 Task: Search one way flight ticket for 4 adults, 1 infant in seat and 1 infant on lap in premium economy from Greensboro: Piedmont Triad International Airport to Evansville: Evansville Regional Airport on 8-3-2023. Choice of flights is JetBlue. Number of bags: 3 checked bags. Price is upto 73000. Outbound departure time preference is 23:00.
Action: Mouse moved to (251, 391)
Screenshot: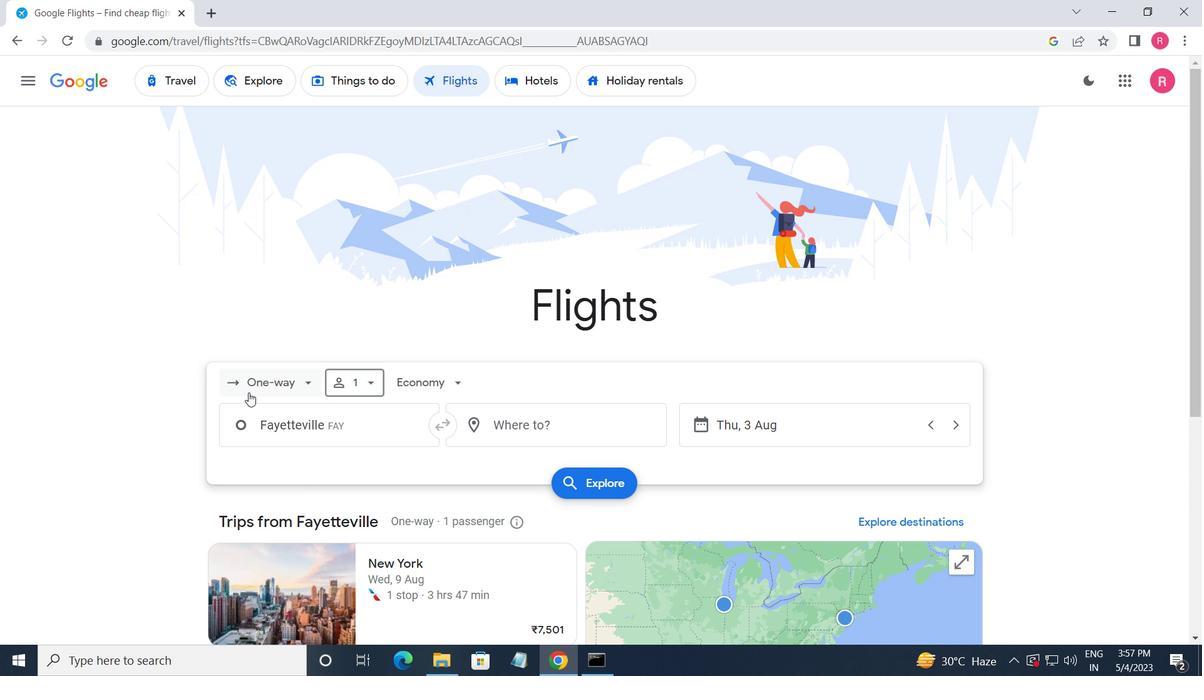 
Action: Mouse pressed left at (251, 391)
Screenshot: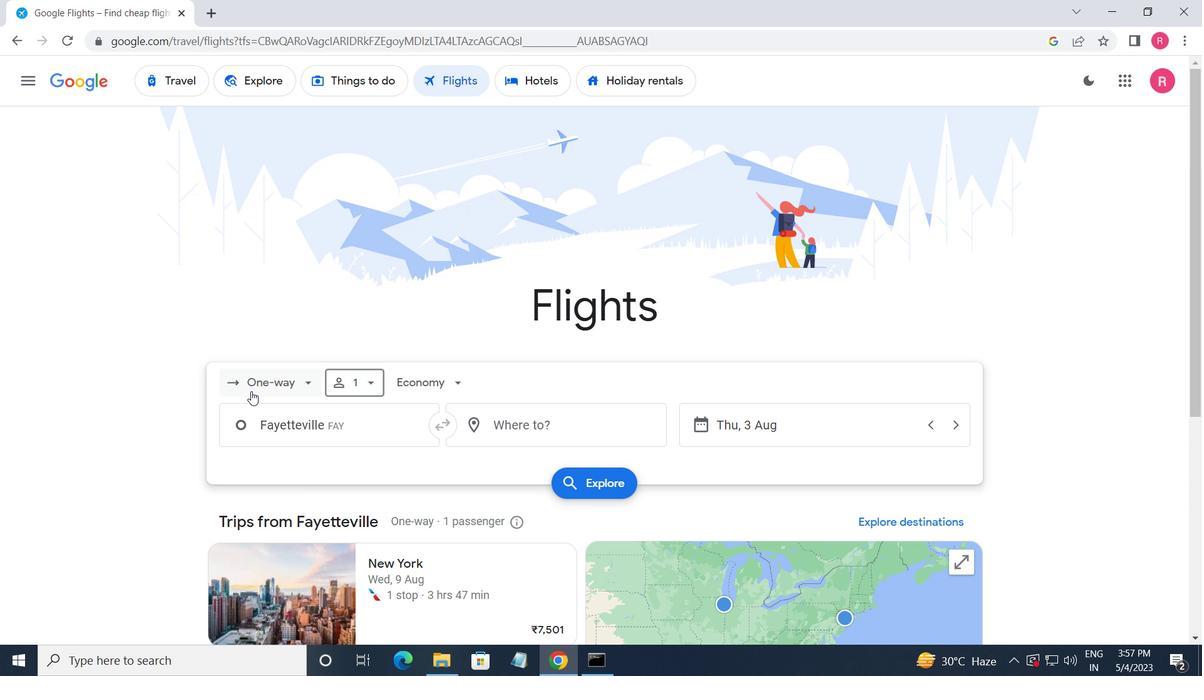 
Action: Mouse moved to (318, 453)
Screenshot: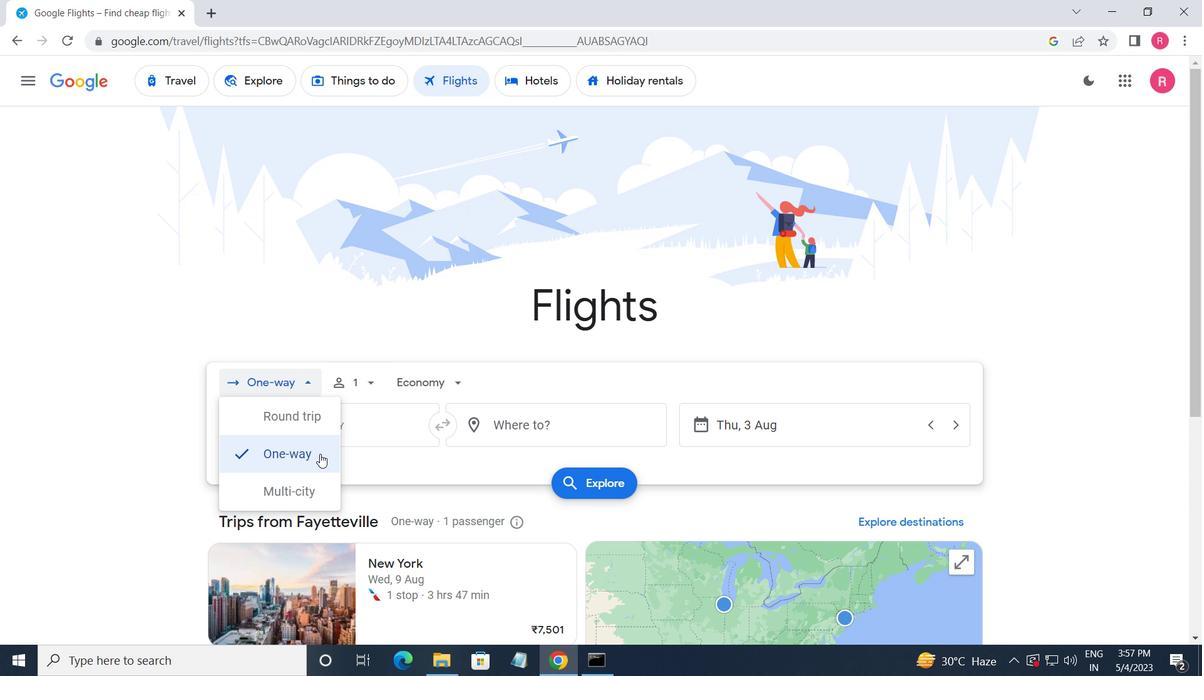
Action: Mouse pressed left at (318, 453)
Screenshot: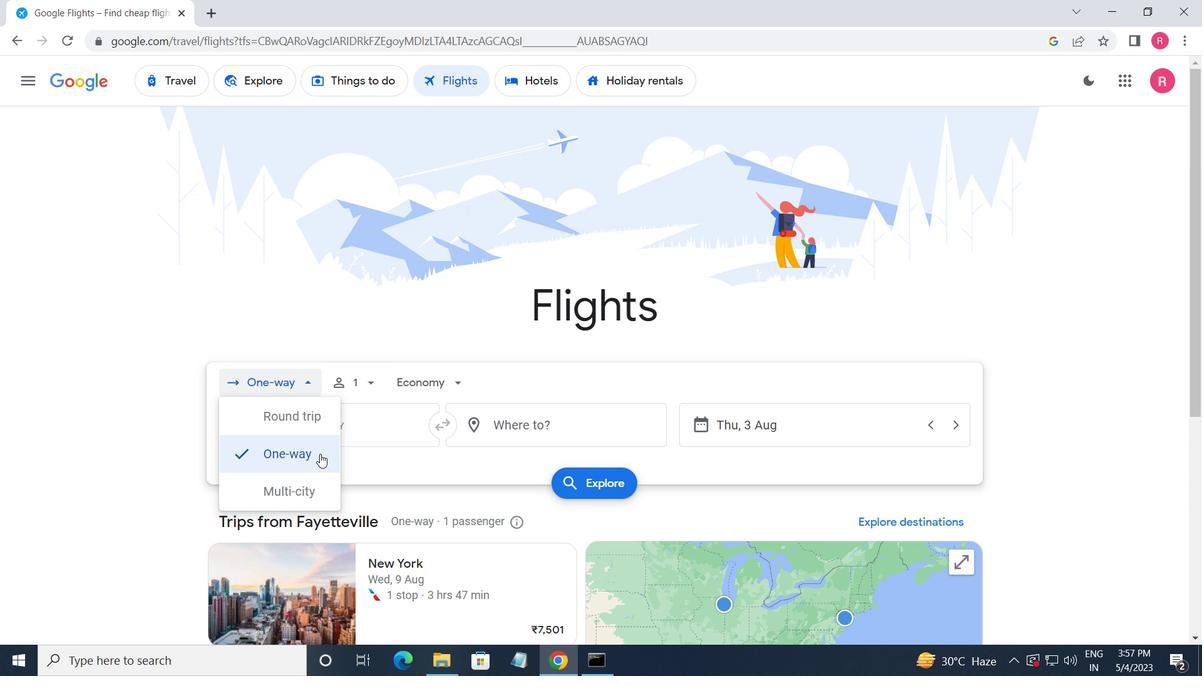 
Action: Mouse moved to (366, 391)
Screenshot: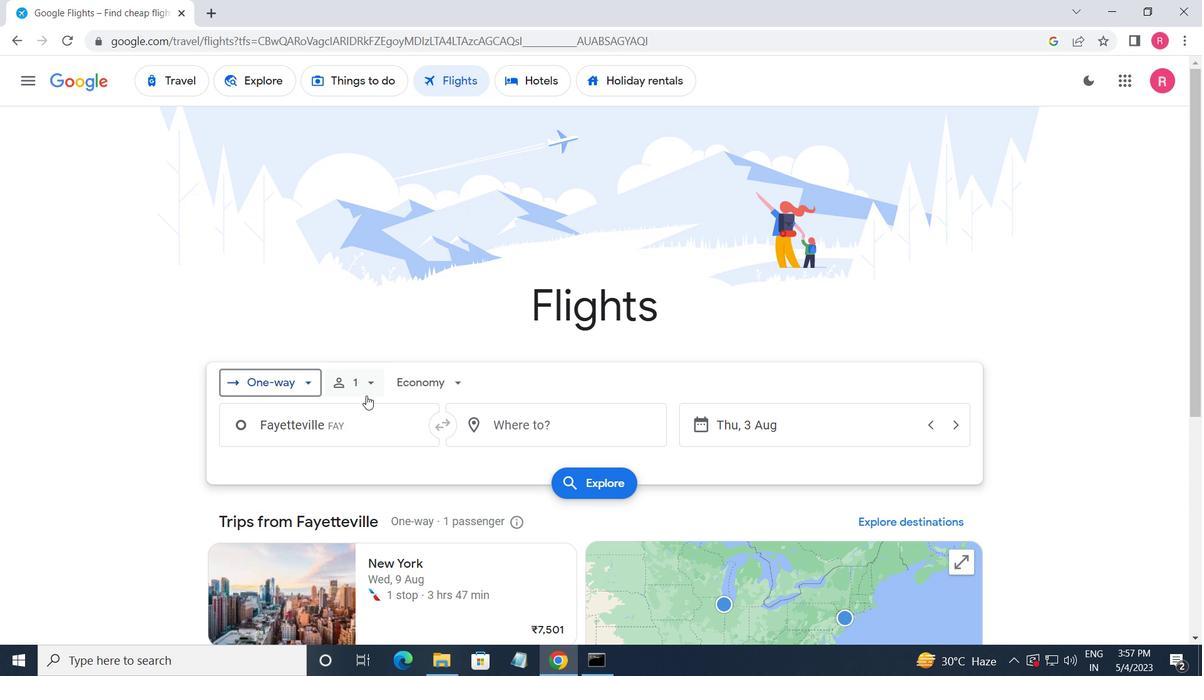 
Action: Mouse pressed left at (366, 391)
Screenshot: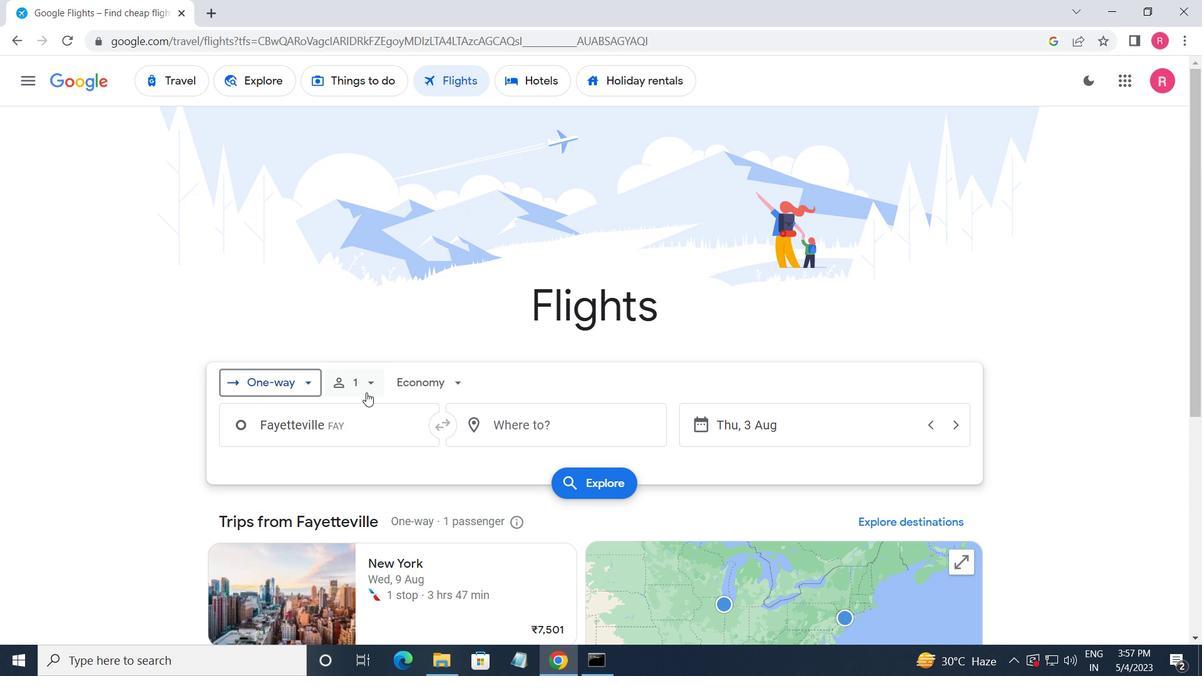 
Action: Mouse moved to (488, 426)
Screenshot: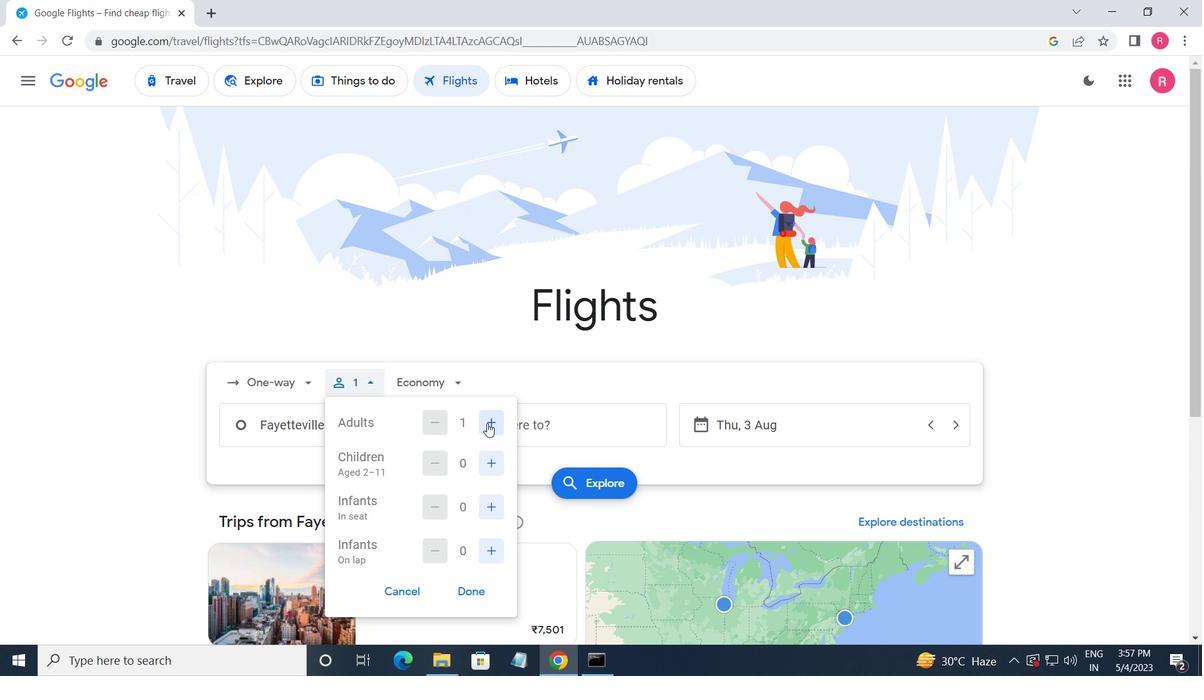 
Action: Mouse pressed left at (488, 426)
Screenshot: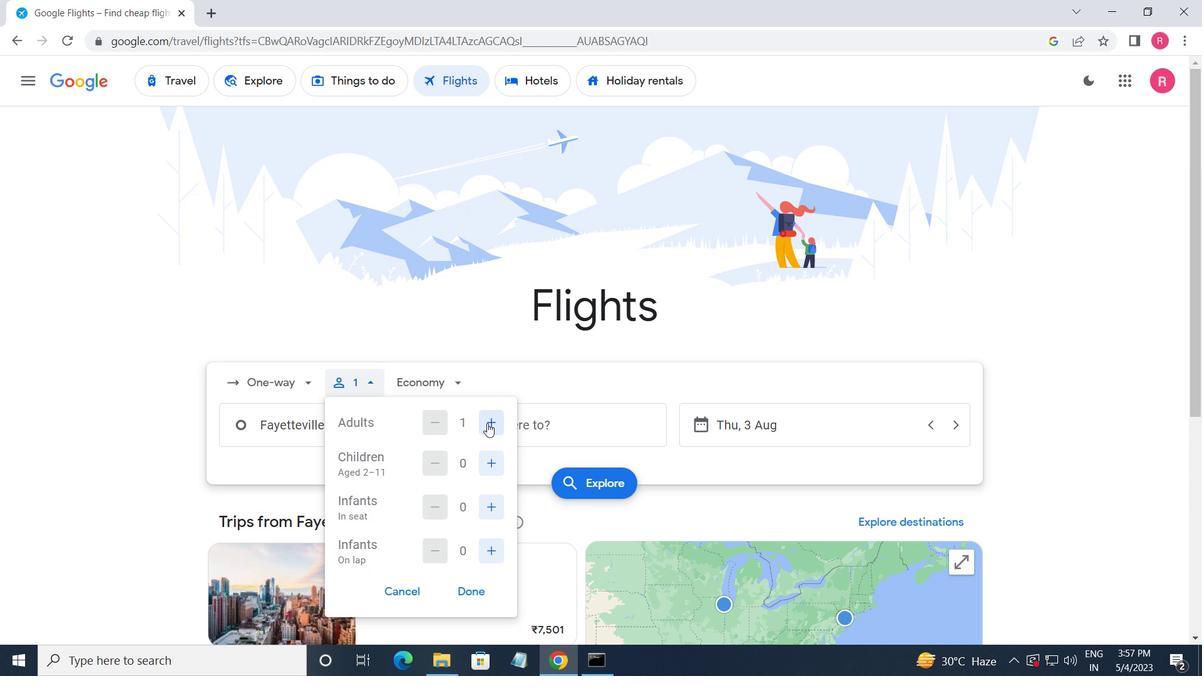 
Action: Mouse pressed left at (488, 426)
Screenshot: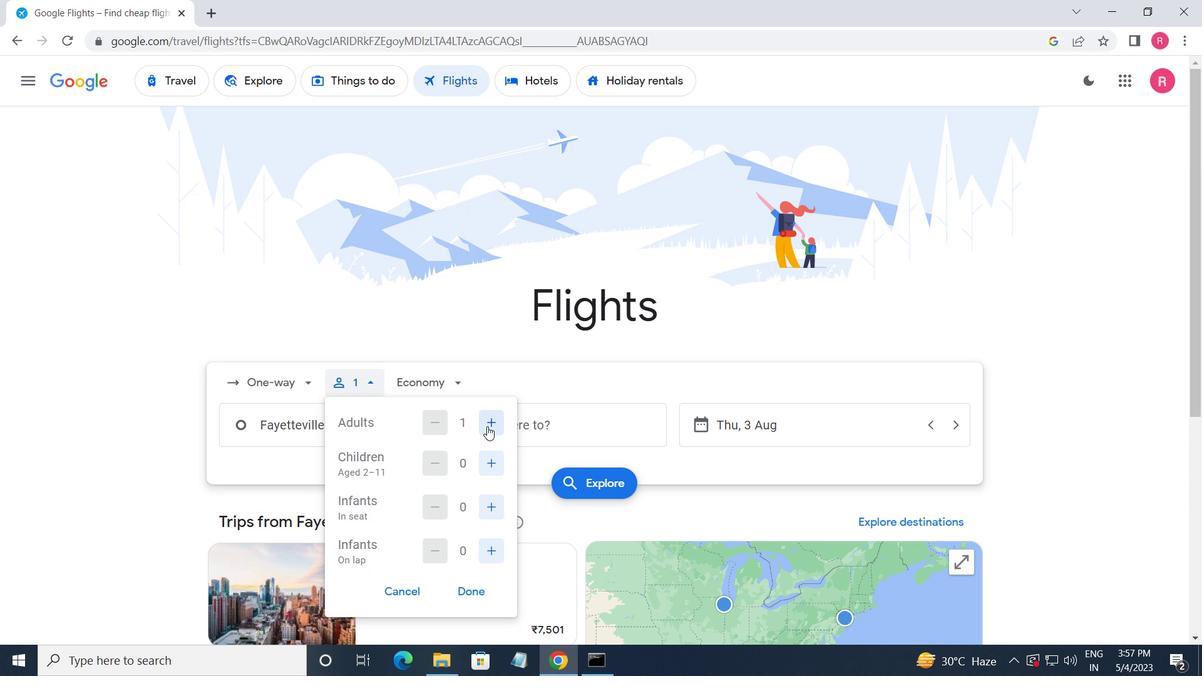 
Action: Mouse pressed left at (488, 426)
Screenshot: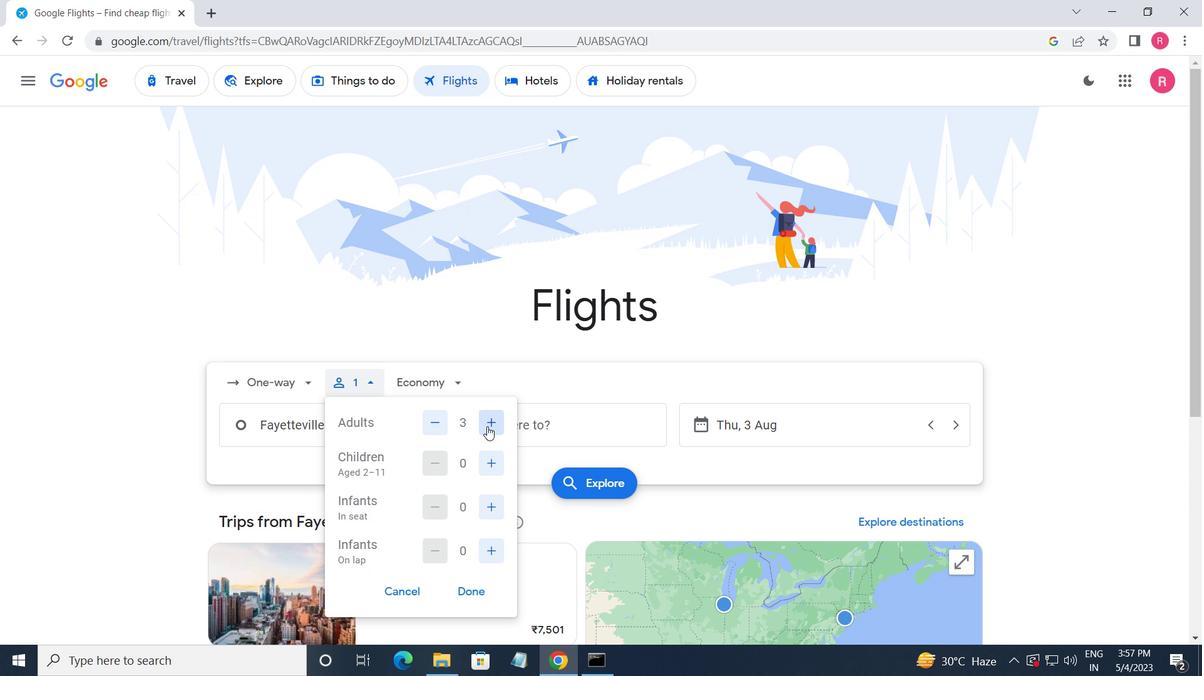 
Action: Mouse moved to (495, 471)
Screenshot: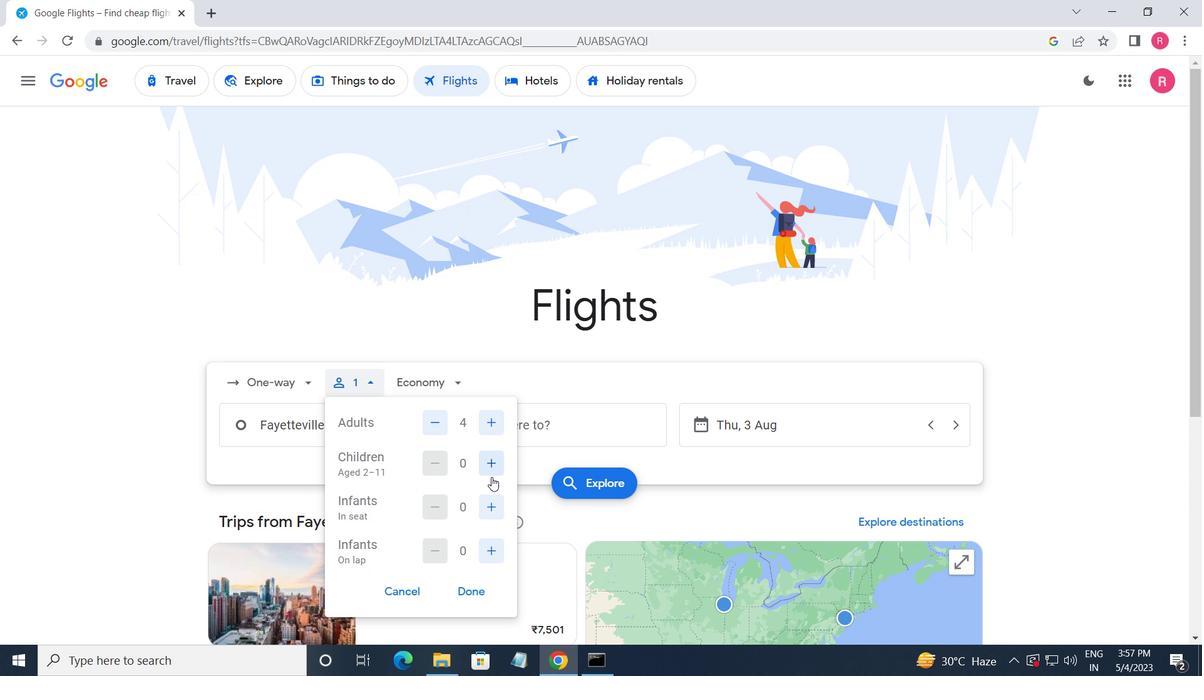 
Action: Mouse pressed left at (495, 471)
Screenshot: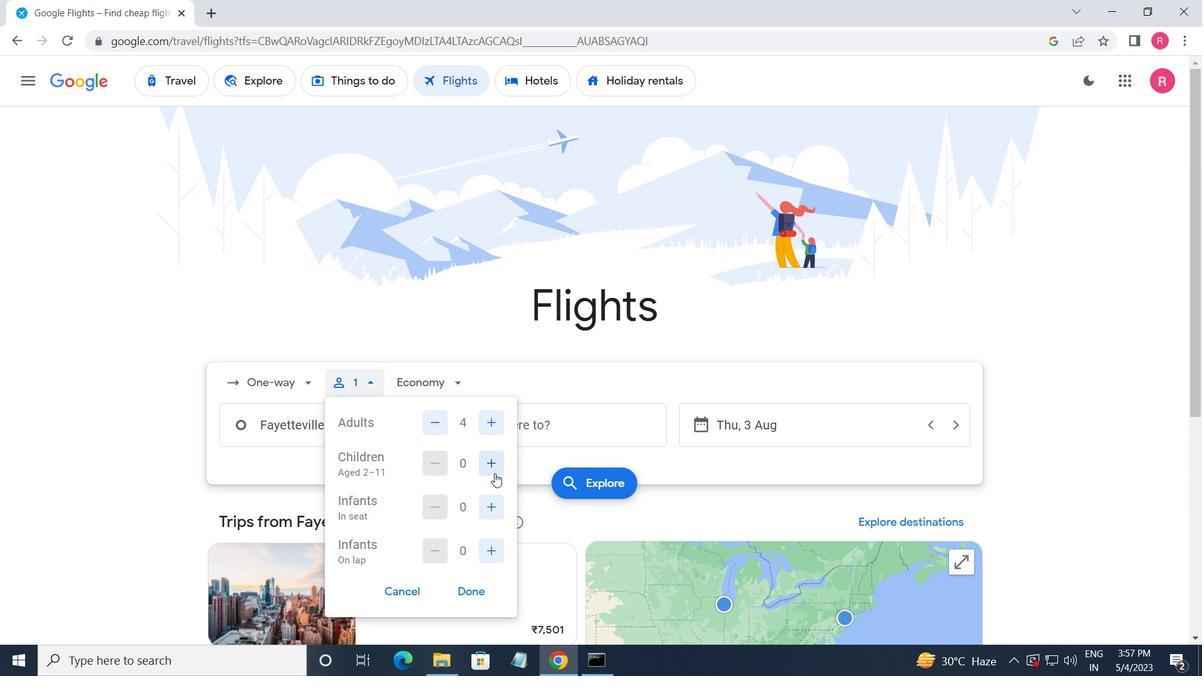 
Action: Mouse moved to (491, 513)
Screenshot: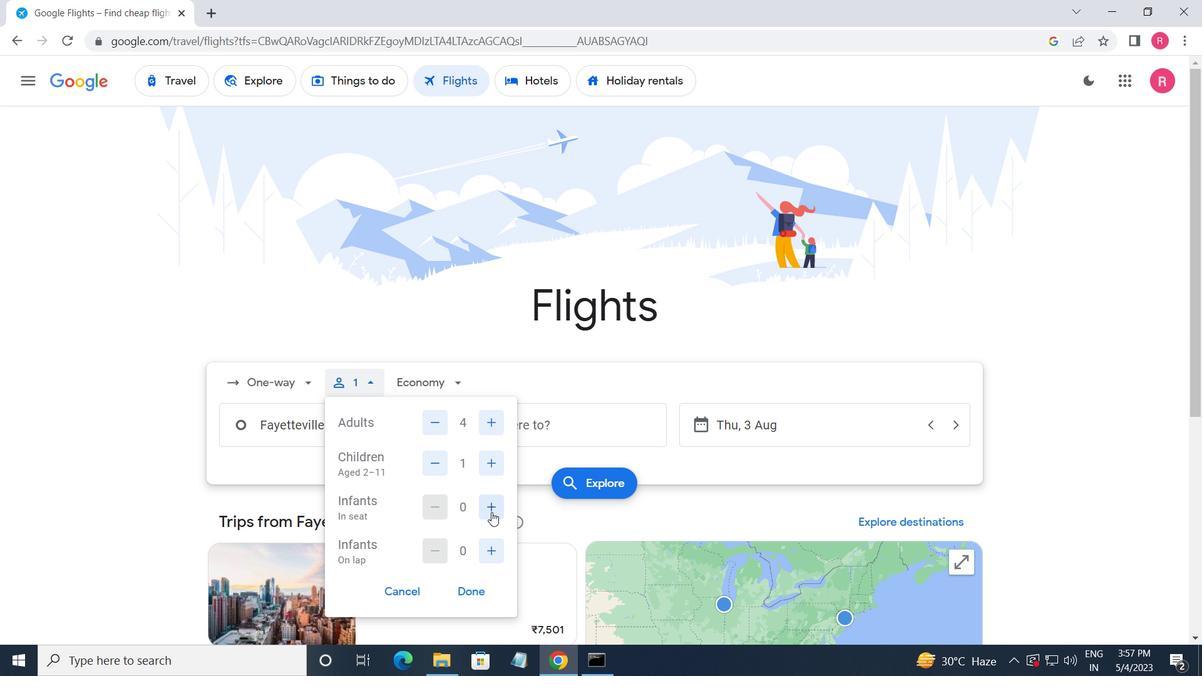 
Action: Mouse pressed left at (491, 513)
Screenshot: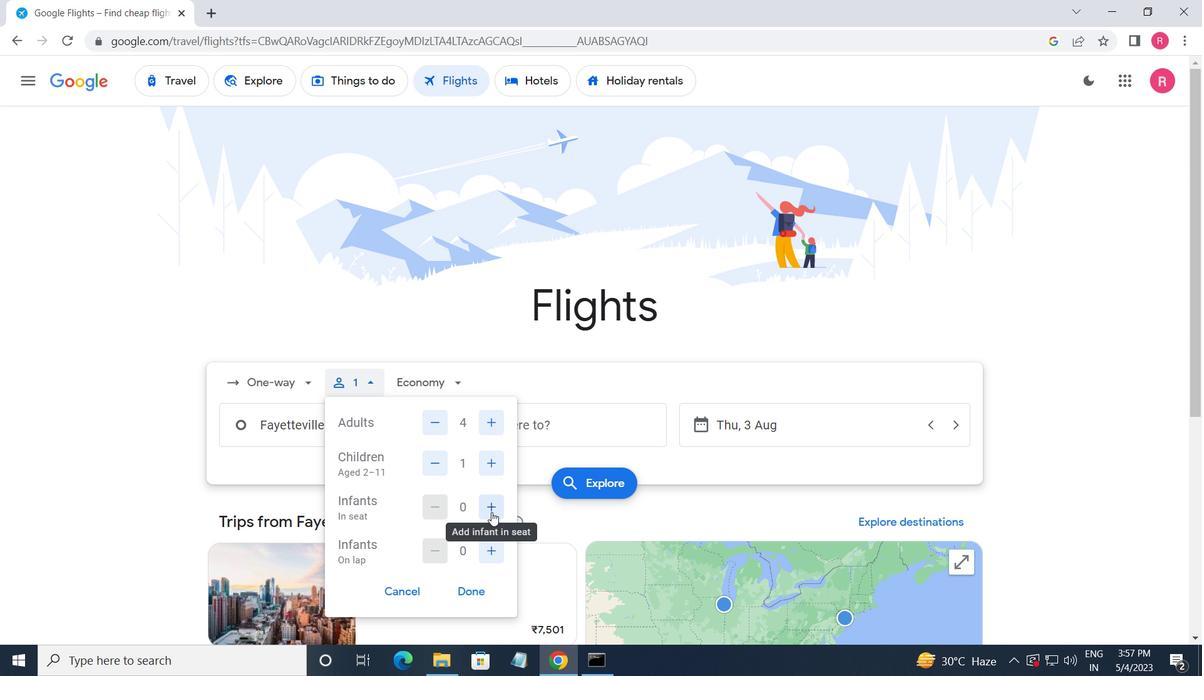 
Action: Mouse moved to (416, 374)
Screenshot: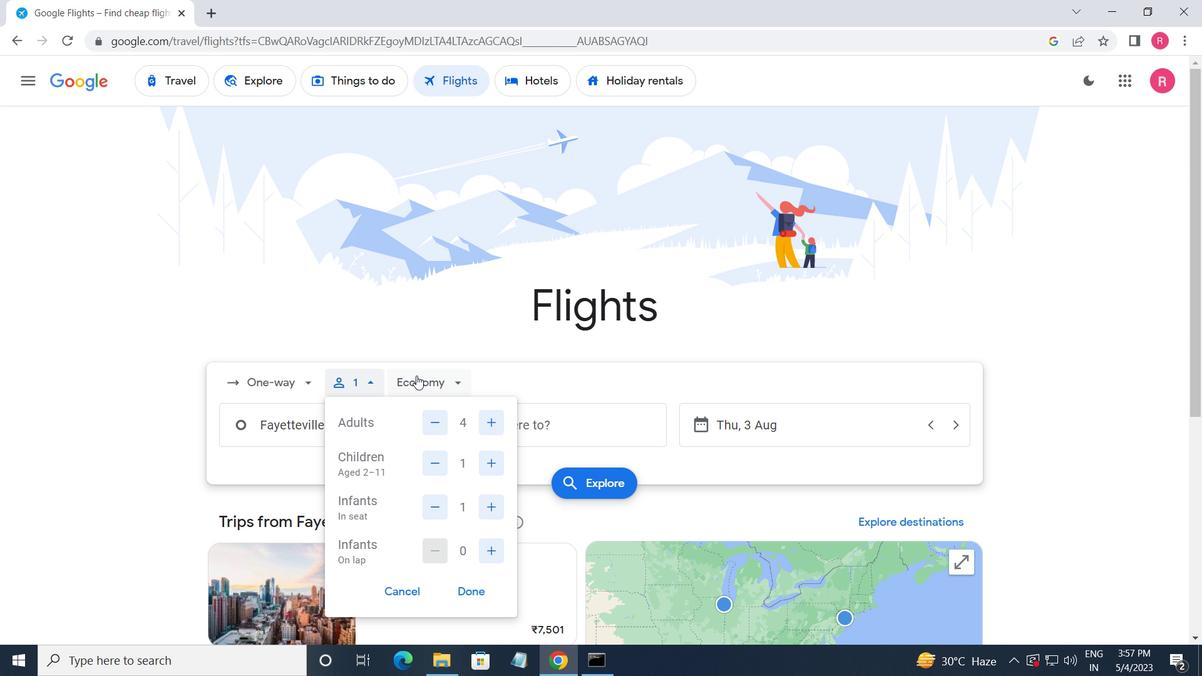 
Action: Mouse pressed left at (416, 374)
Screenshot: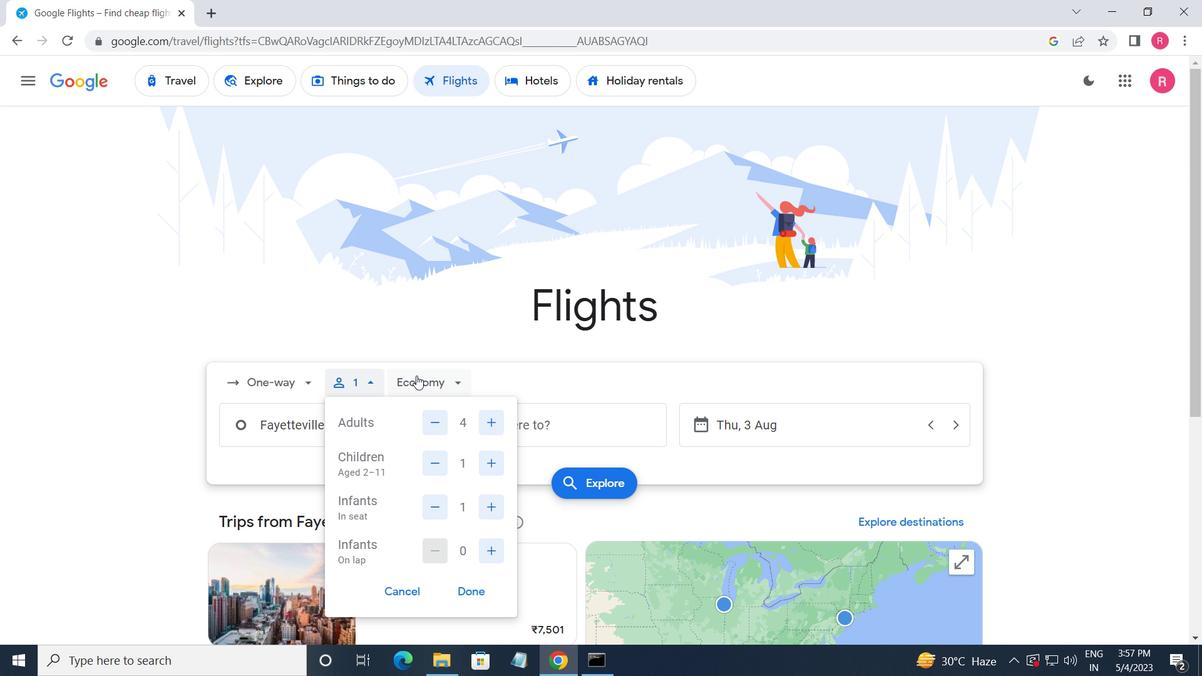 
Action: Mouse moved to (458, 452)
Screenshot: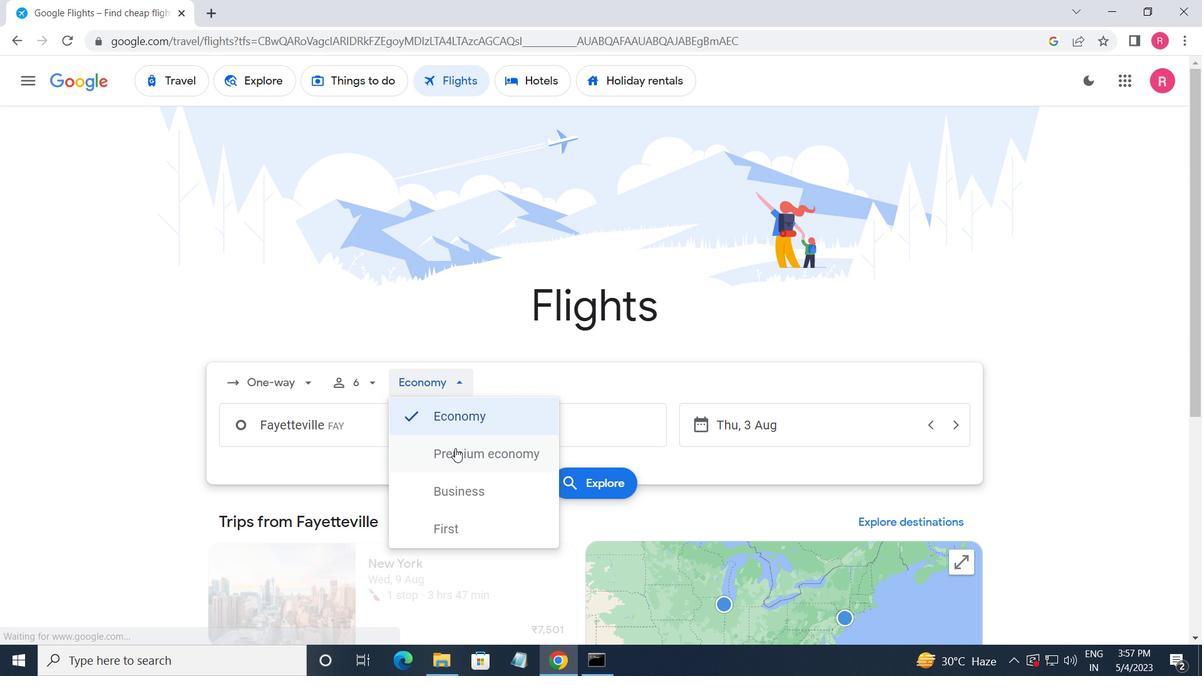 
Action: Mouse pressed left at (458, 452)
Screenshot: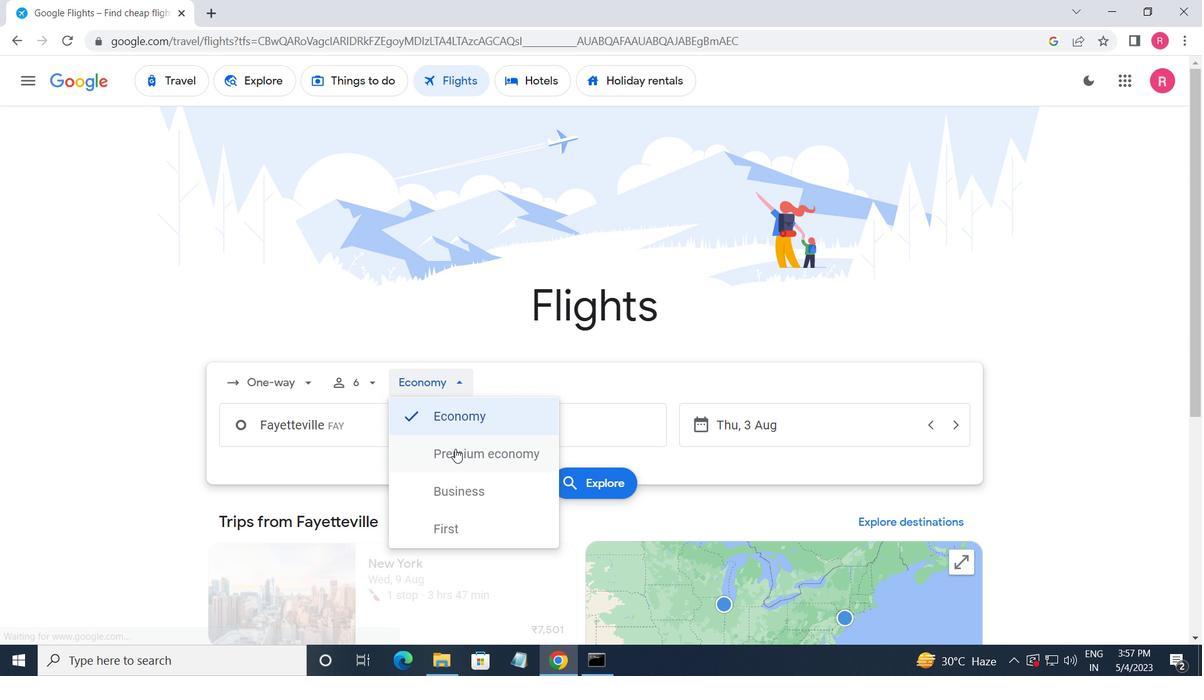 
Action: Mouse moved to (338, 421)
Screenshot: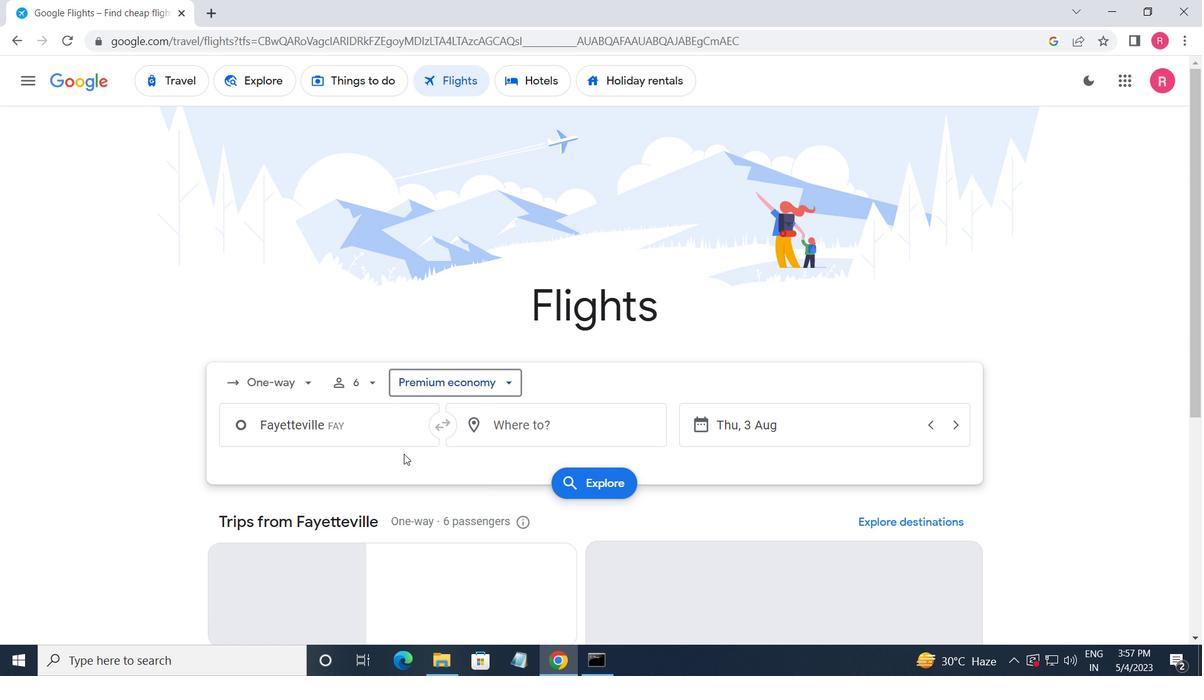 
Action: Mouse pressed left at (338, 421)
Screenshot: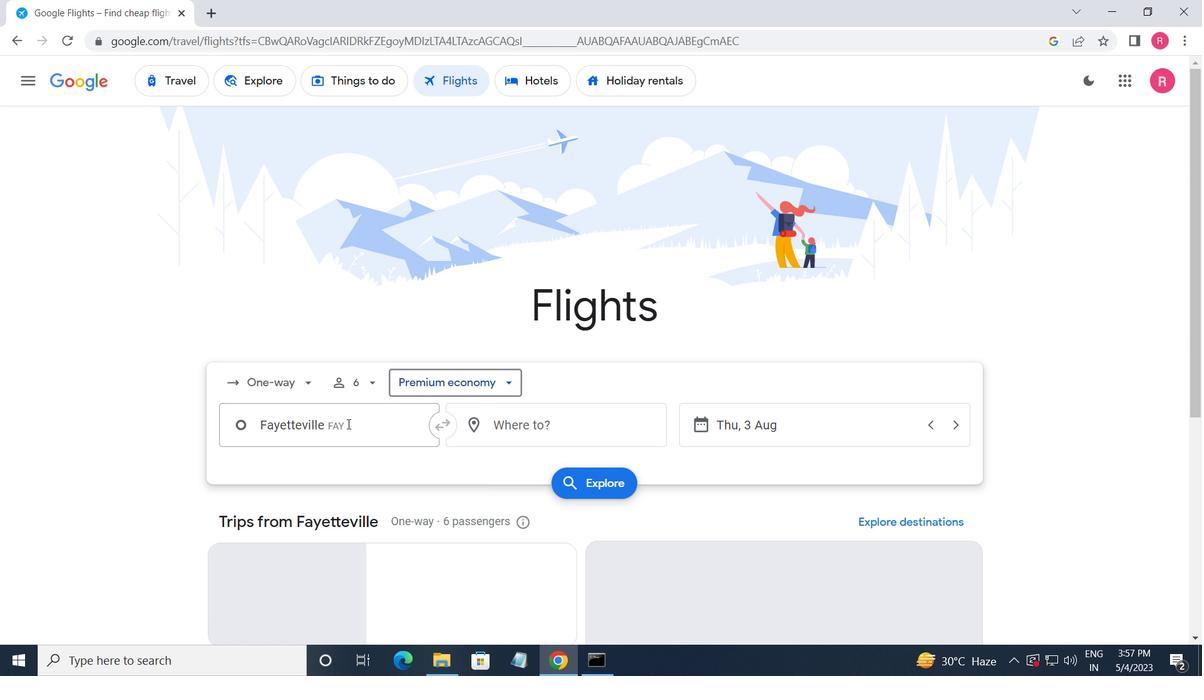 
Action: Key pressed <Key.shift_r>Piedm
Screenshot: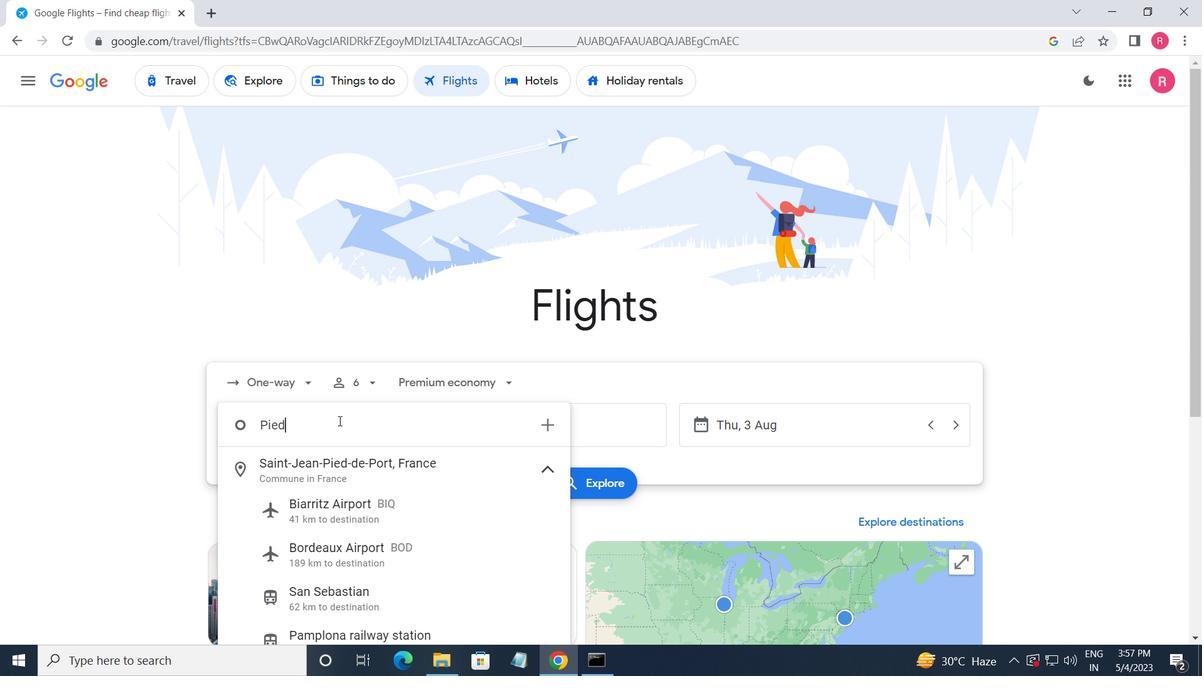 
Action: Mouse moved to (305, 478)
Screenshot: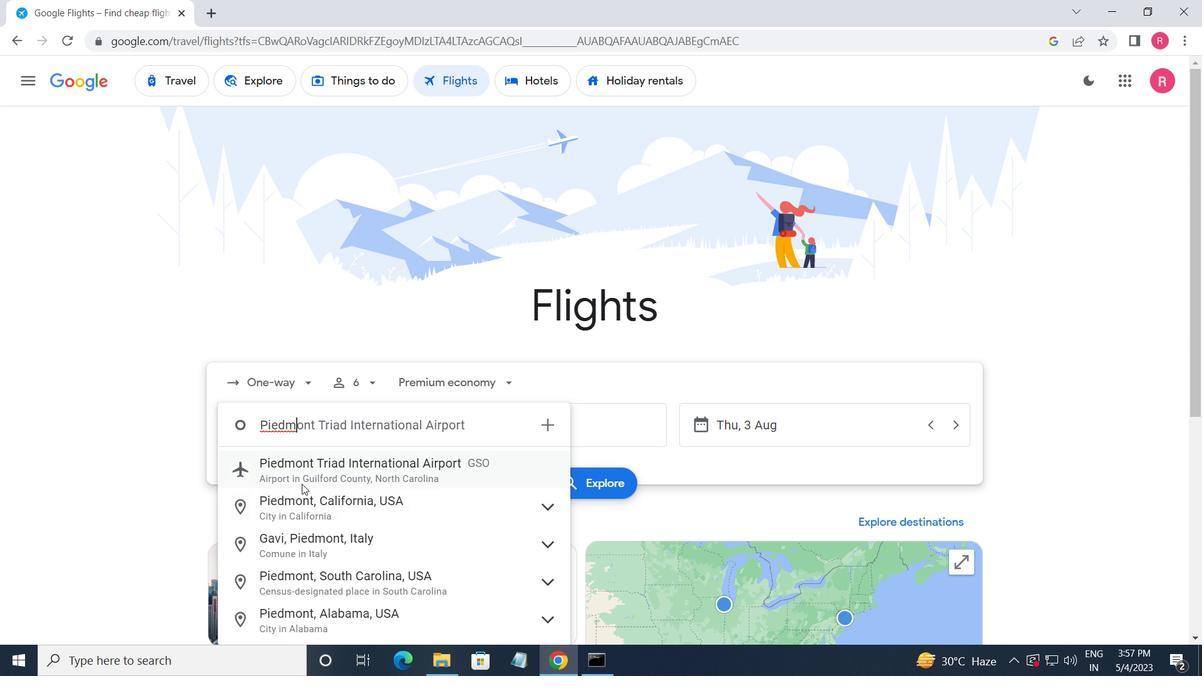 
Action: Mouse pressed left at (305, 478)
Screenshot: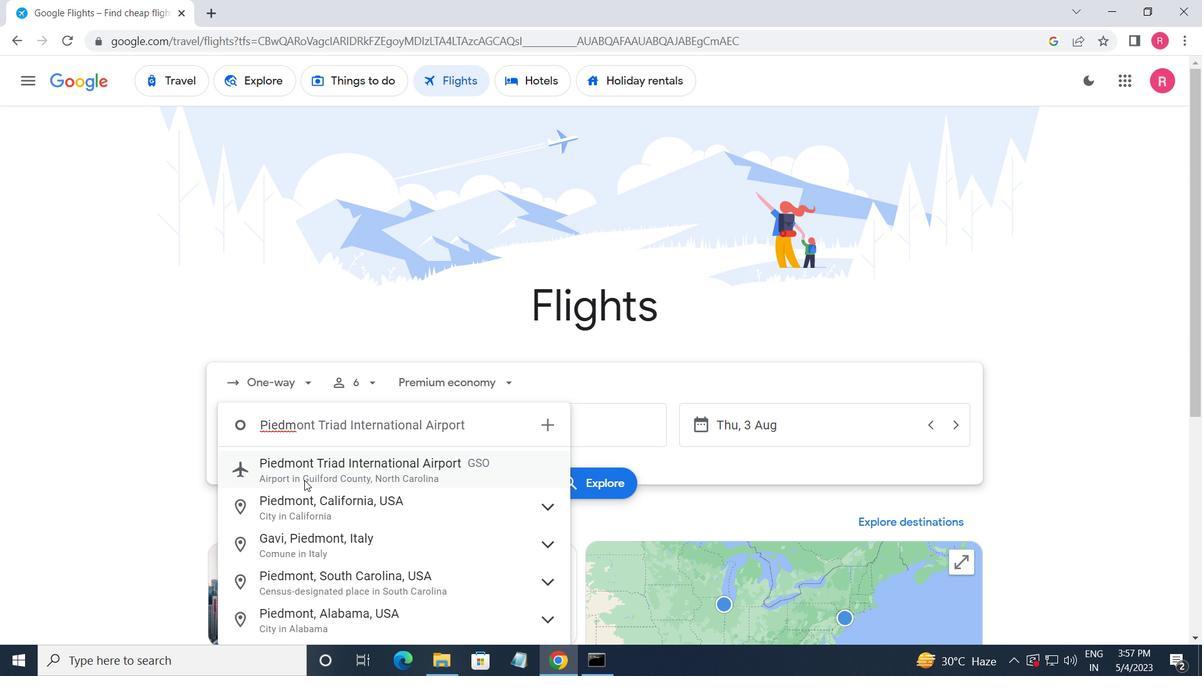 
Action: Mouse moved to (505, 419)
Screenshot: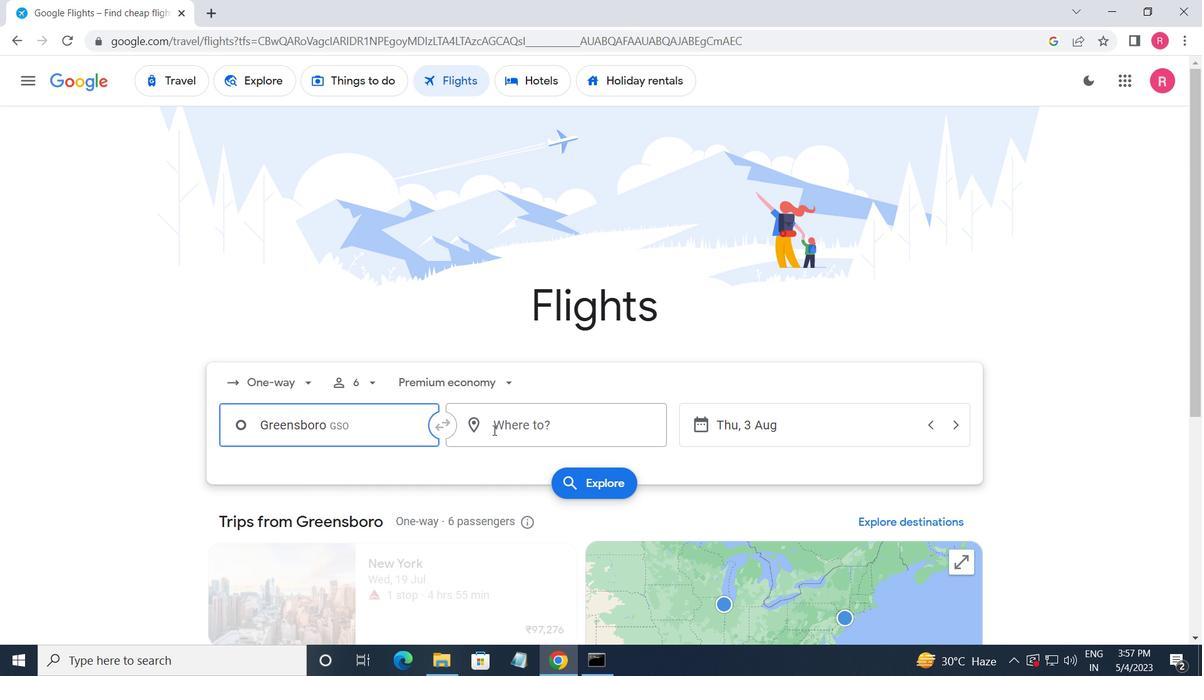 
Action: Mouse pressed left at (505, 419)
Screenshot: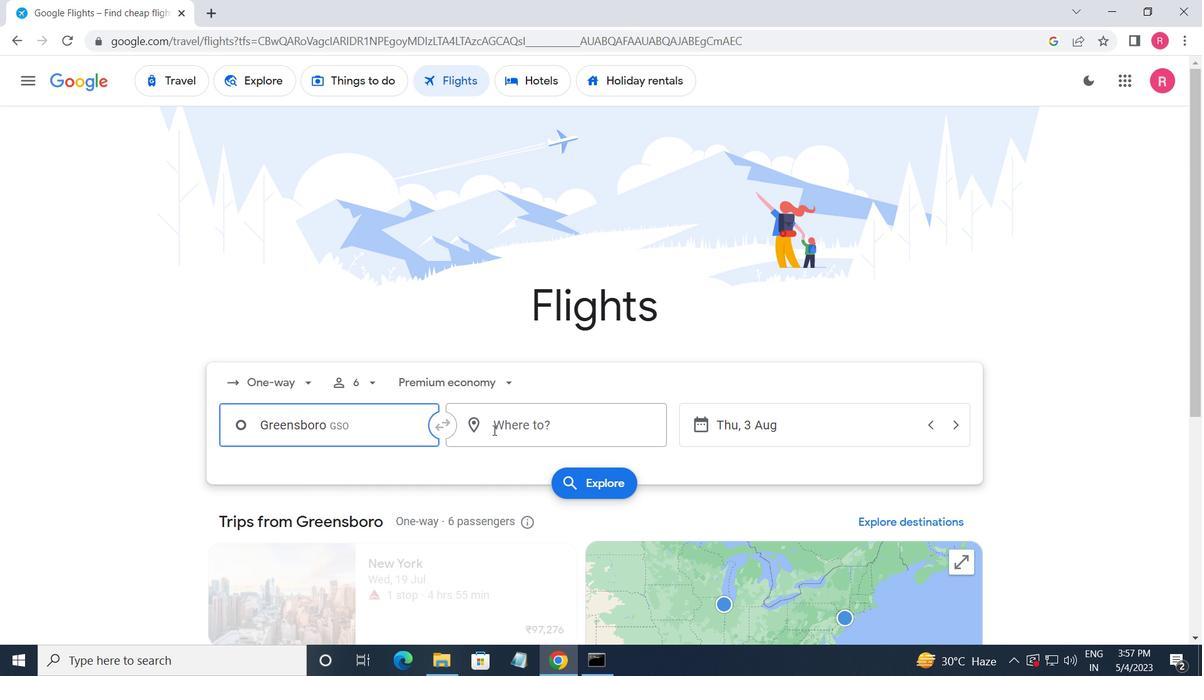 
Action: Mouse moved to (535, 590)
Screenshot: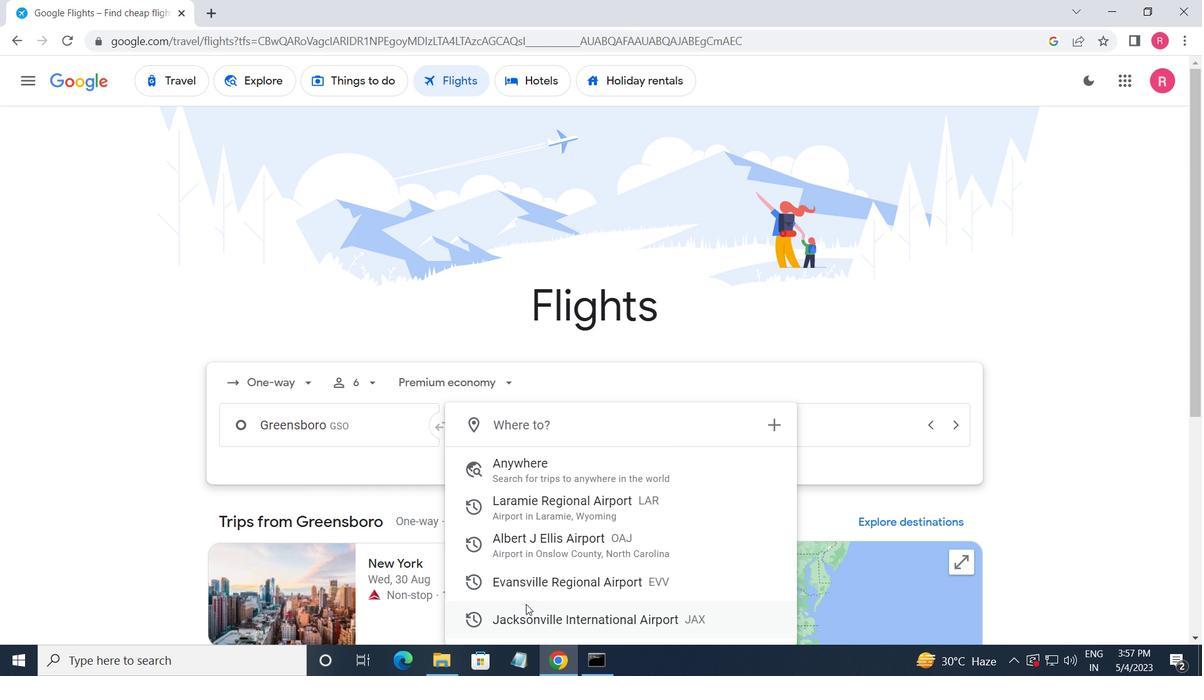 
Action: Mouse pressed left at (535, 590)
Screenshot: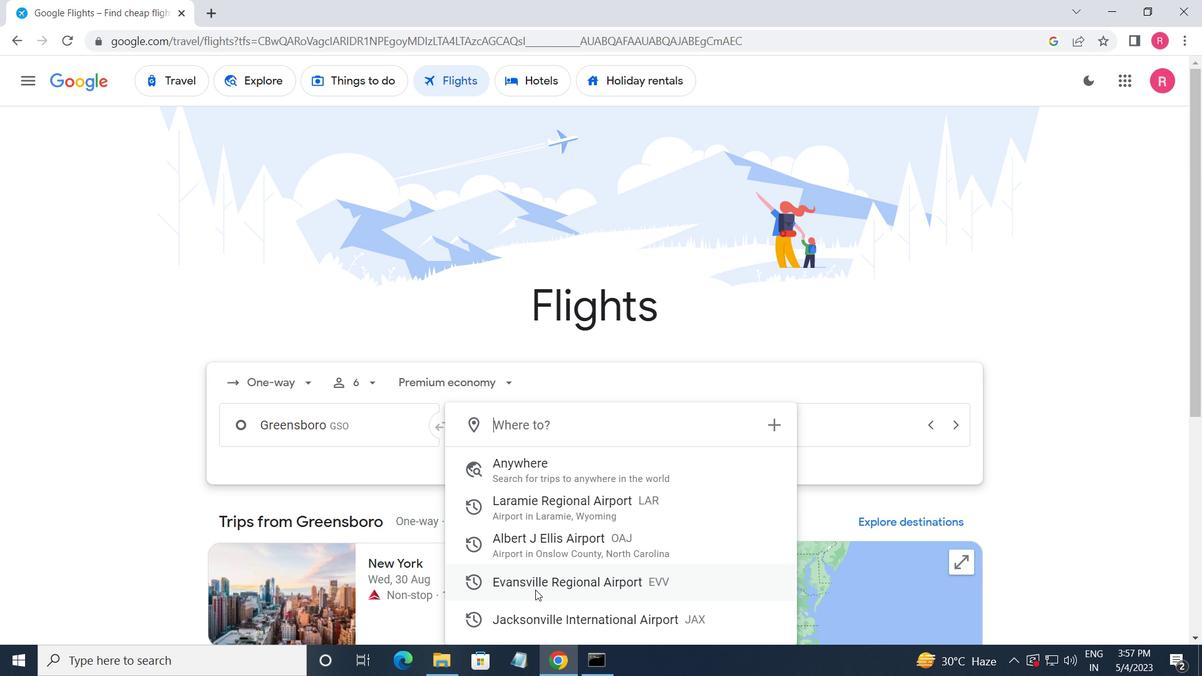 
Action: Mouse moved to (818, 438)
Screenshot: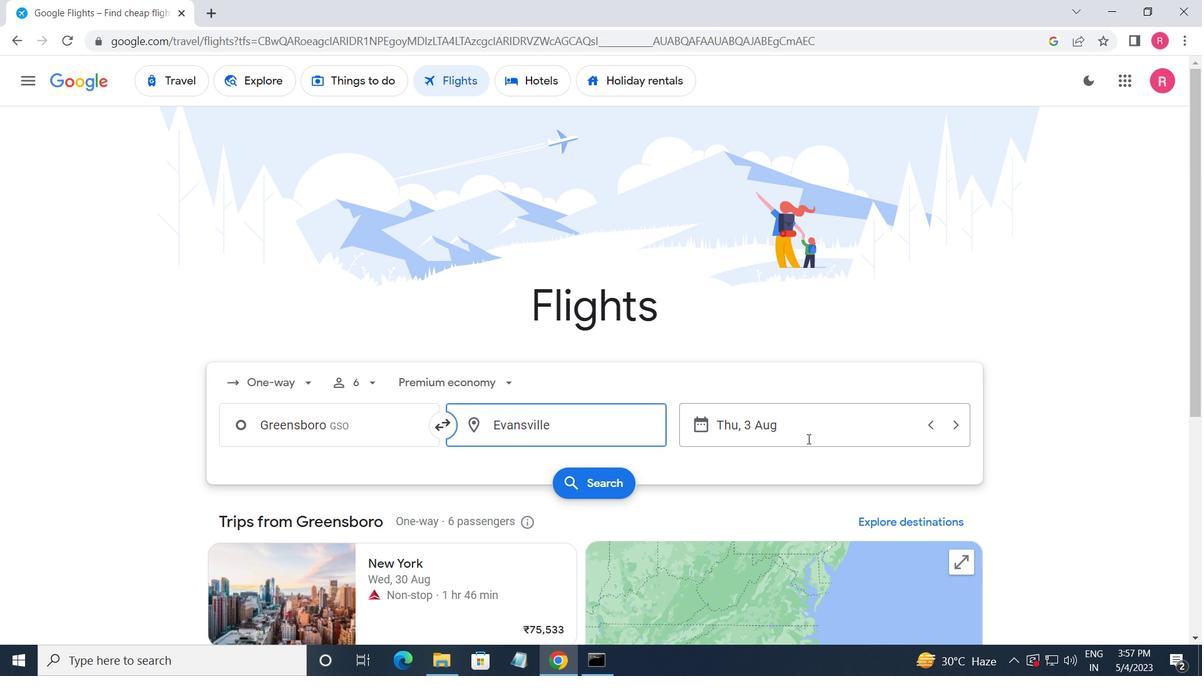 
Action: Mouse pressed left at (818, 438)
Screenshot: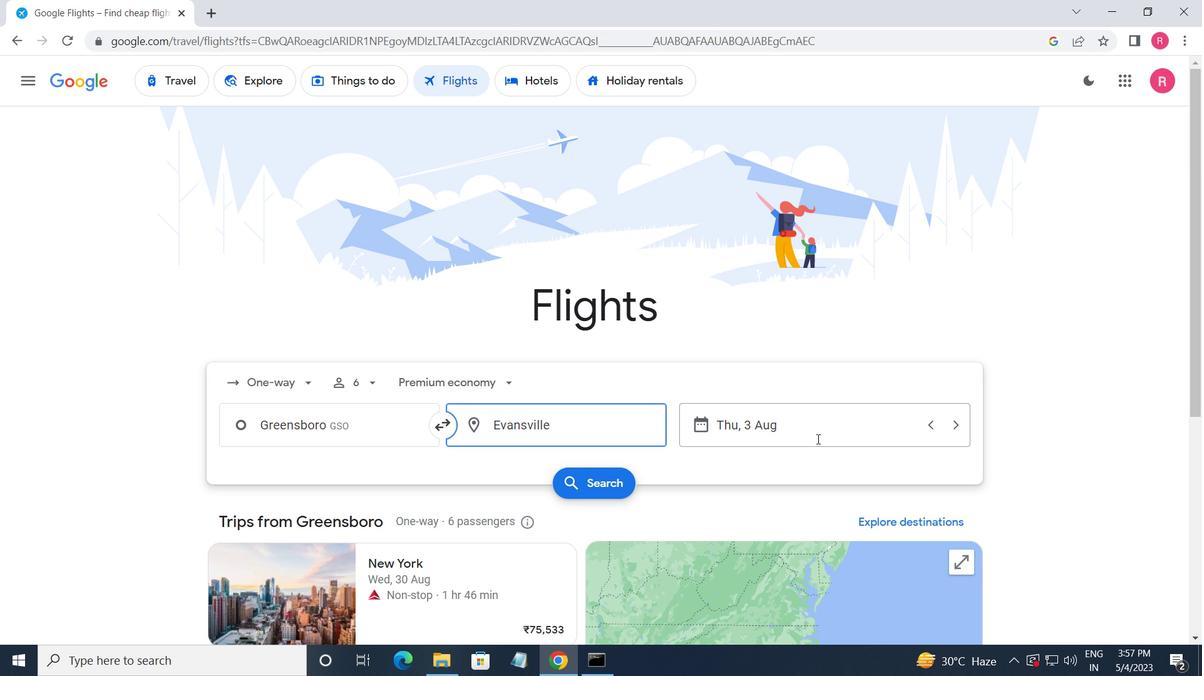 
Action: Mouse moved to (566, 357)
Screenshot: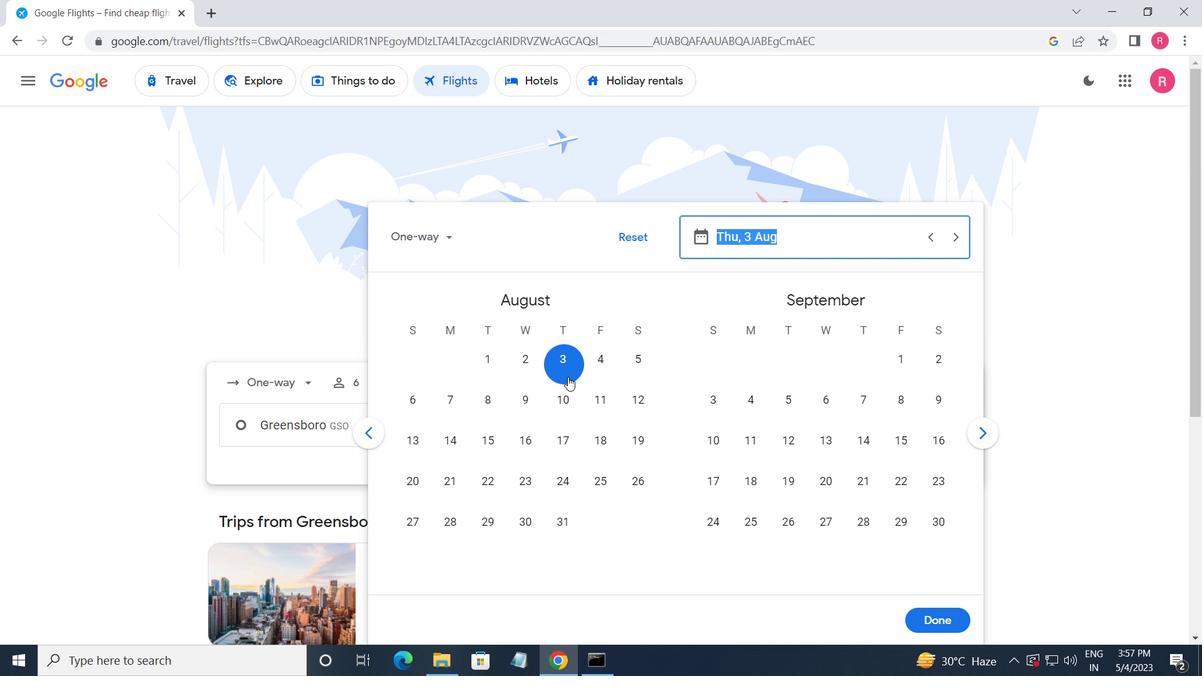 
Action: Mouse pressed left at (566, 357)
Screenshot: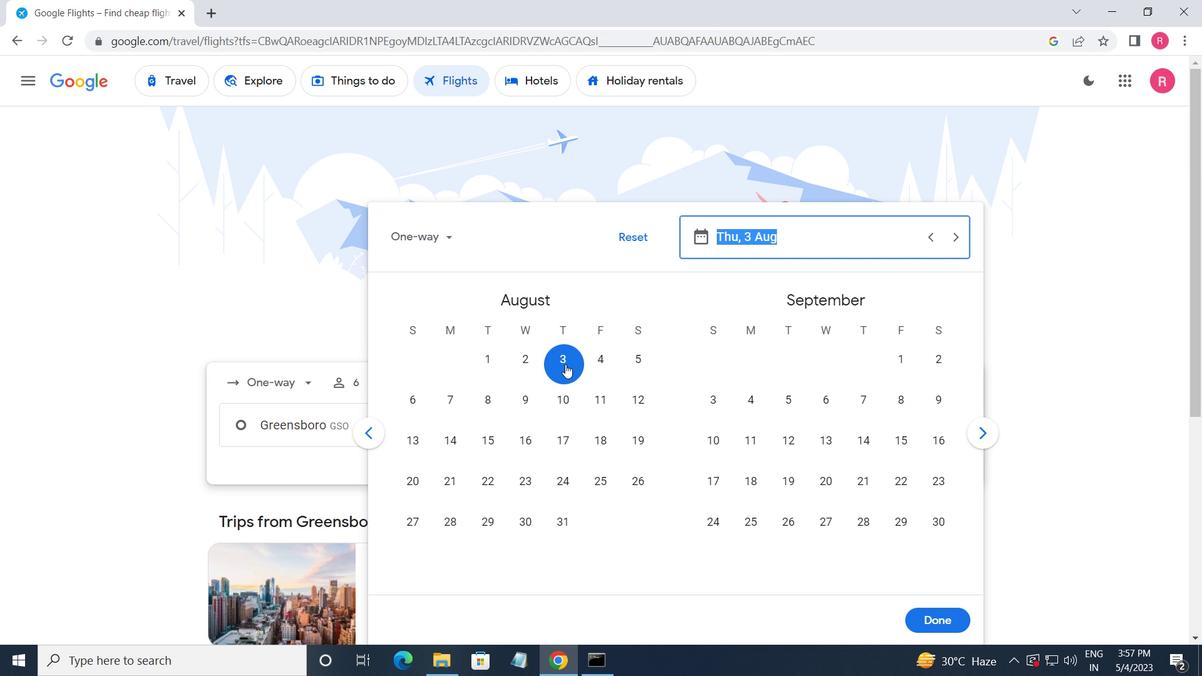 
Action: Mouse moved to (937, 624)
Screenshot: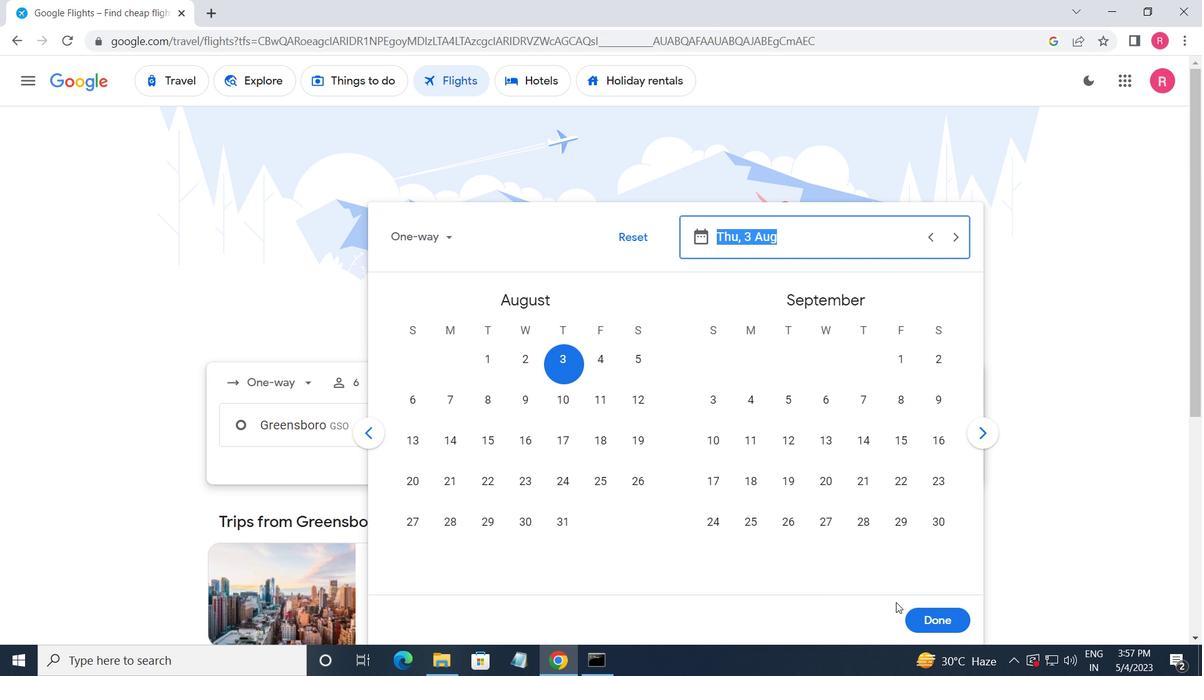 
Action: Mouse pressed left at (937, 624)
Screenshot: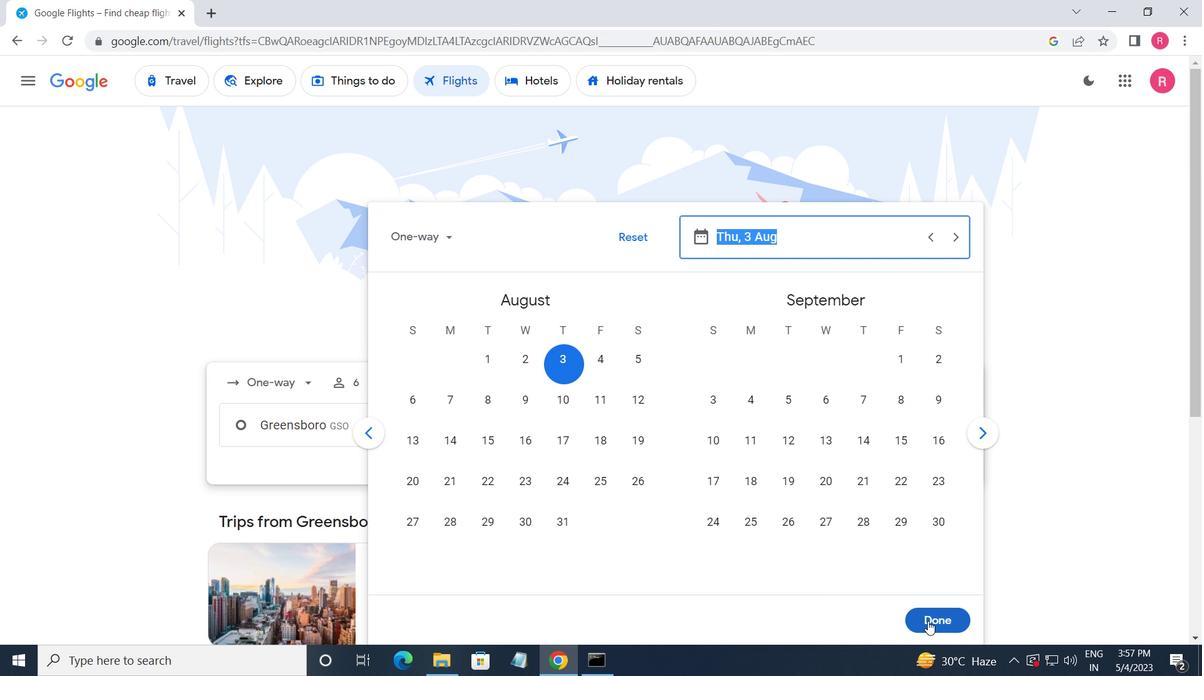 
Action: Mouse moved to (588, 482)
Screenshot: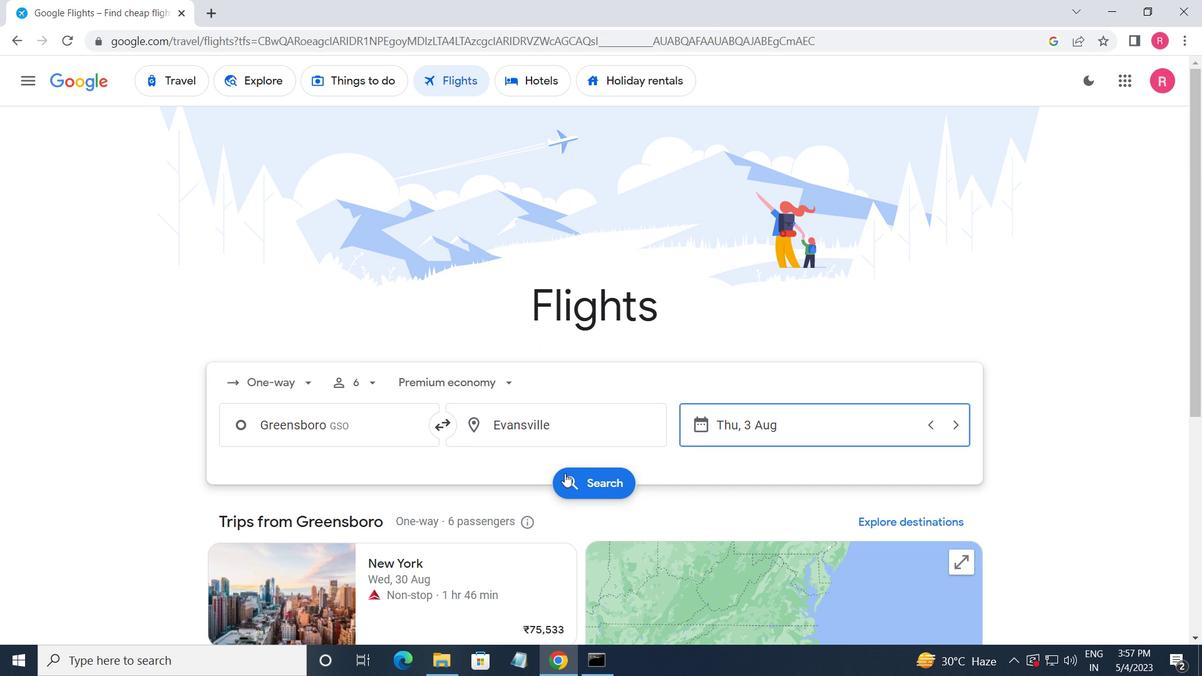 
Action: Mouse pressed left at (588, 482)
Screenshot: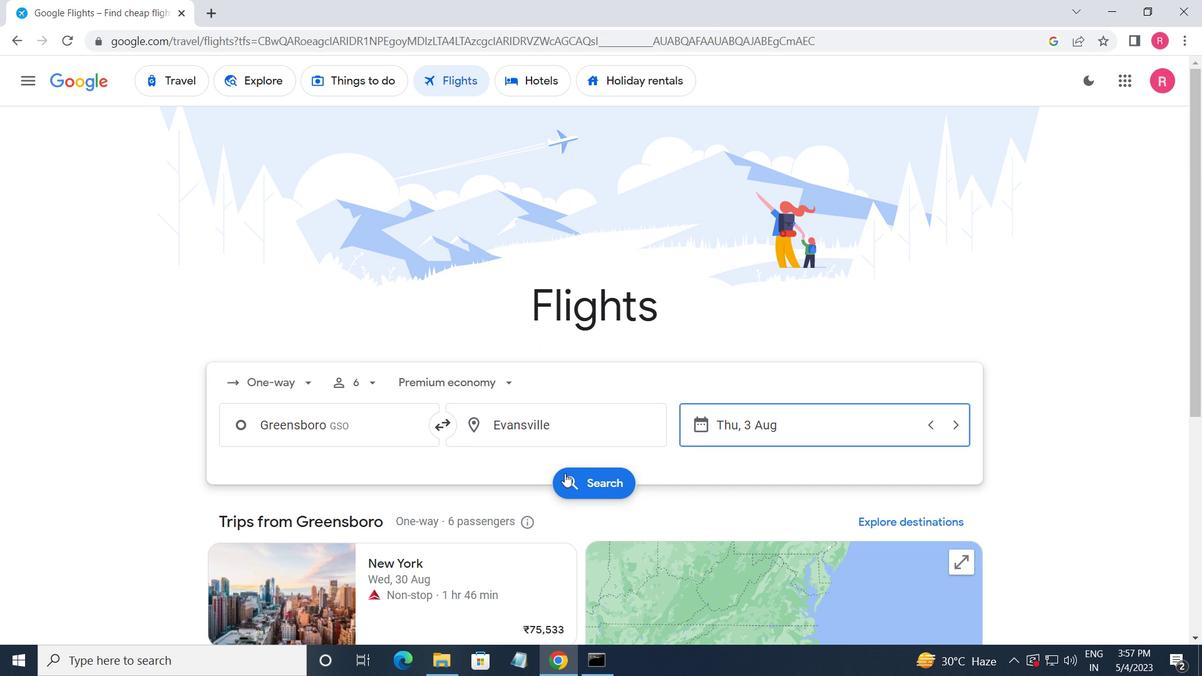 
Action: Mouse moved to (227, 226)
Screenshot: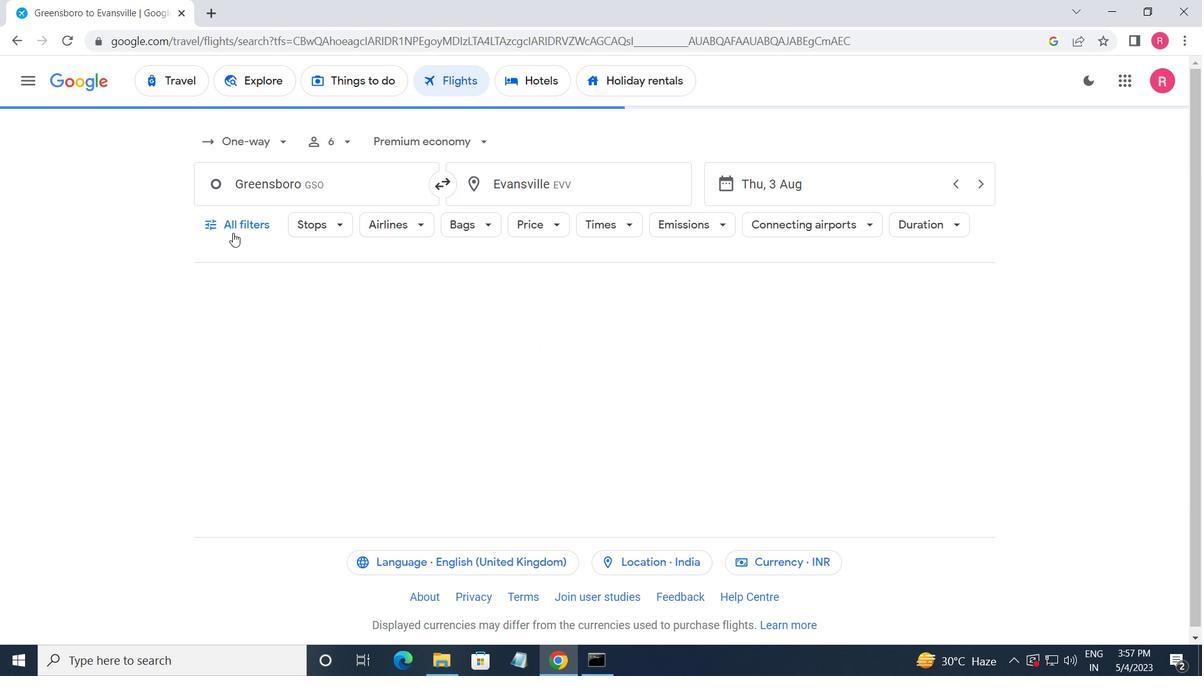 
Action: Mouse pressed left at (227, 226)
Screenshot: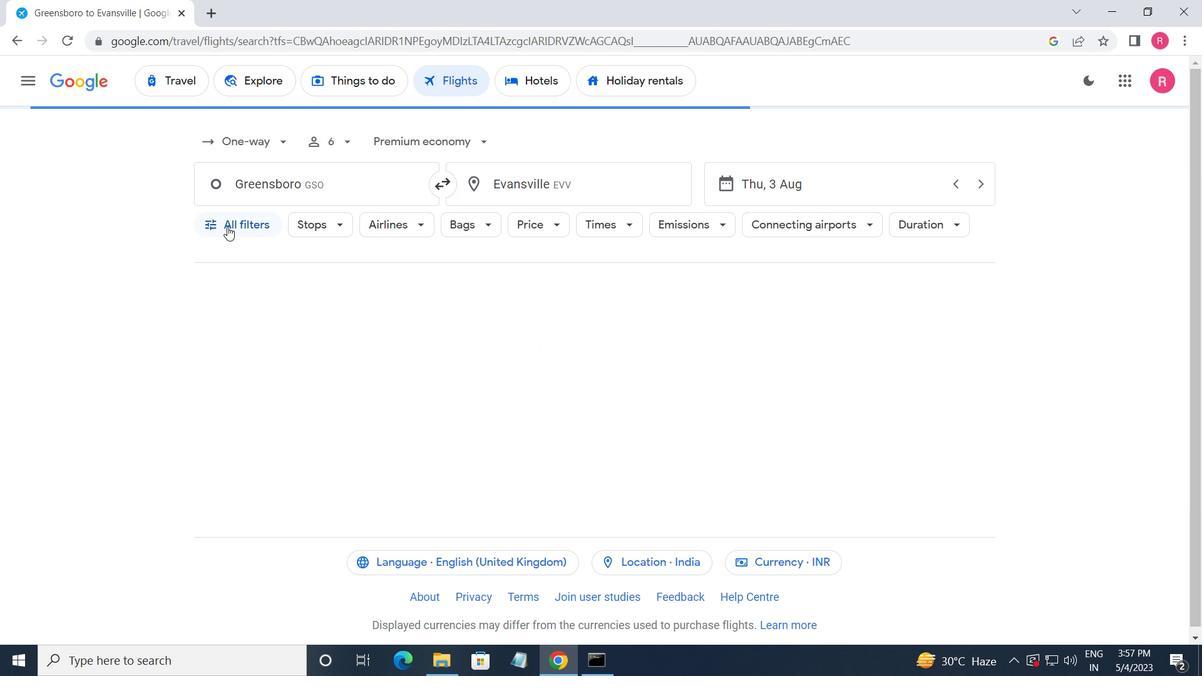 
Action: Mouse moved to (270, 422)
Screenshot: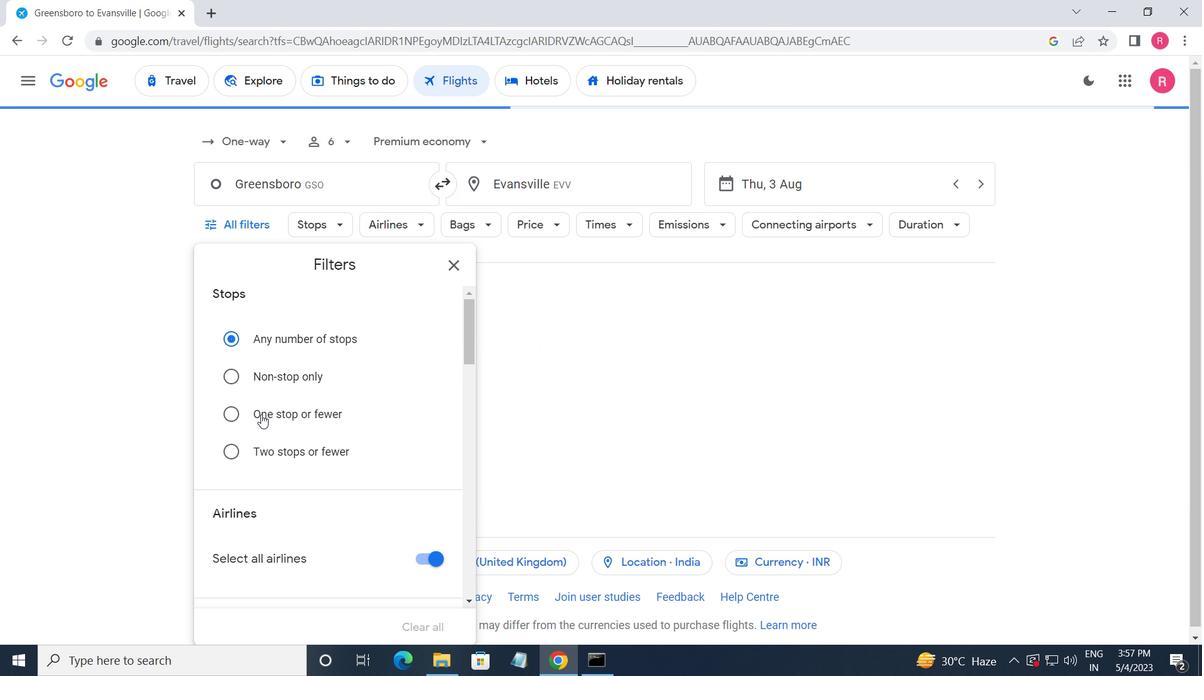 
Action: Mouse scrolled (270, 421) with delta (0, 0)
Screenshot: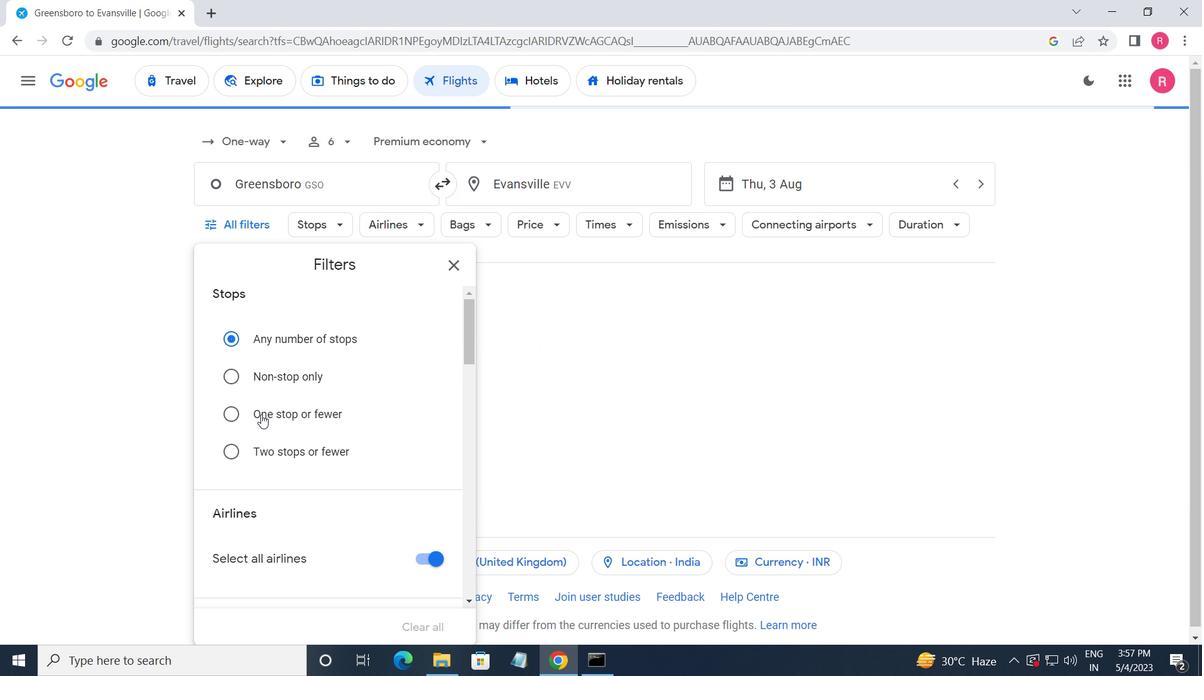 
Action: Mouse moved to (277, 423)
Screenshot: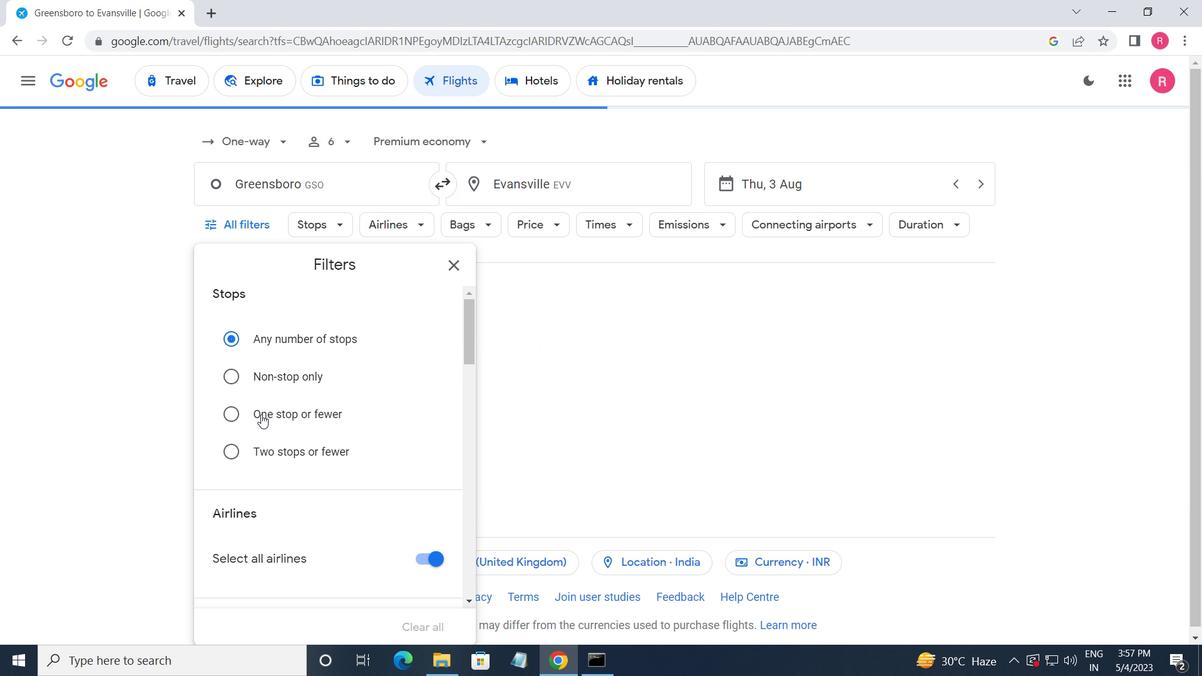 
Action: Mouse scrolled (277, 422) with delta (0, 0)
Screenshot: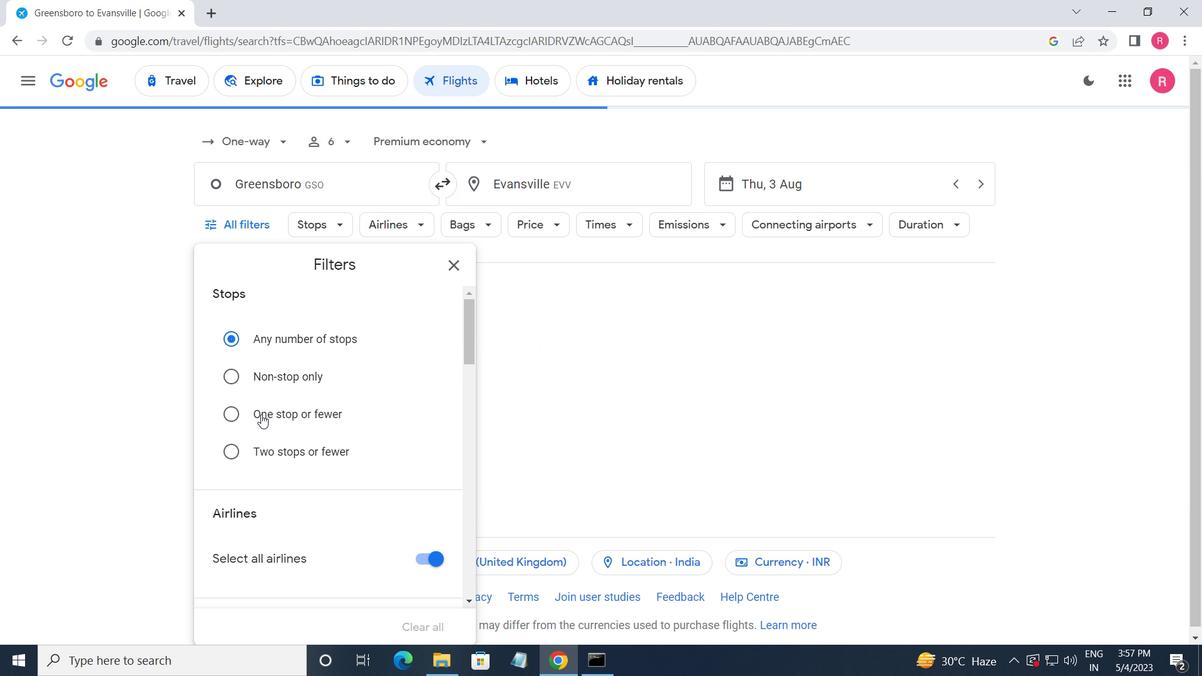 
Action: Mouse moved to (279, 423)
Screenshot: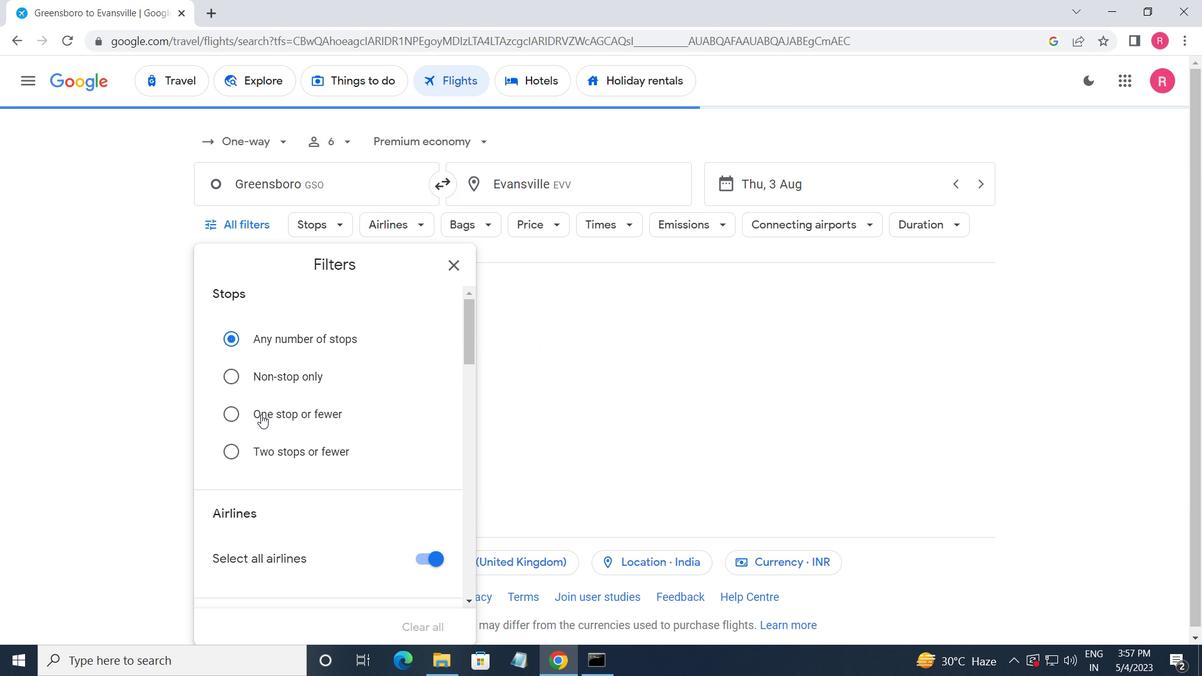 
Action: Mouse scrolled (279, 422) with delta (0, 0)
Screenshot: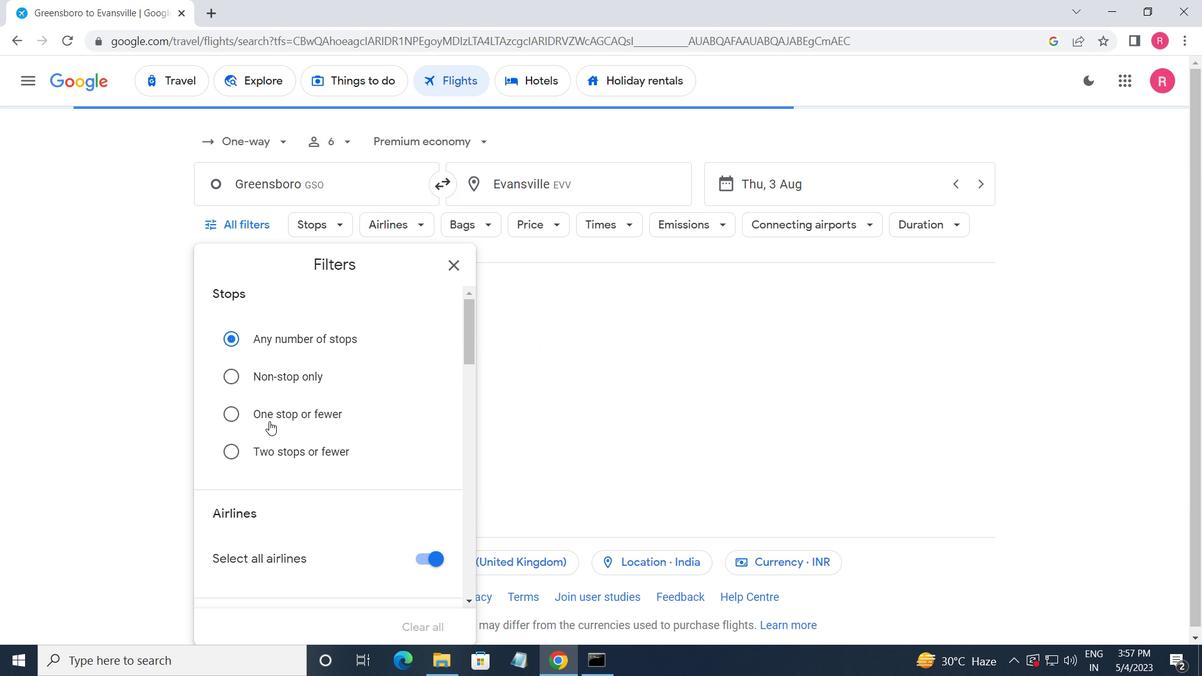 
Action: Mouse moved to (286, 422)
Screenshot: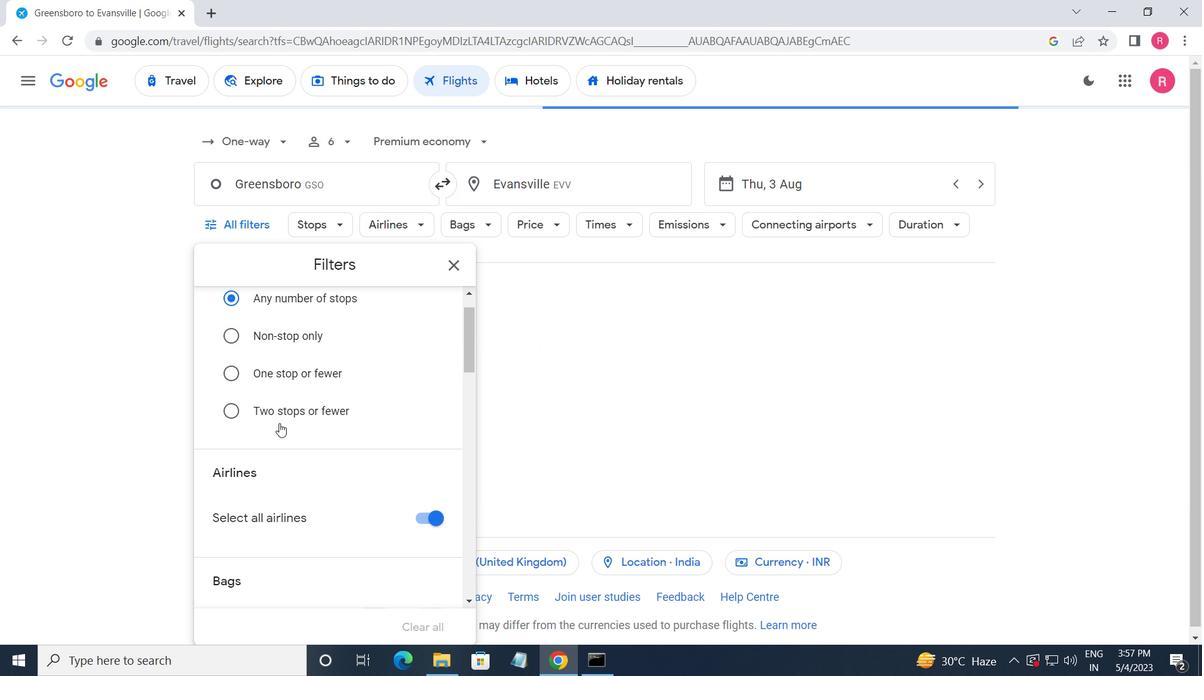 
Action: Mouse scrolled (286, 422) with delta (0, 0)
Screenshot: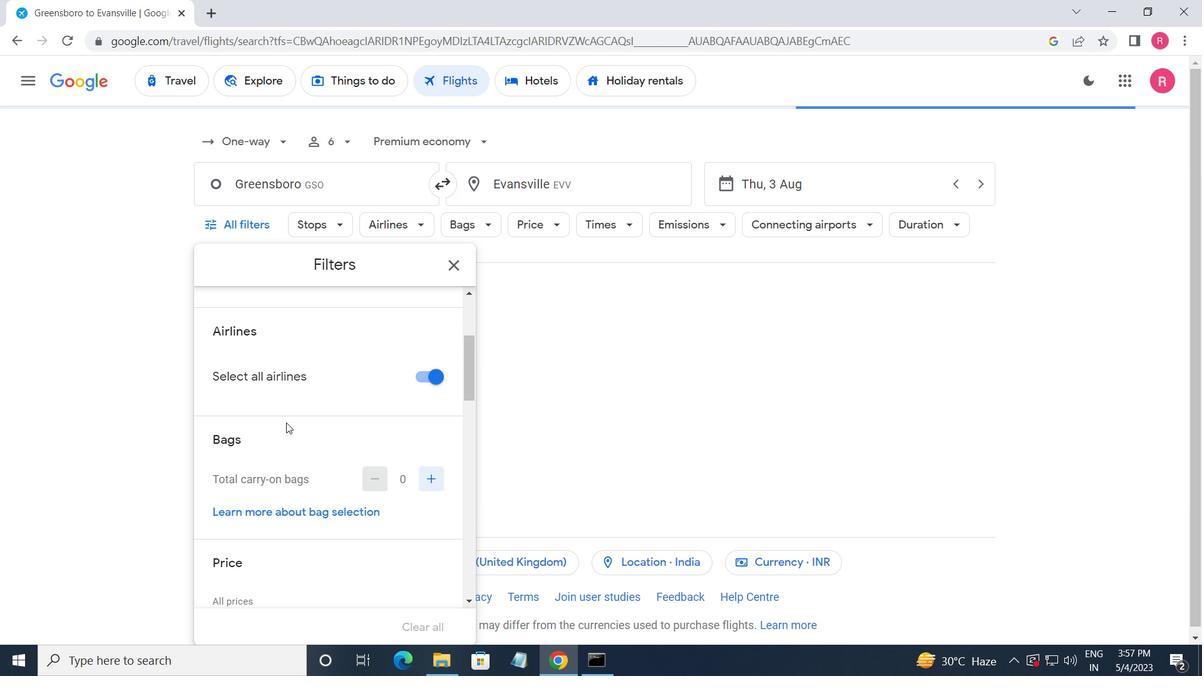 
Action: Mouse moved to (292, 426)
Screenshot: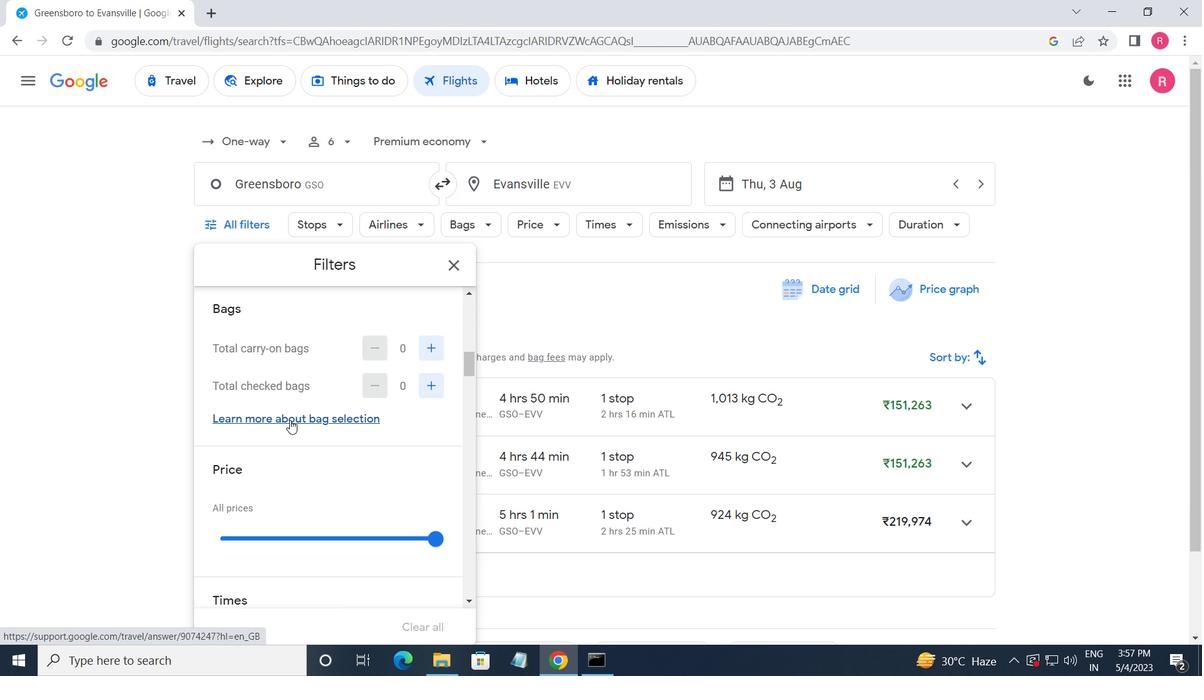 
Action: Mouse scrolled (292, 426) with delta (0, 0)
Screenshot: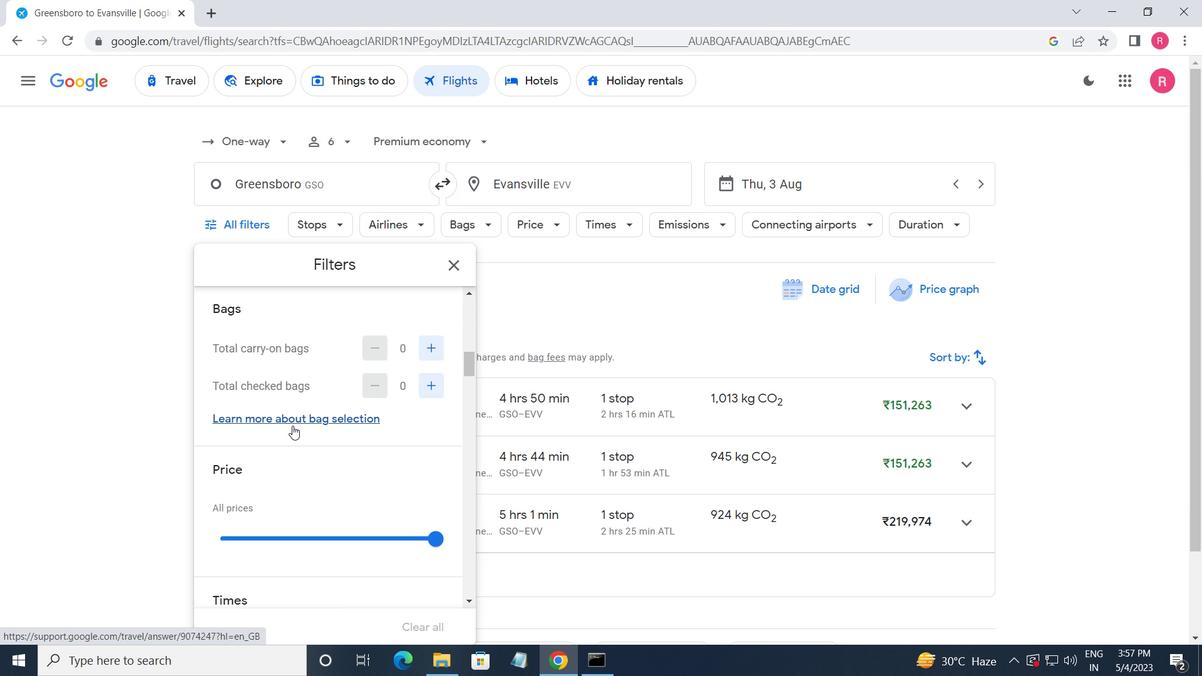 
Action: Mouse scrolled (292, 426) with delta (0, 0)
Screenshot: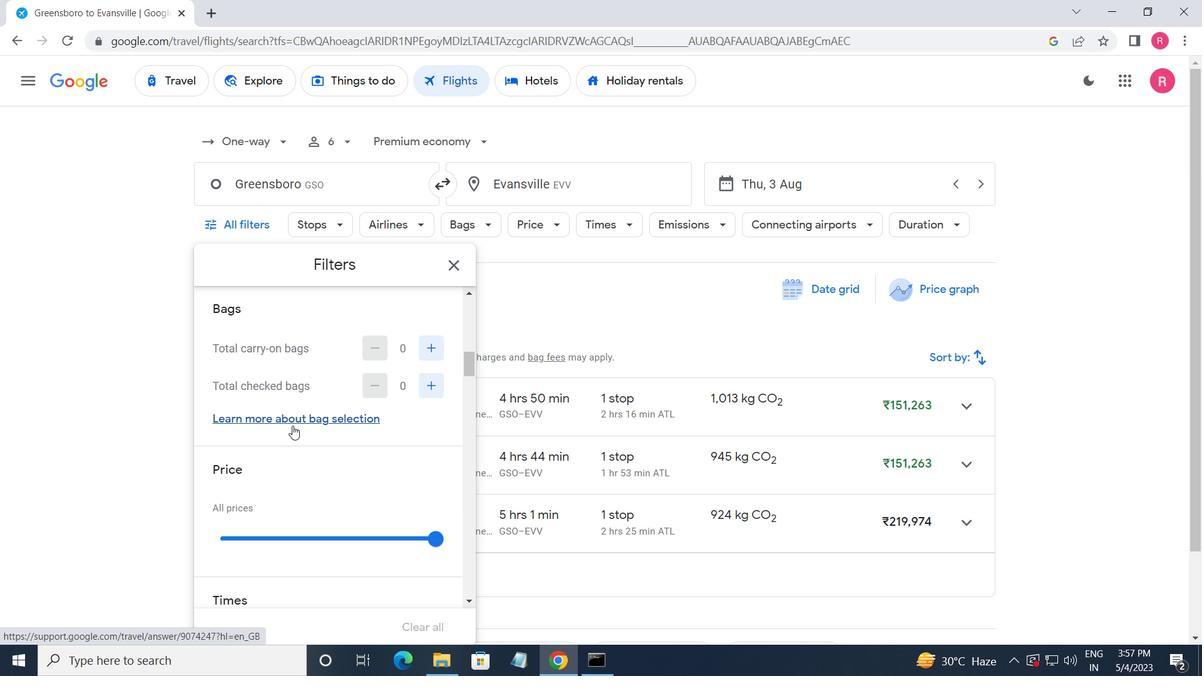 
Action: Mouse scrolled (292, 426) with delta (0, 0)
Screenshot: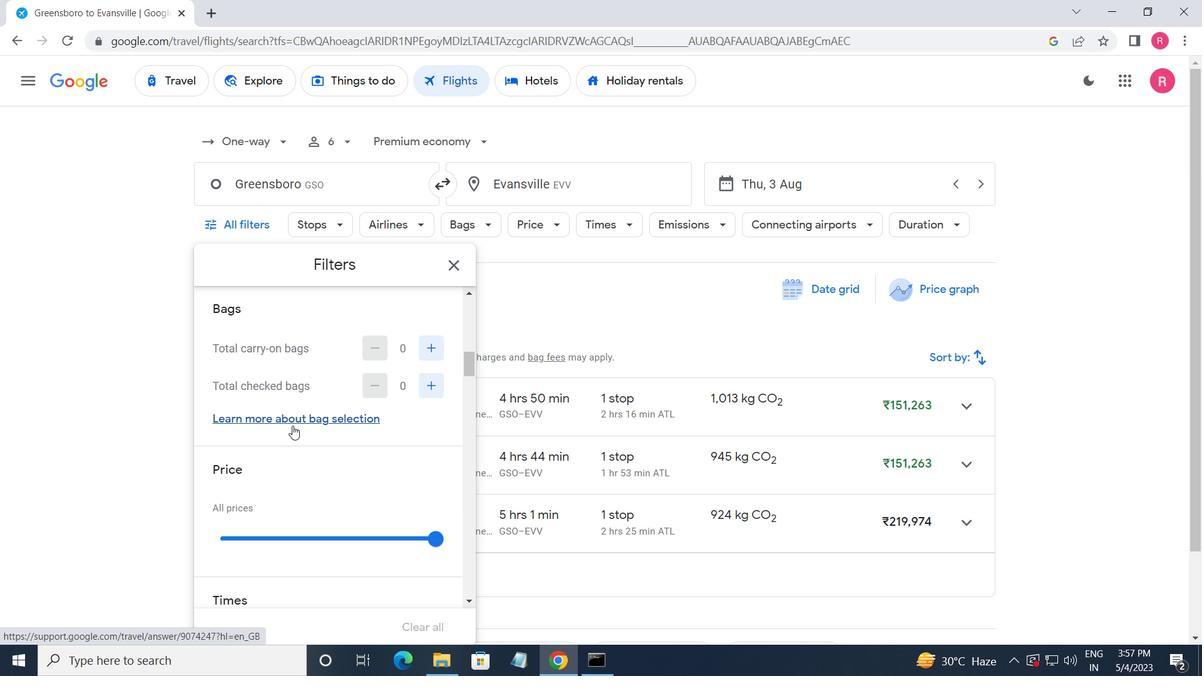 
Action: Mouse moved to (293, 426)
Screenshot: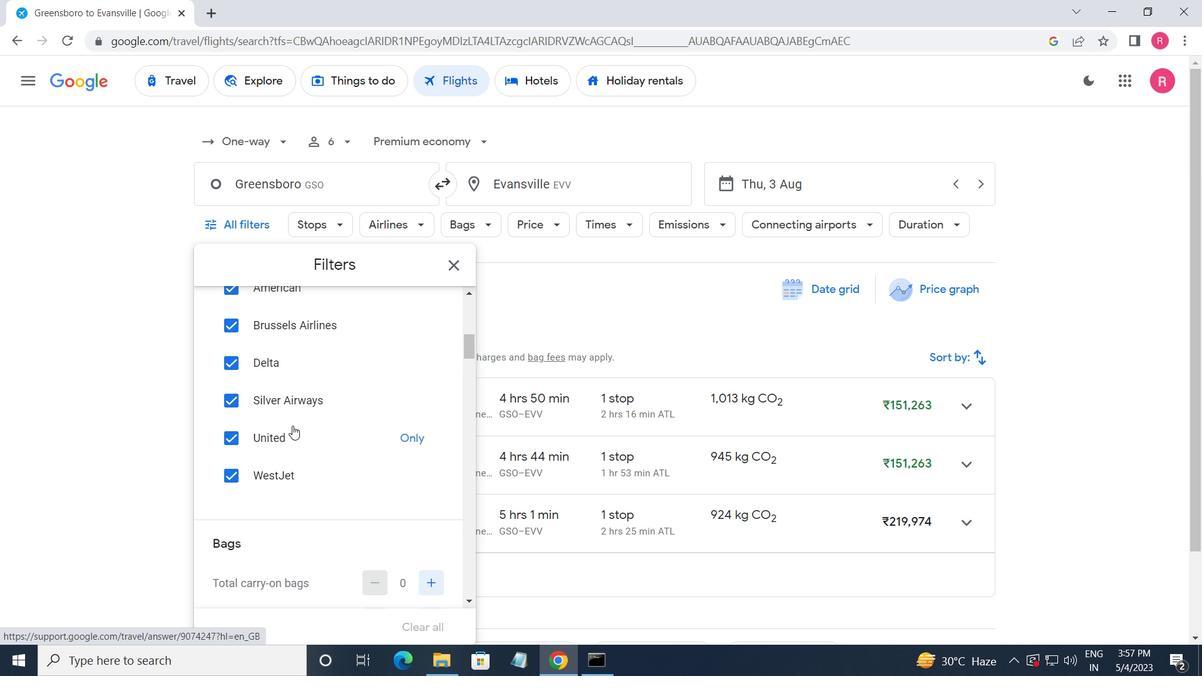 
Action: Mouse scrolled (293, 426) with delta (0, 0)
Screenshot: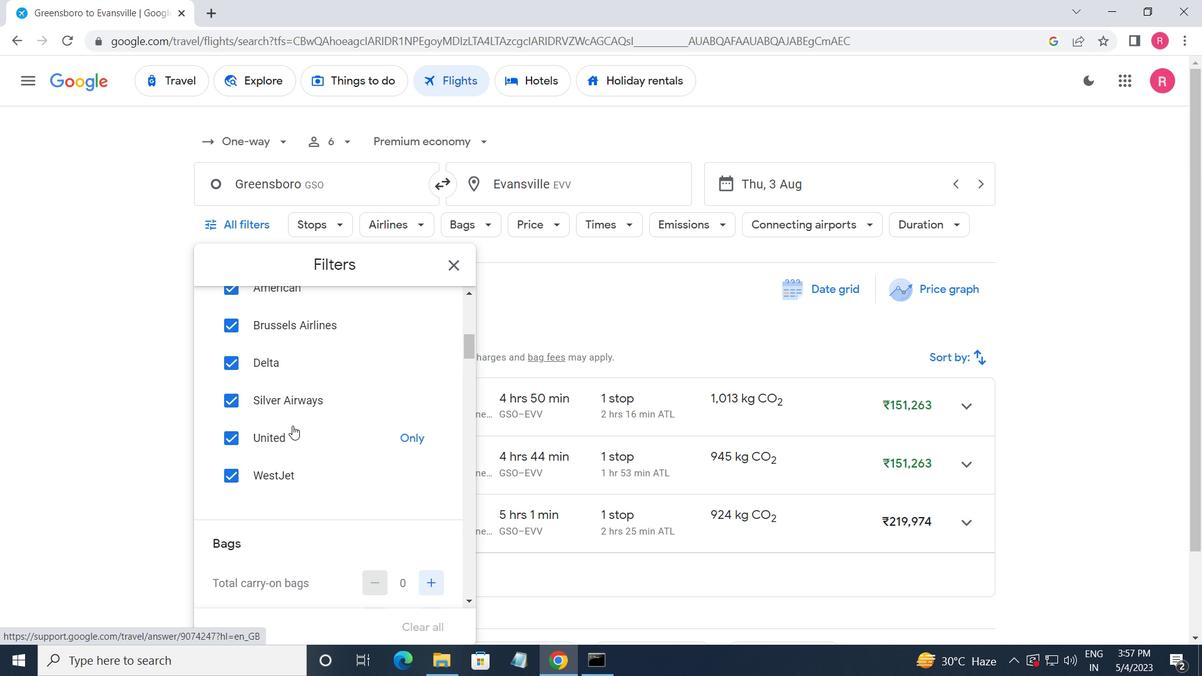 
Action: Mouse scrolled (293, 426) with delta (0, 0)
Screenshot: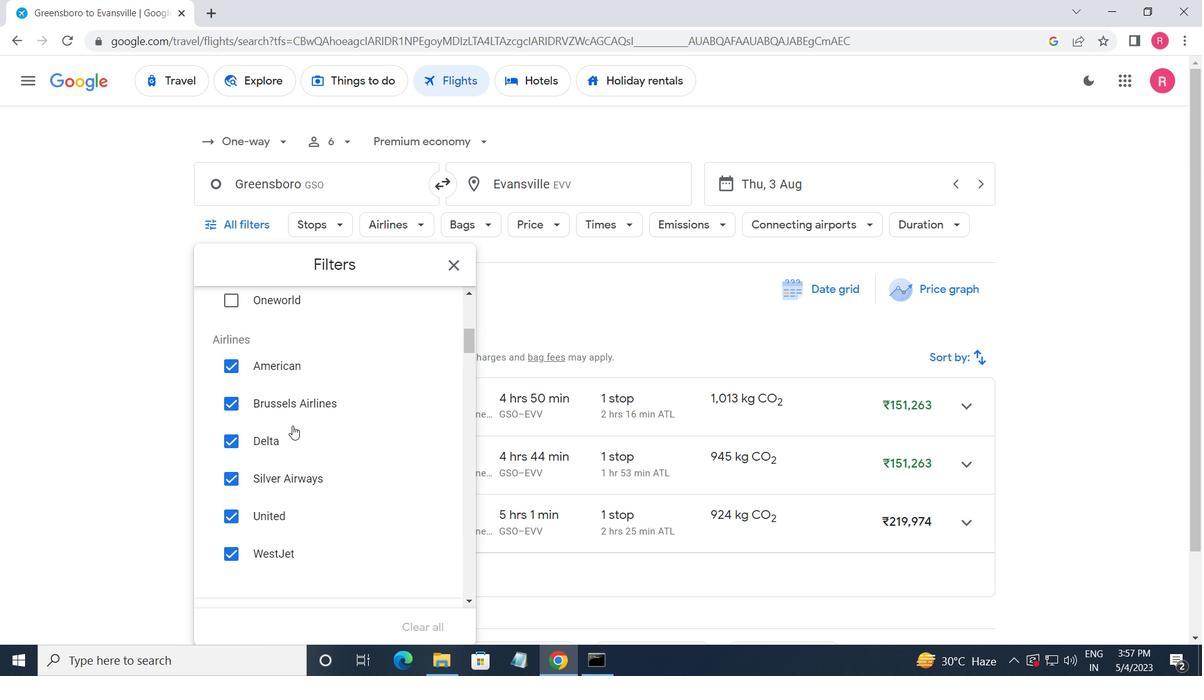 
Action: Mouse moved to (325, 392)
Screenshot: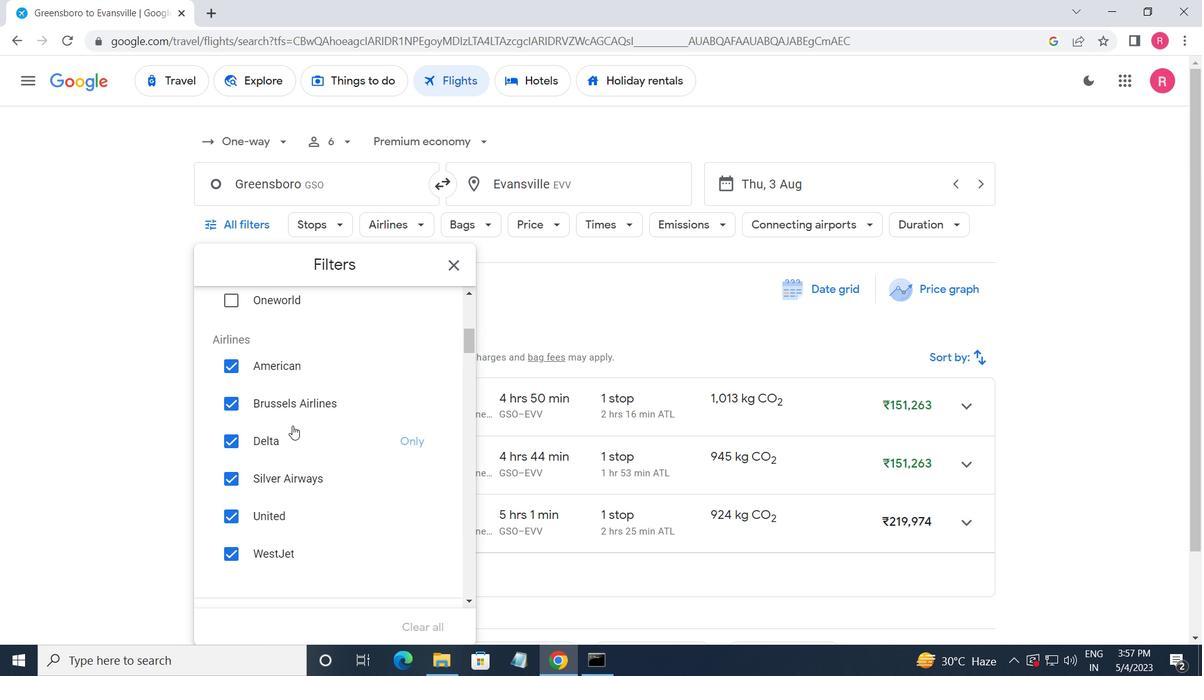 
Action: Mouse scrolled (325, 393) with delta (0, 0)
Screenshot: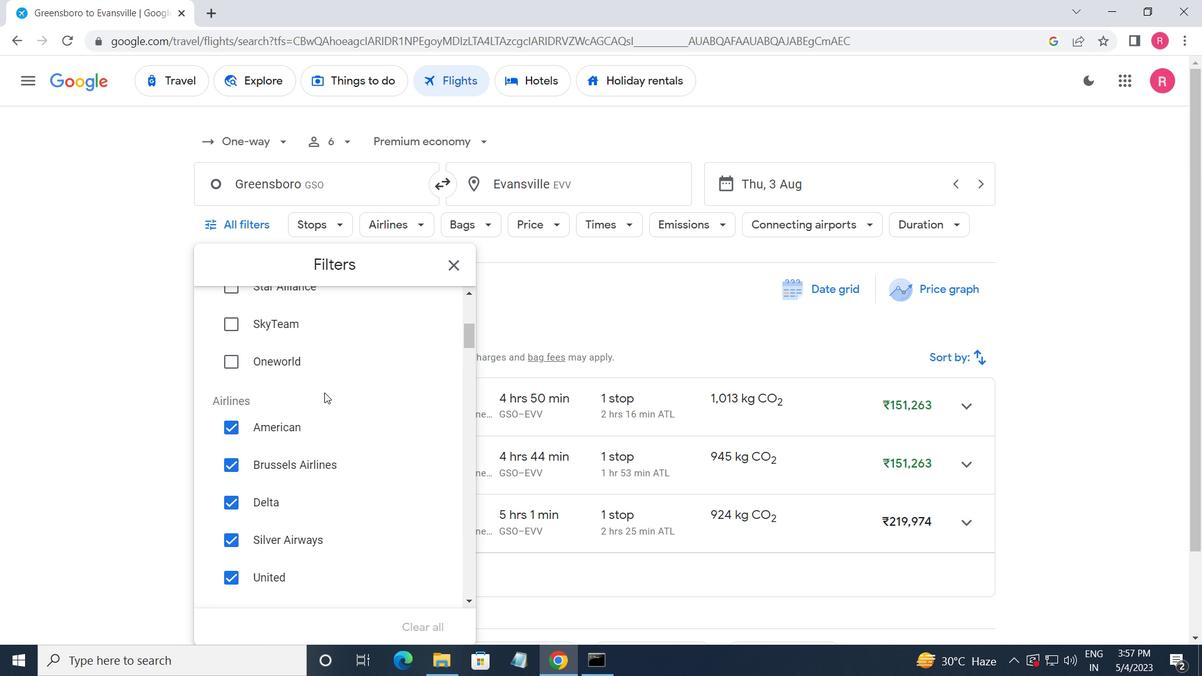 
Action: Mouse moved to (423, 325)
Screenshot: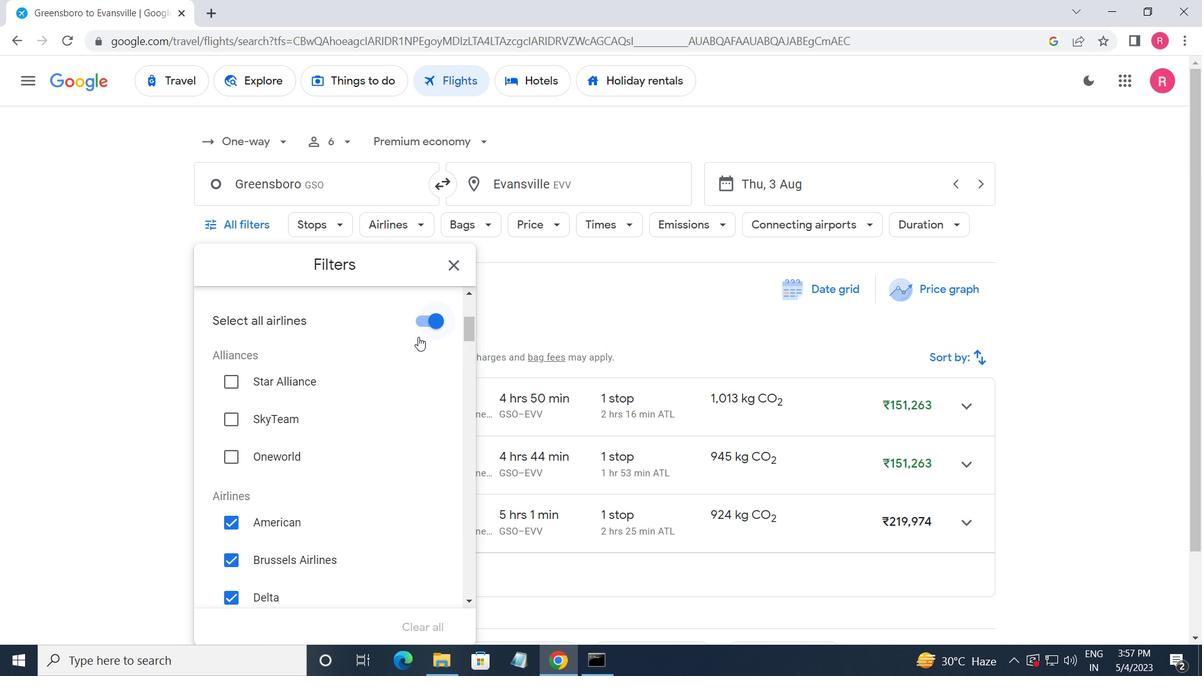 
Action: Mouse pressed left at (423, 325)
Screenshot: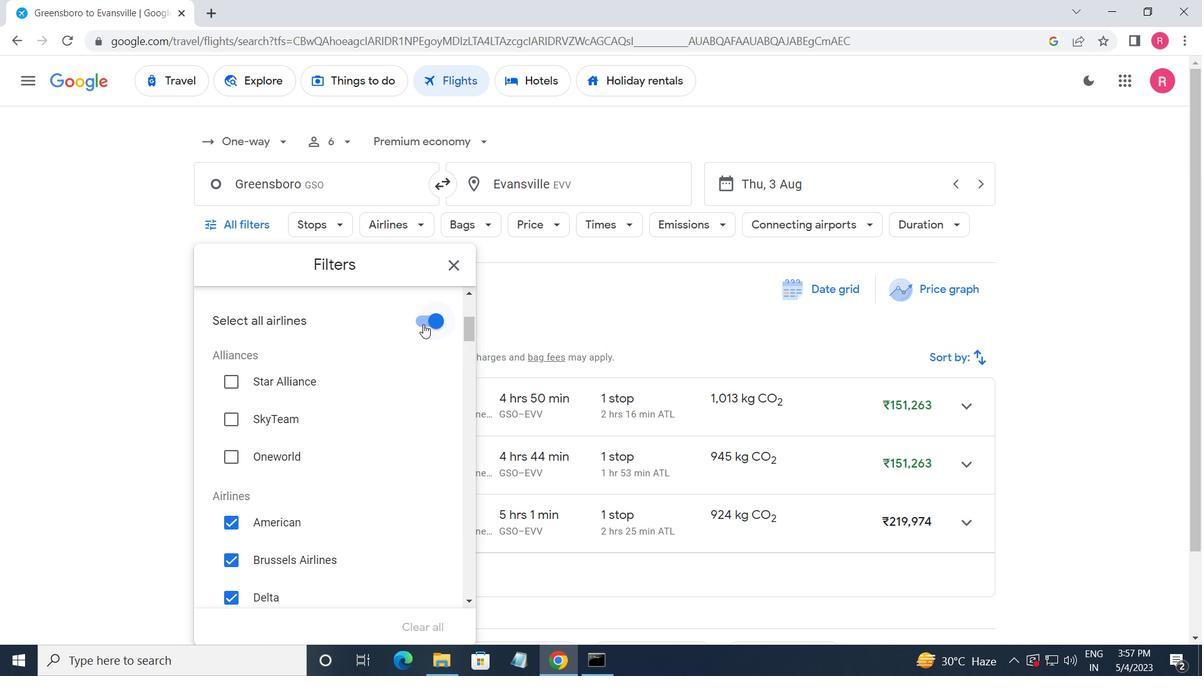 
Action: Mouse moved to (409, 464)
Screenshot: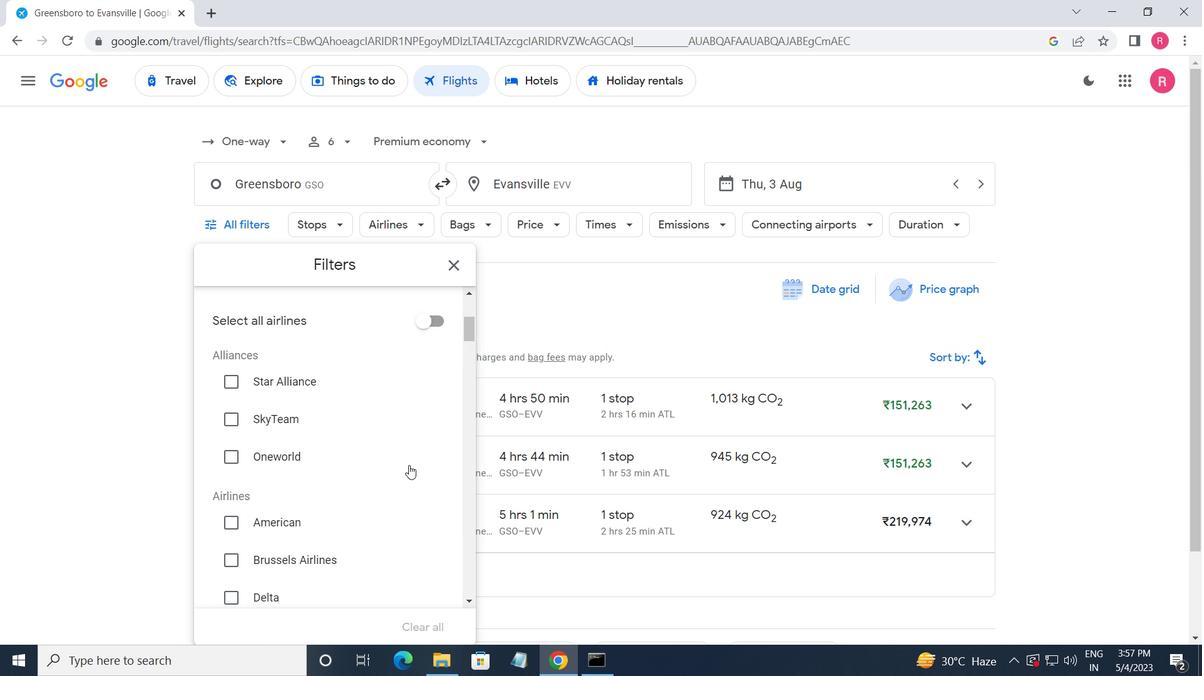 
Action: Mouse scrolled (409, 464) with delta (0, 0)
Screenshot: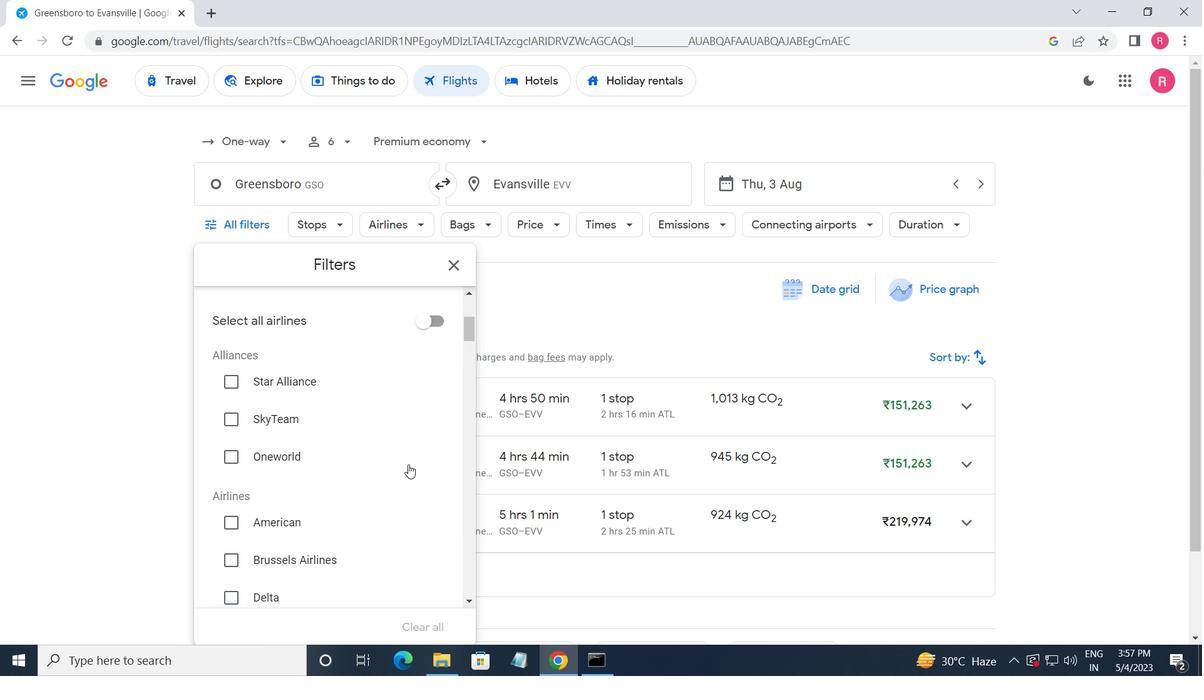 
Action: Mouse scrolled (409, 464) with delta (0, 0)
Screenshot: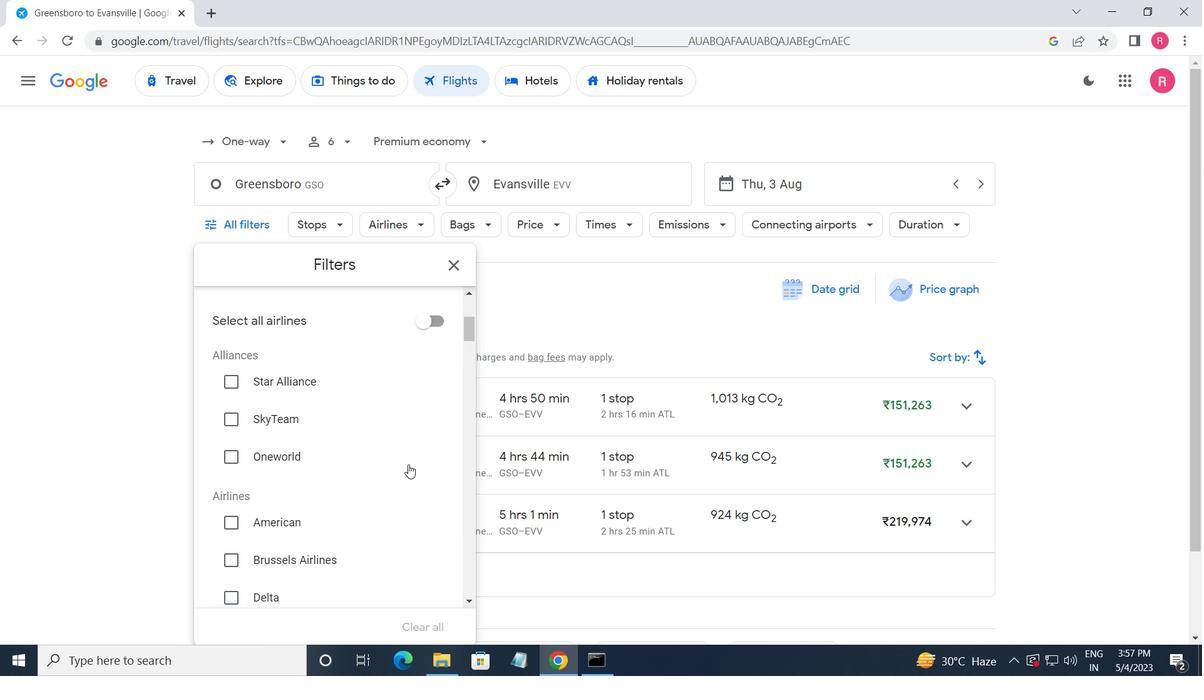 
Action: Mouse scrolled (409, 464) with delta (0, 0)
Screenshot: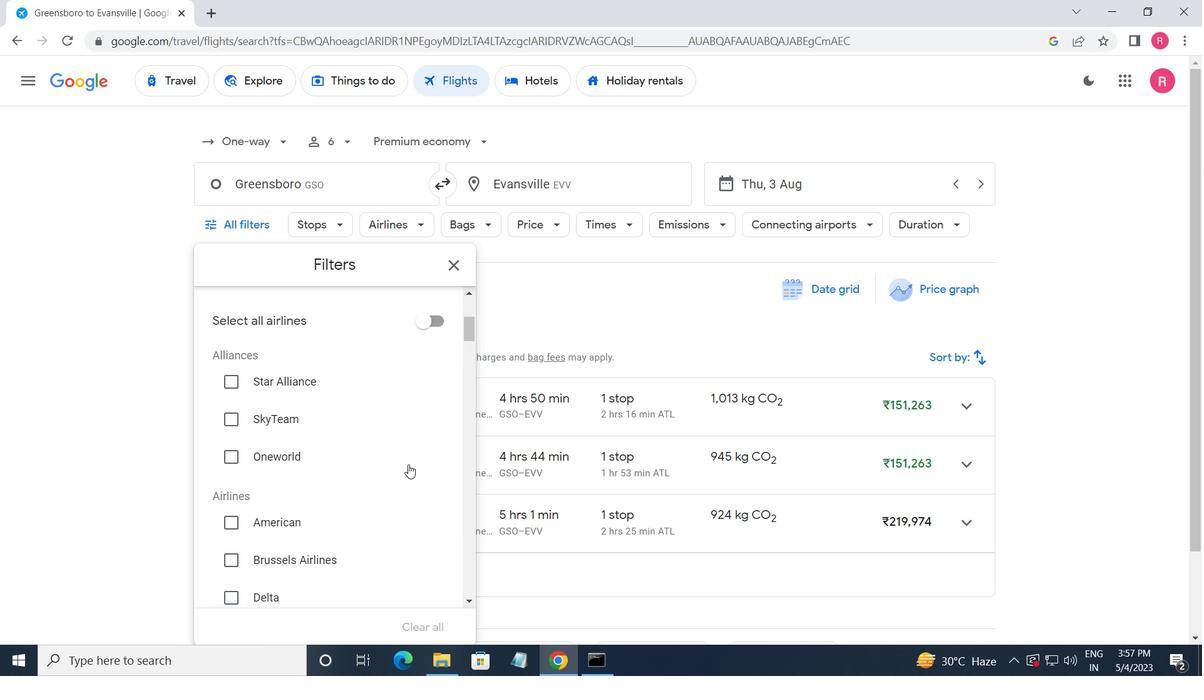 
Action: Mouse moved to (404, 481)
Screenshot: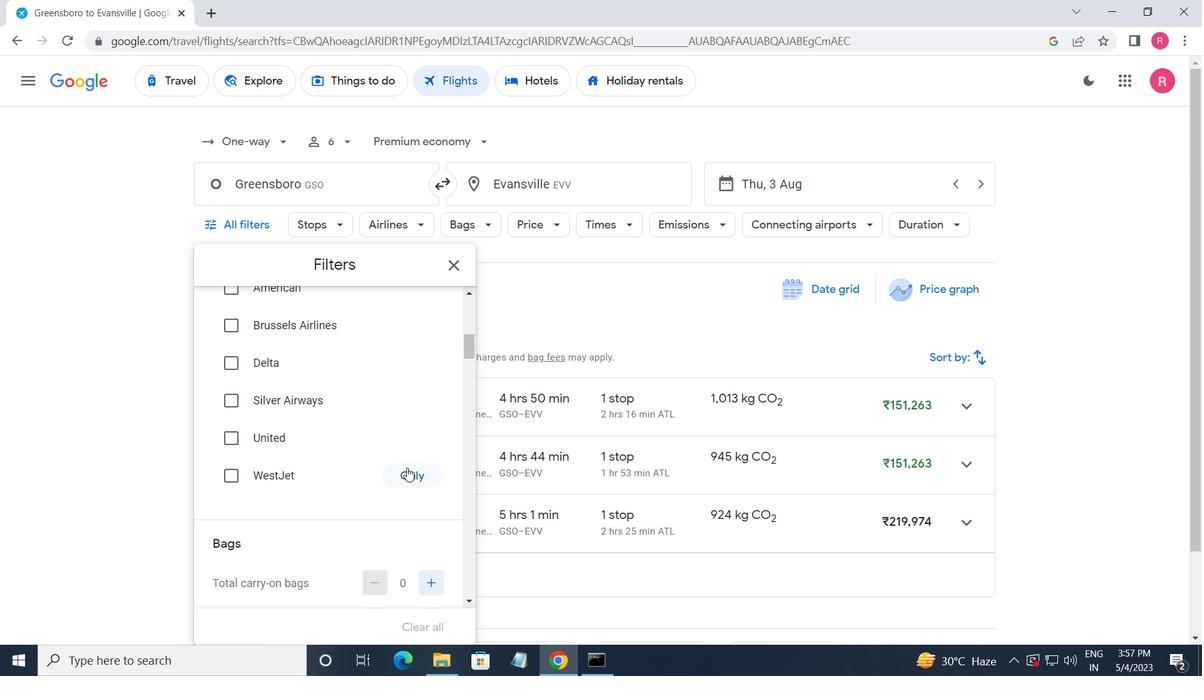 
Action: Mouse scrolled (404, 480) with delta (0, 0)
Screenshot: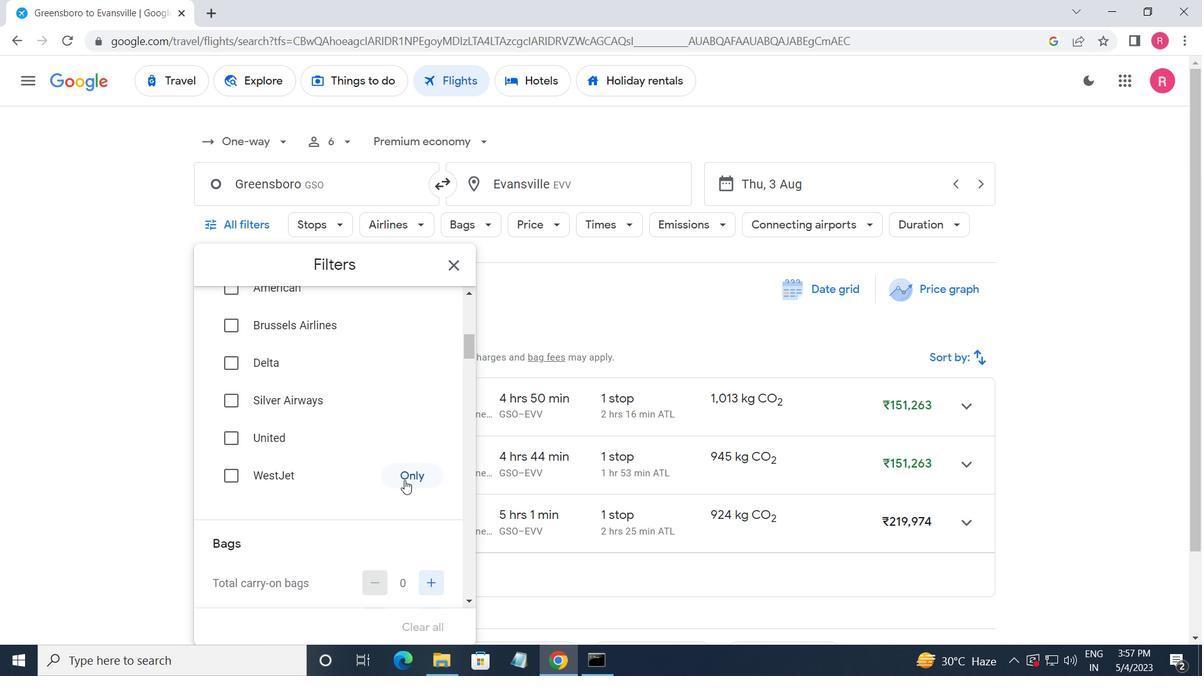 
Action: Mouse scrolled (404, 480) with delta (0, 0)
Screenshot: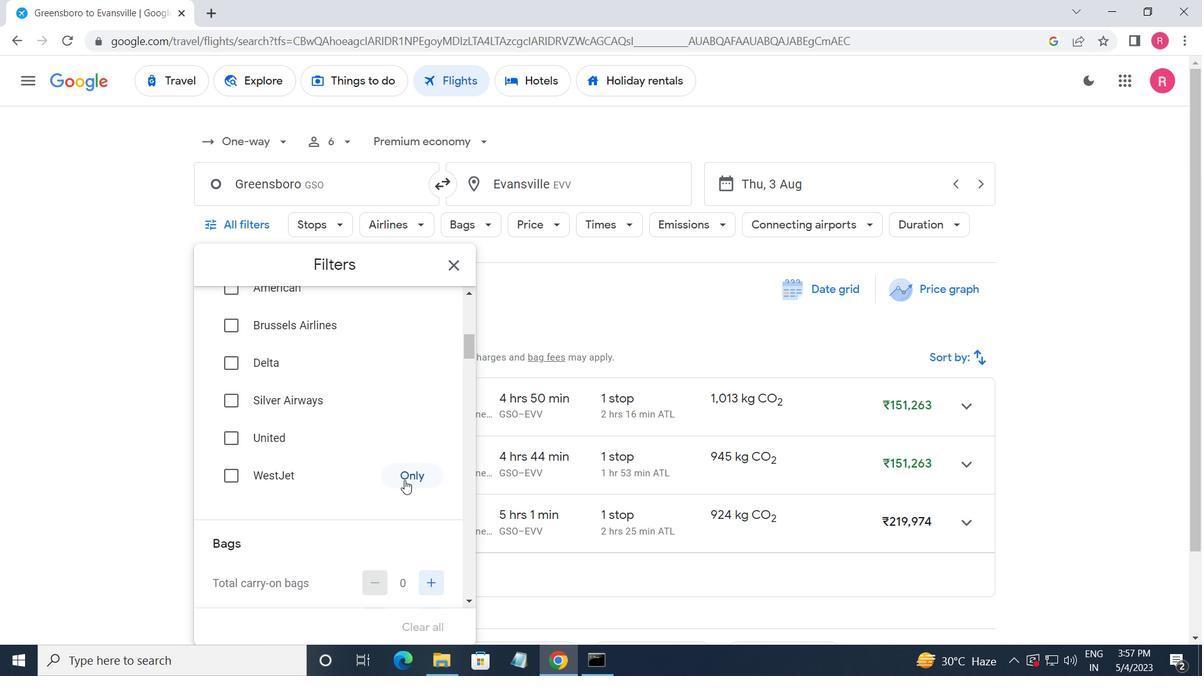 
Action: Mouse moved to (429, 456)
Screenshot: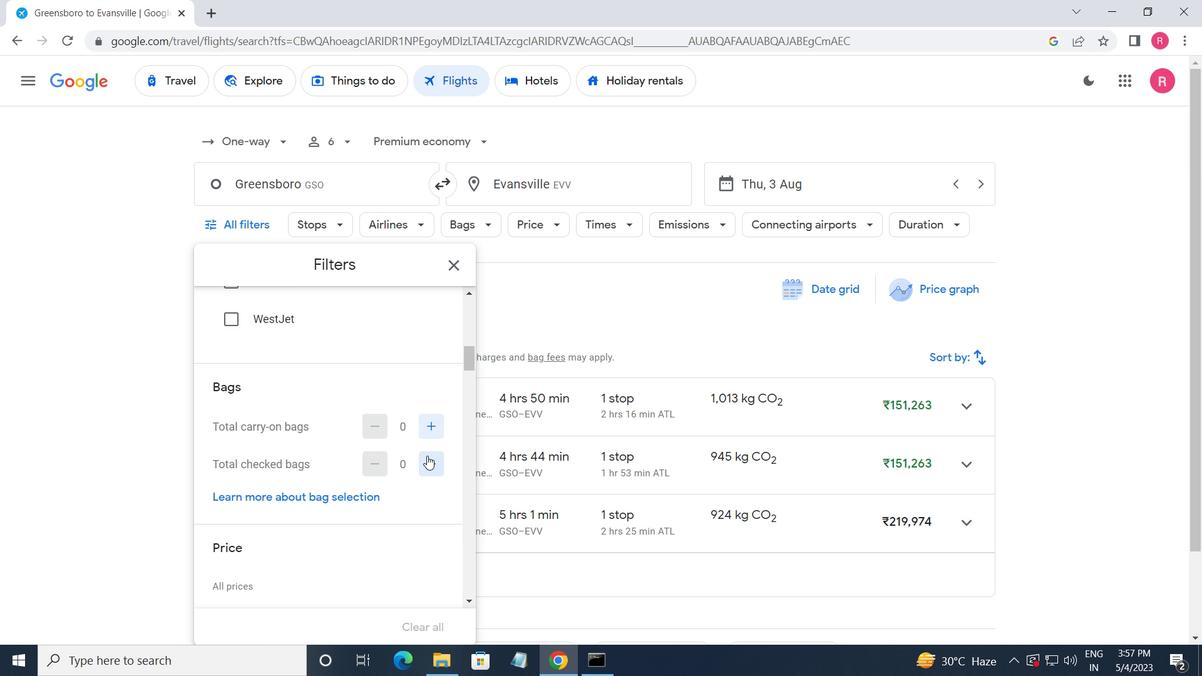 
Action: Mouse pressed left at (429, 456)
Screenshot: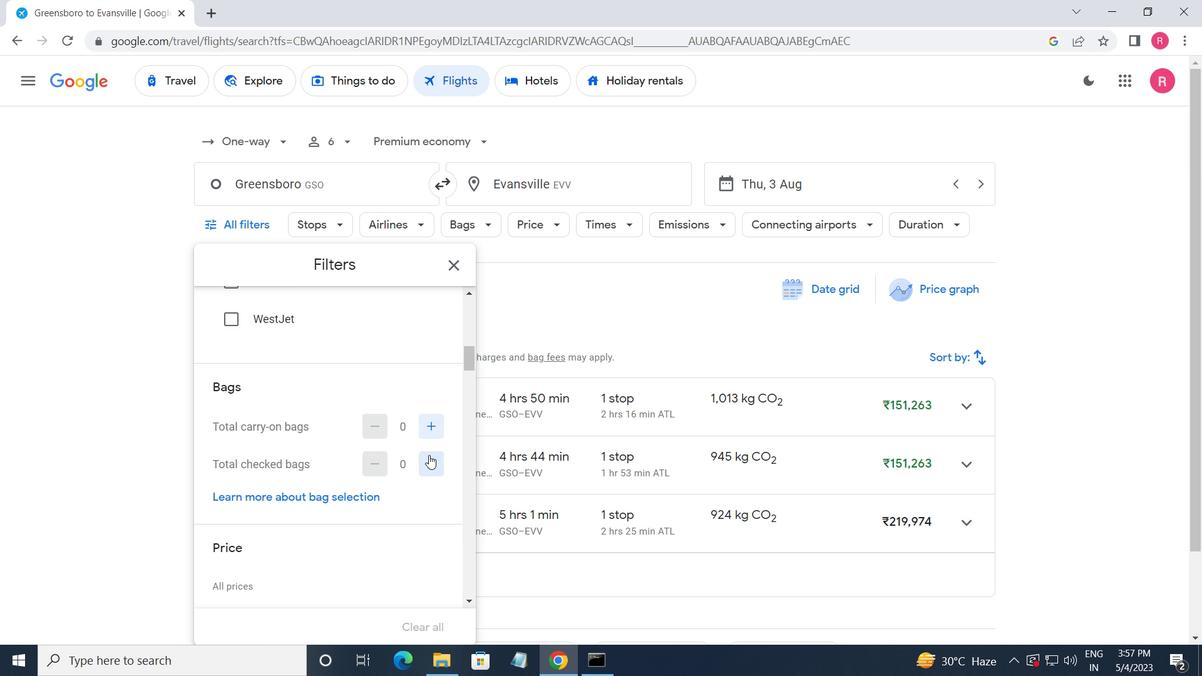 
Action: Mouse pressed left at (429, 456)
Screenshot: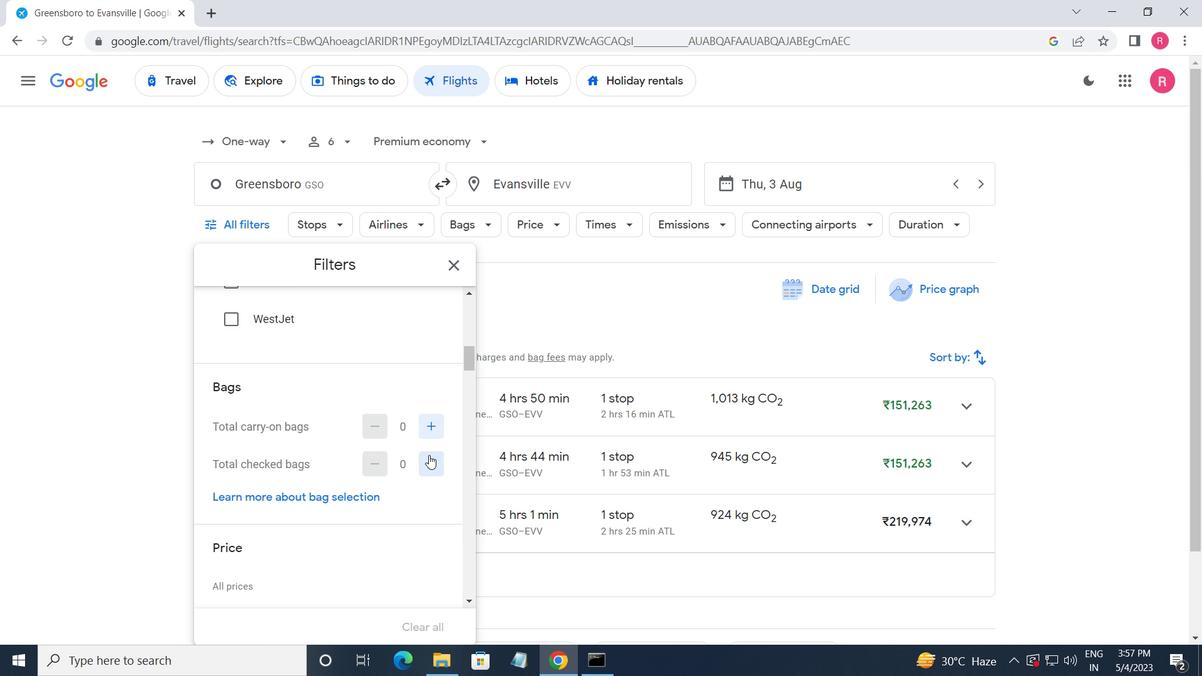 
Action: Mouse moved to (432, 454)
Screenshot: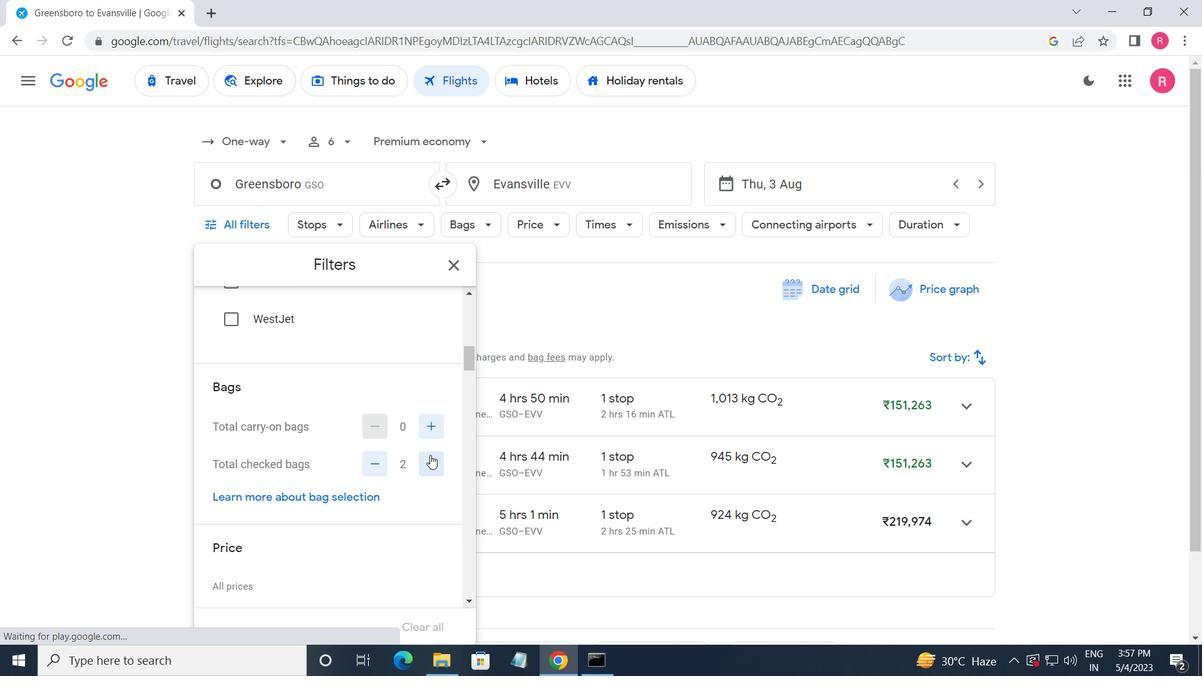 
Action: Mouse pressed left at (432, 454)
Screenshot: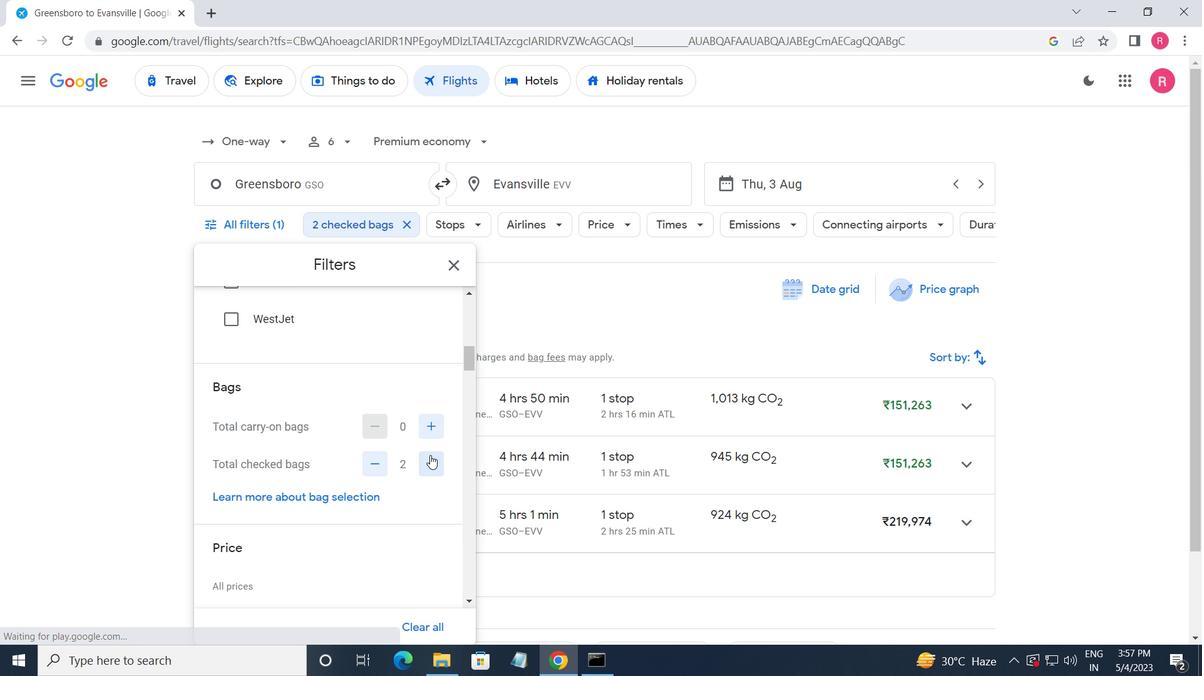 
Action: Mouse moved to (424, 473)
Screenshot: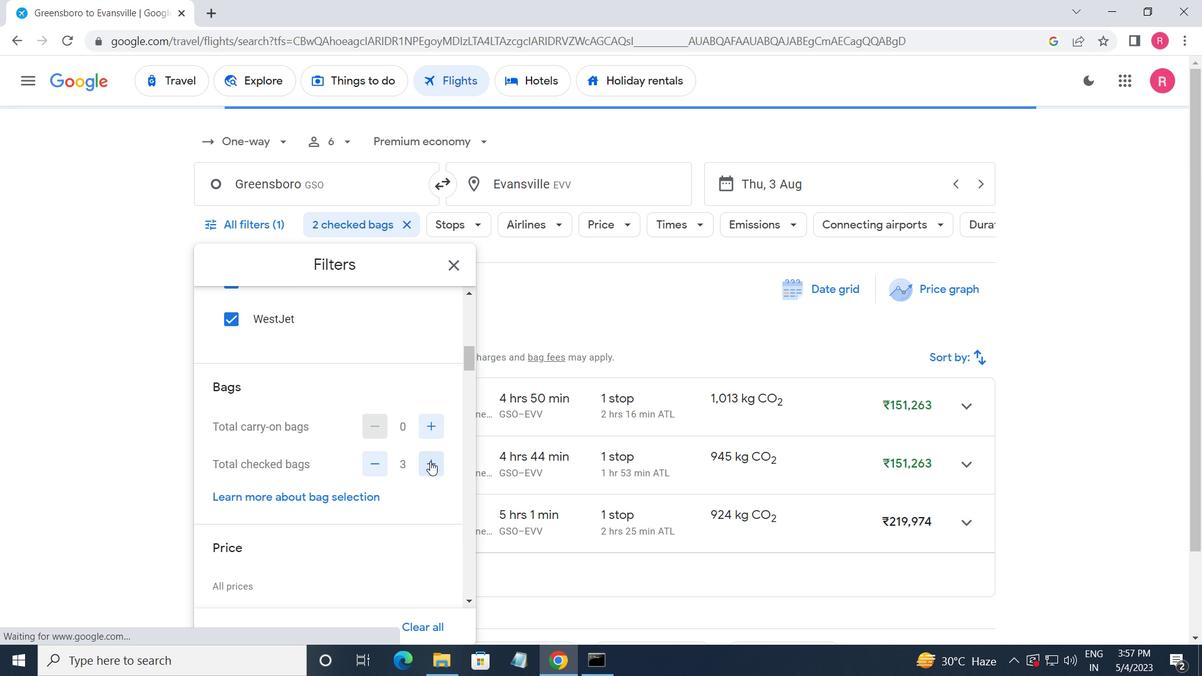 
Action: Mouse scrolled (424, 472) with delta (0, 0)
Screenshot: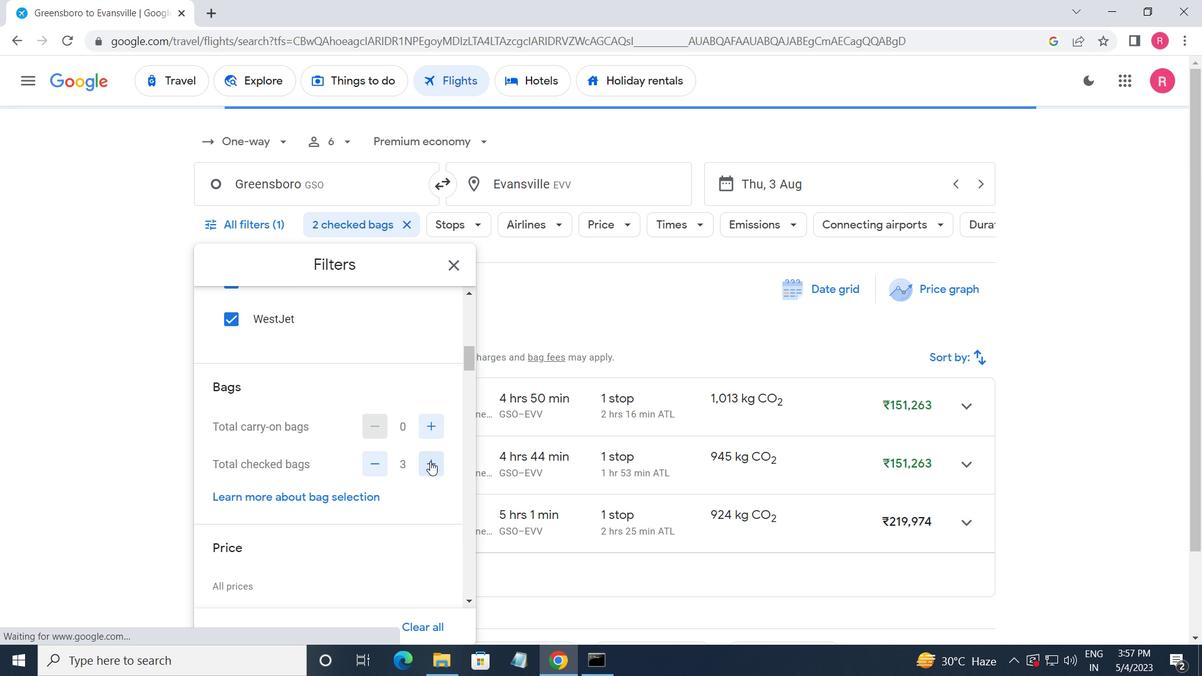 
Action: Mouse scrolled (424, 472) with delta (0, 0)
Screenshot: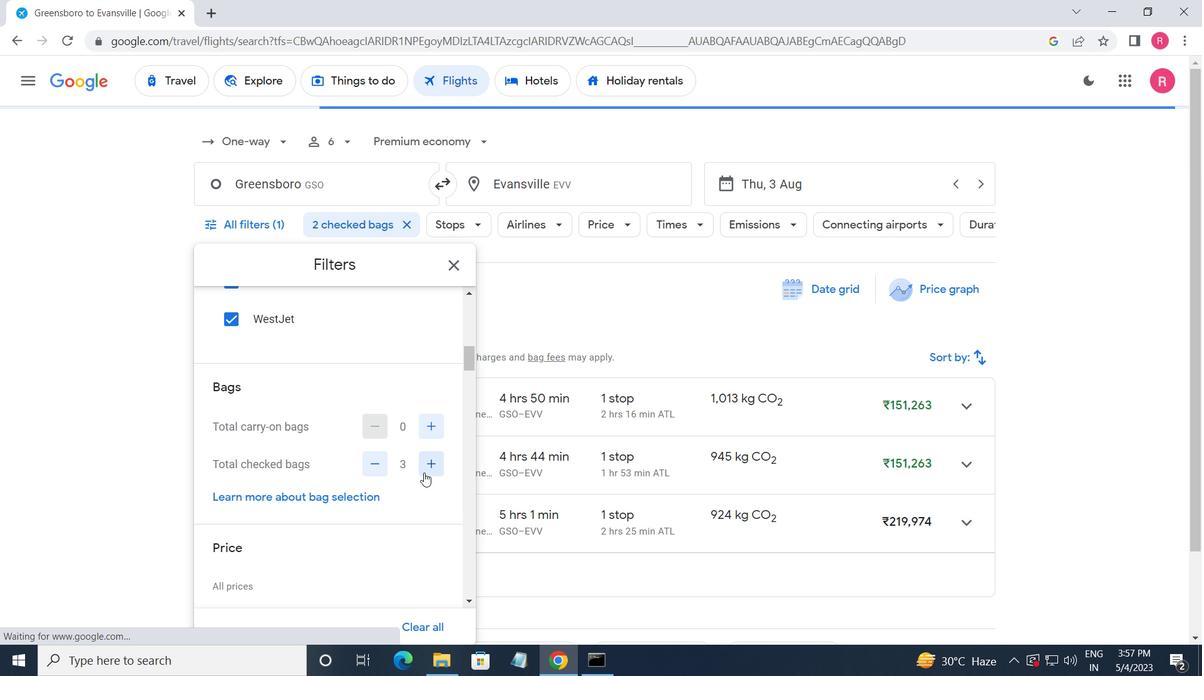 
Action: Mouse moved to (424, 473)
Screenshot: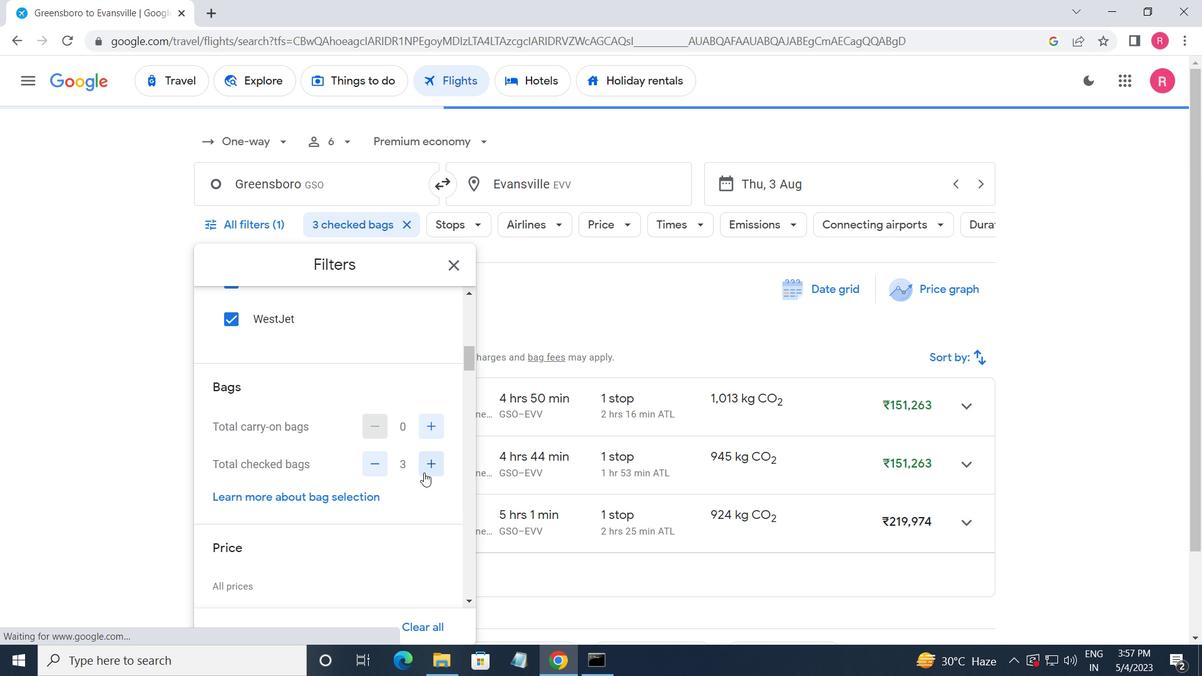
Action: Mouse scrolled (424, 473) with delta (0, 0)
Screenshot: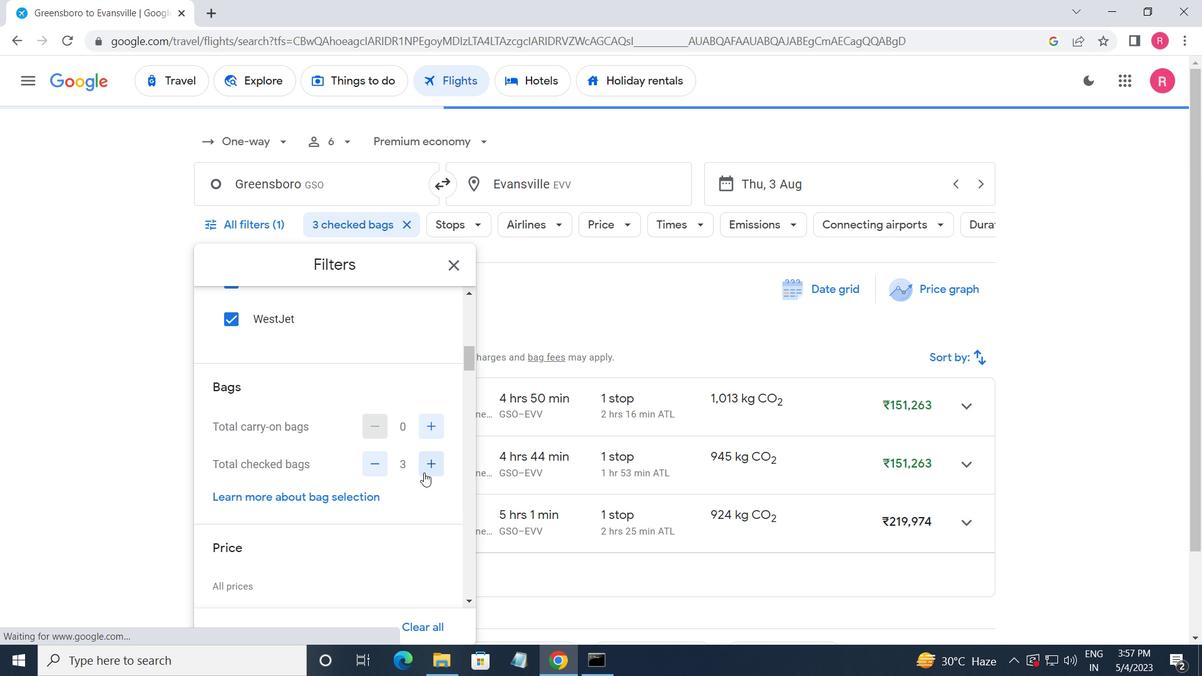 
Action: Mouse moved to (441, 383)
Screenshot: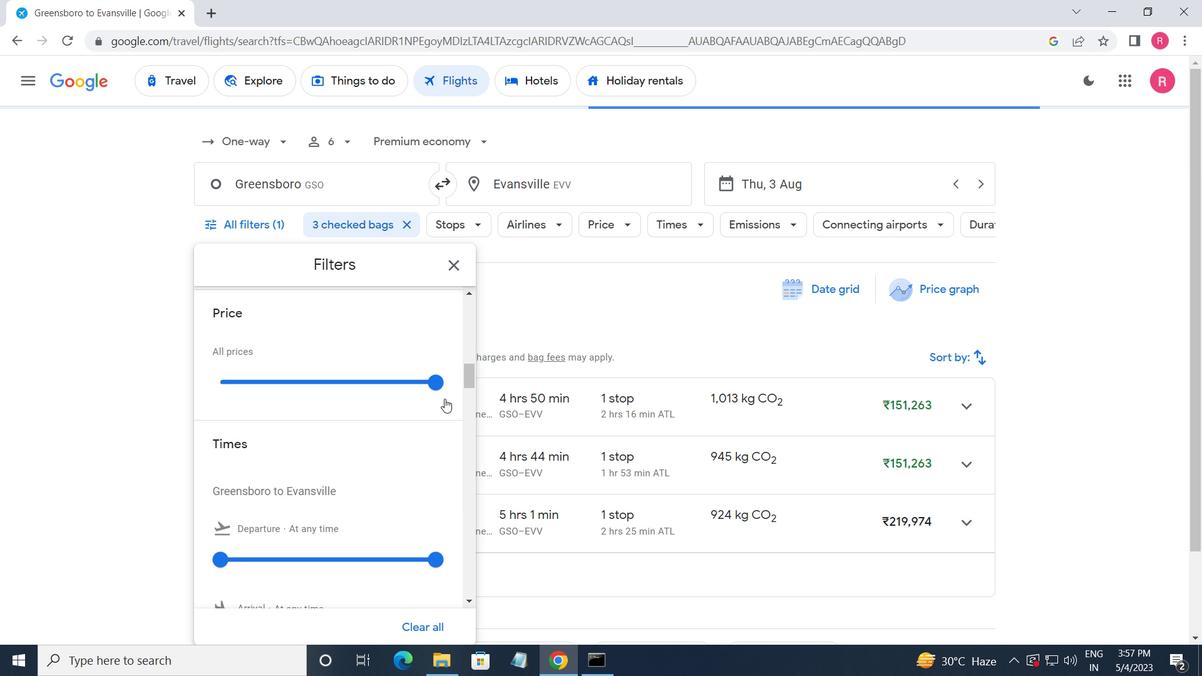 
Action: Mouse pressed left at (441, 383)
Screenshot: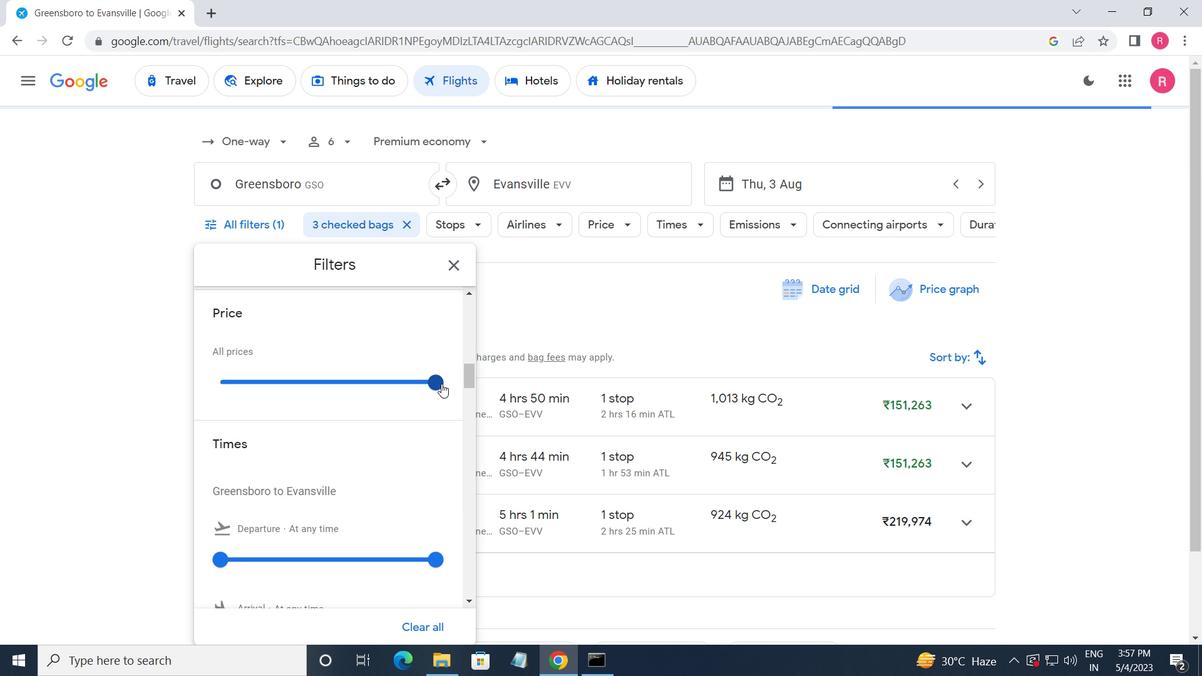 
Action: Mouse moved to (439, 381)
Screenshot: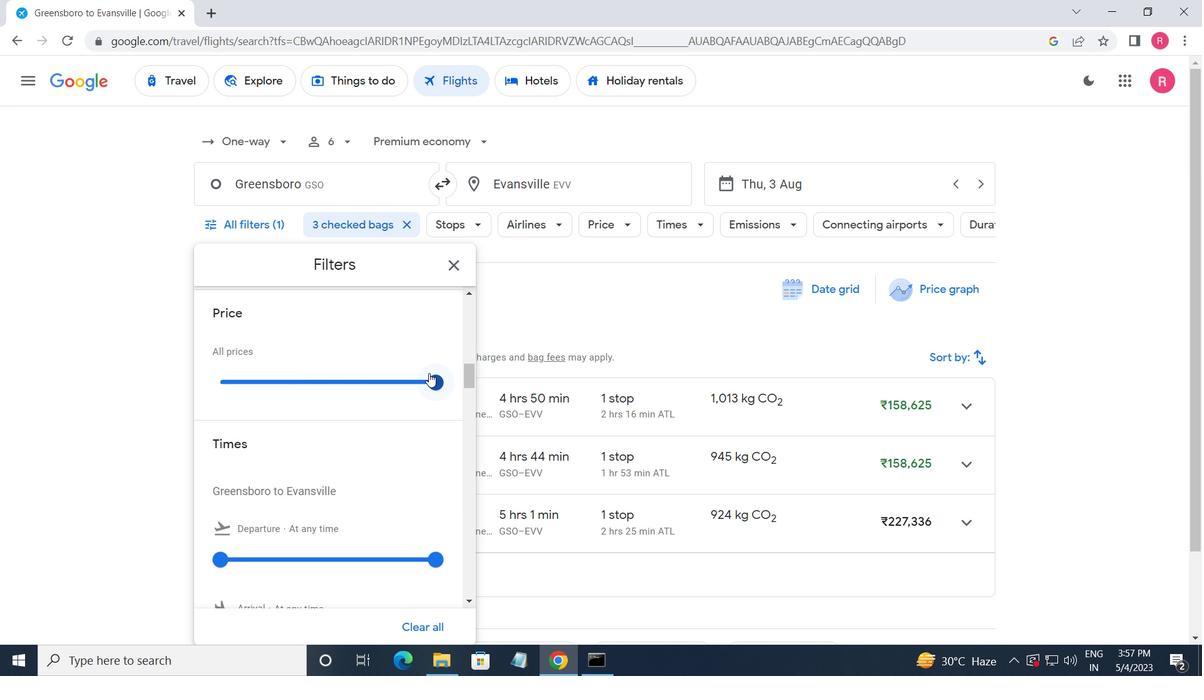 
Action: Mouse pressed left at (439, 381)
Screenshot: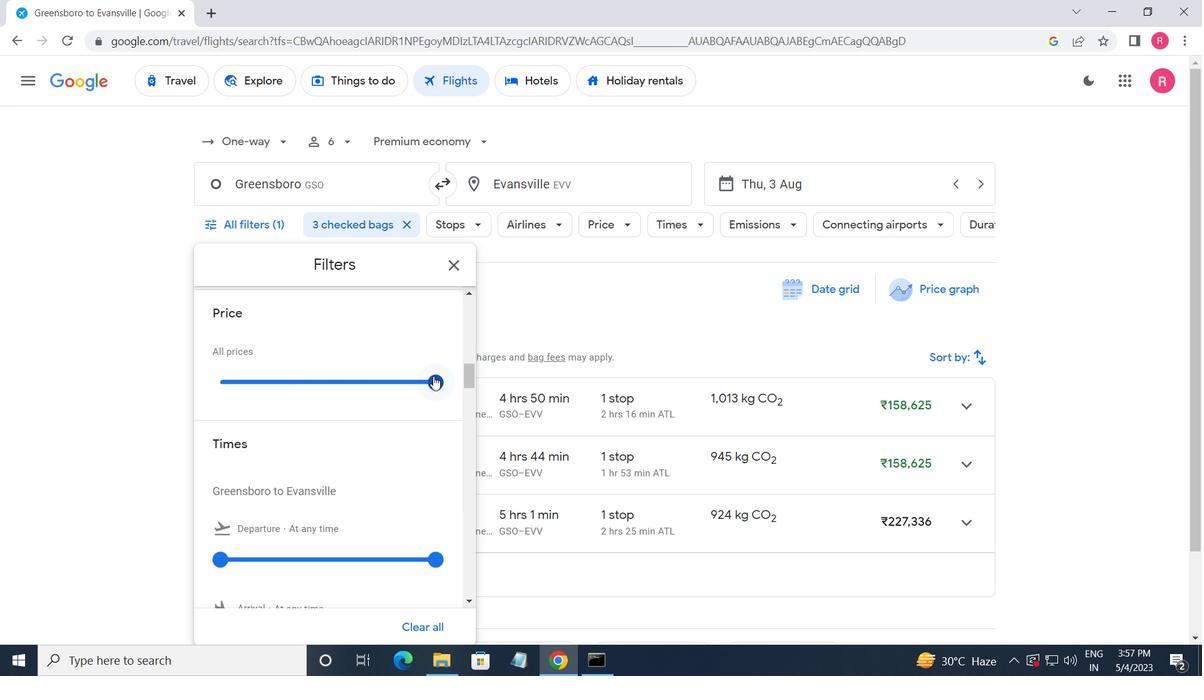 
Action: Mouse moved to (258, 406)
Screenshot: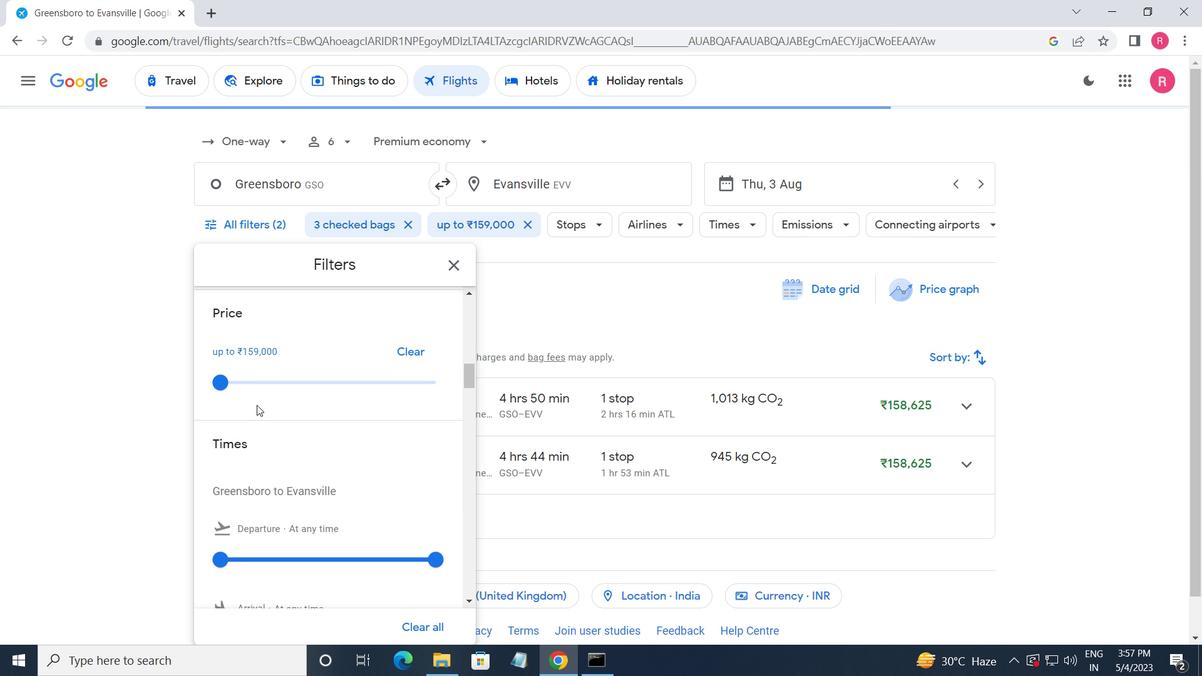 
Action: Mouse scrolled (258, 405) with delta (0, 0)
Screenshot: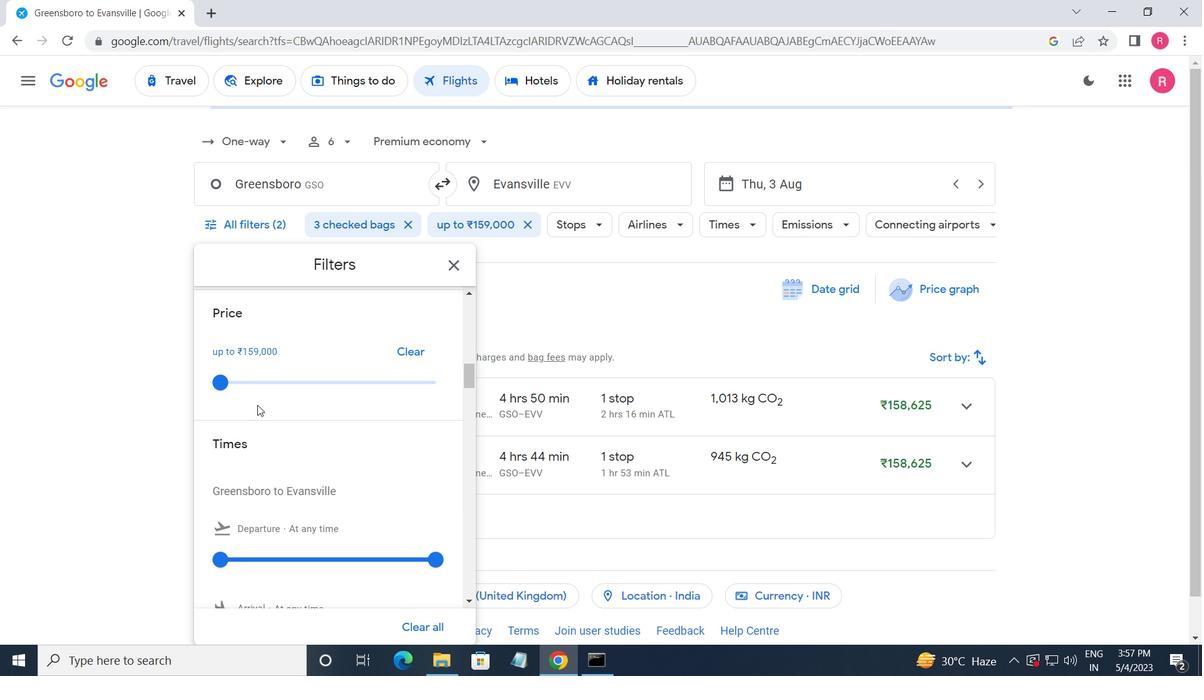 
Action: Mouse moved to (258, 407)
Screenshot: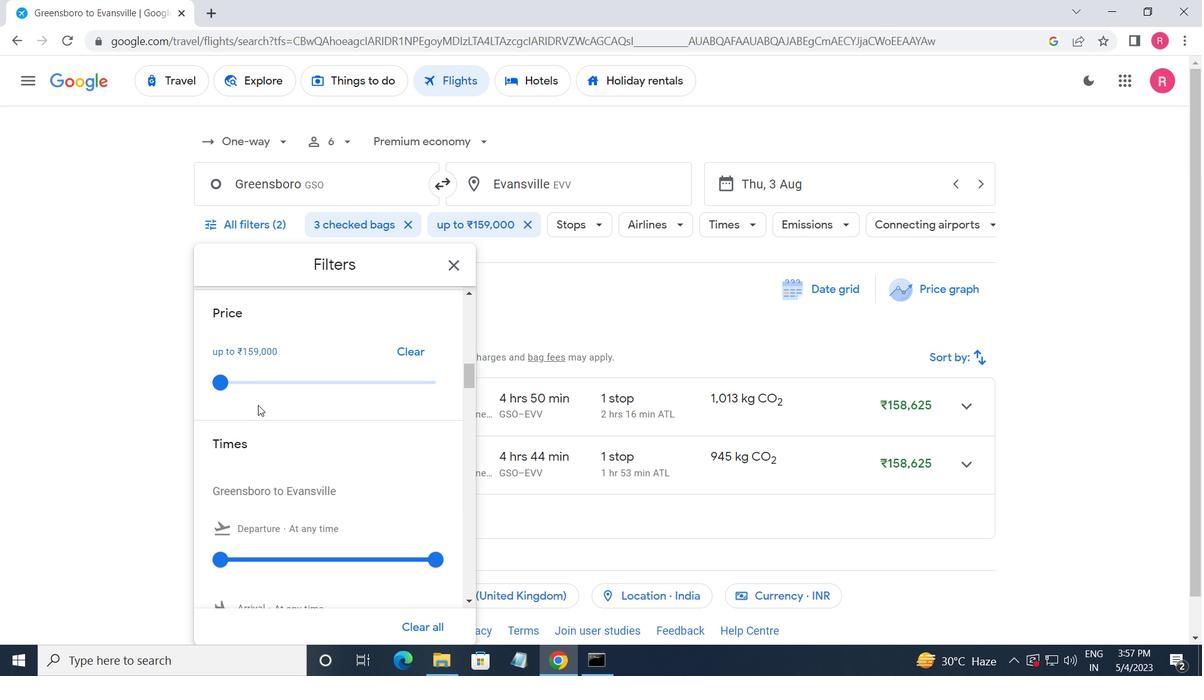 
Action: Mouse scrolled (258, 407) with delta (0, 0)
Screenshot: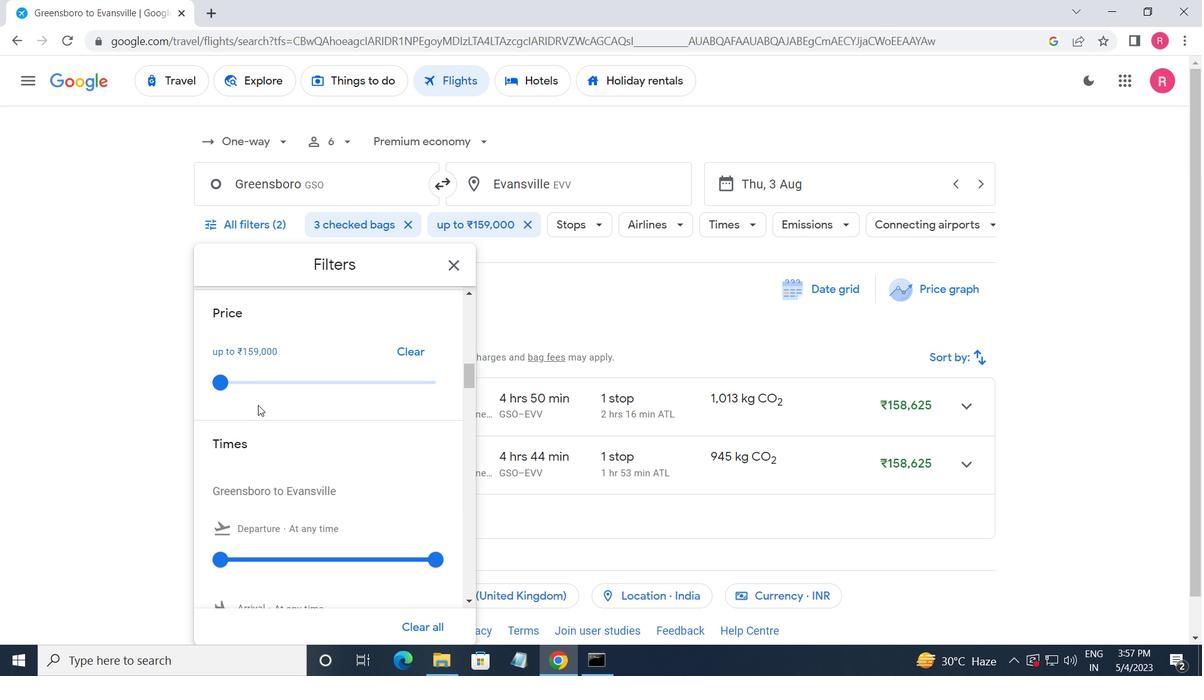 
Action: Mouse moved to (223, 403)
Screenshot: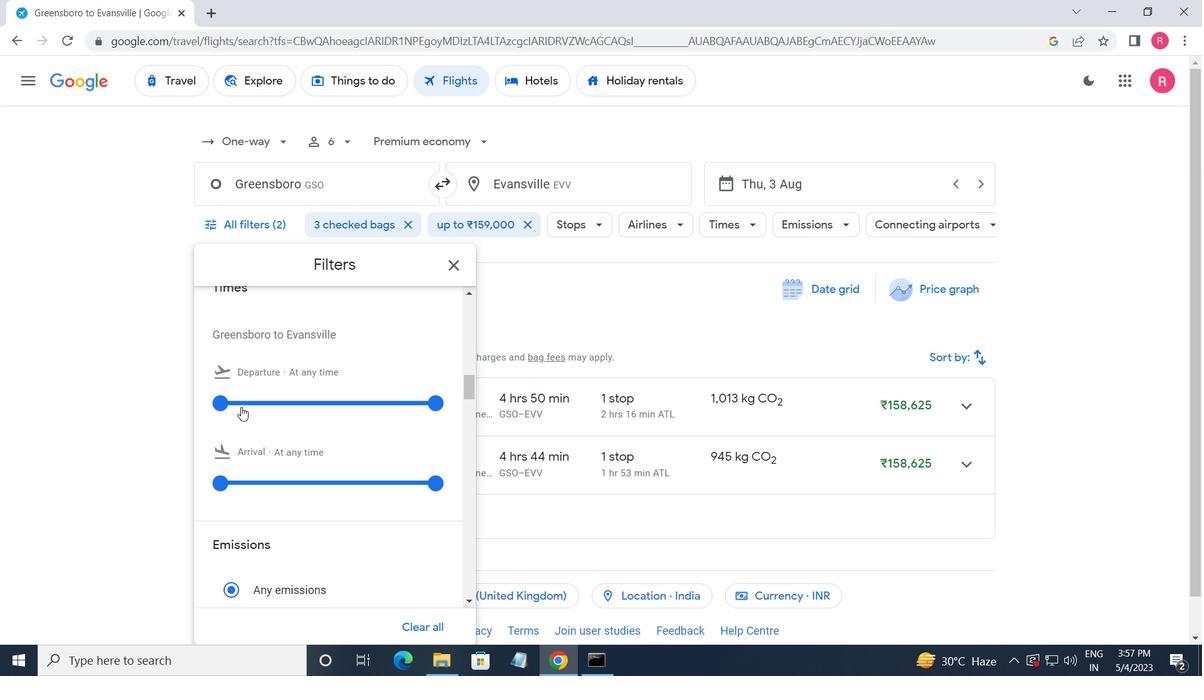 
Action: Mouse pressed left at (223, 403)
Screenshot: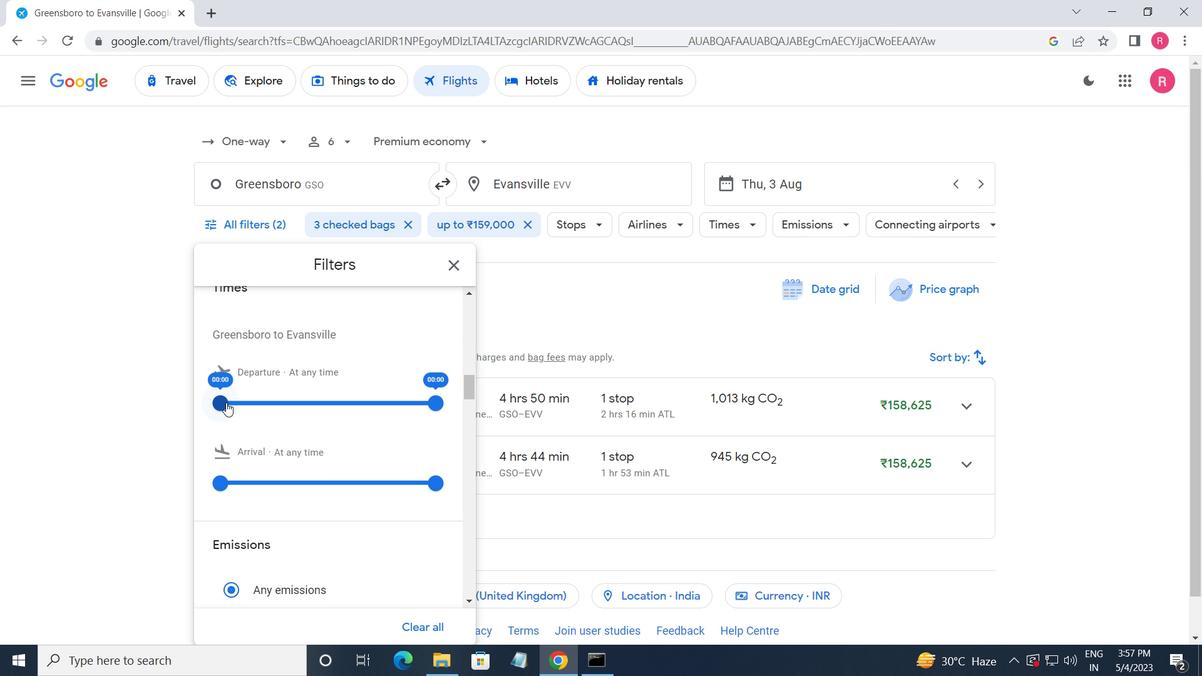 
Action: Mouse moved to (459, 265)
Screenshot: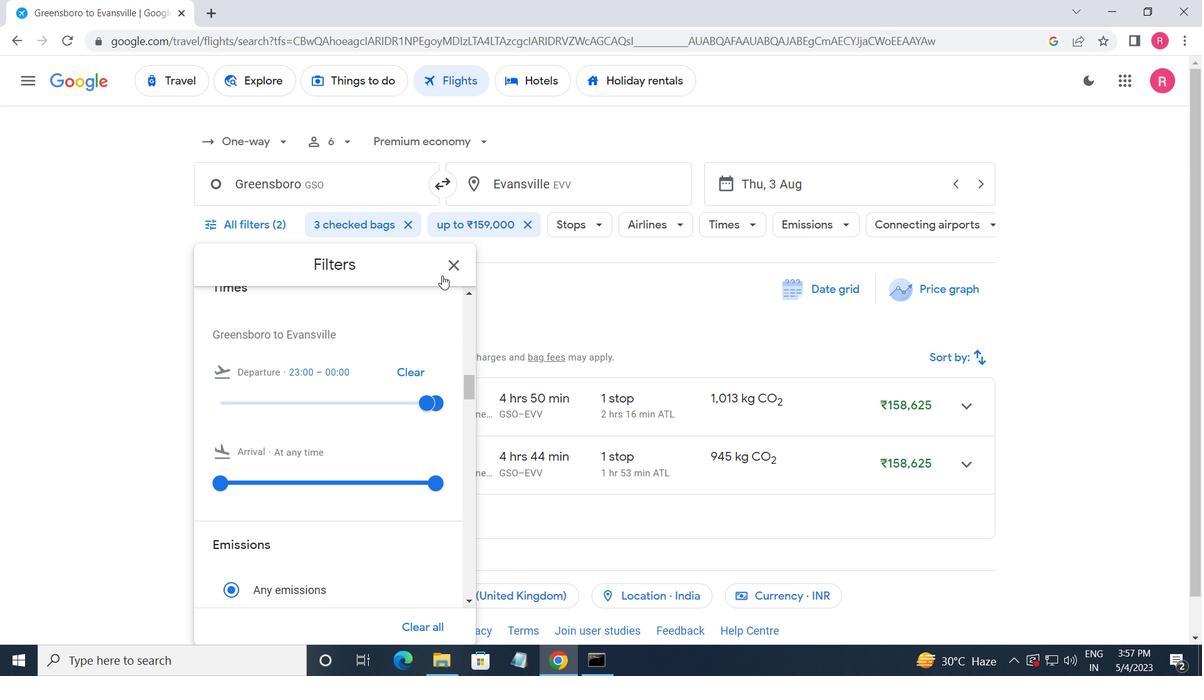 
Action: Mouse pressed left at (459, 265)
Screenshot: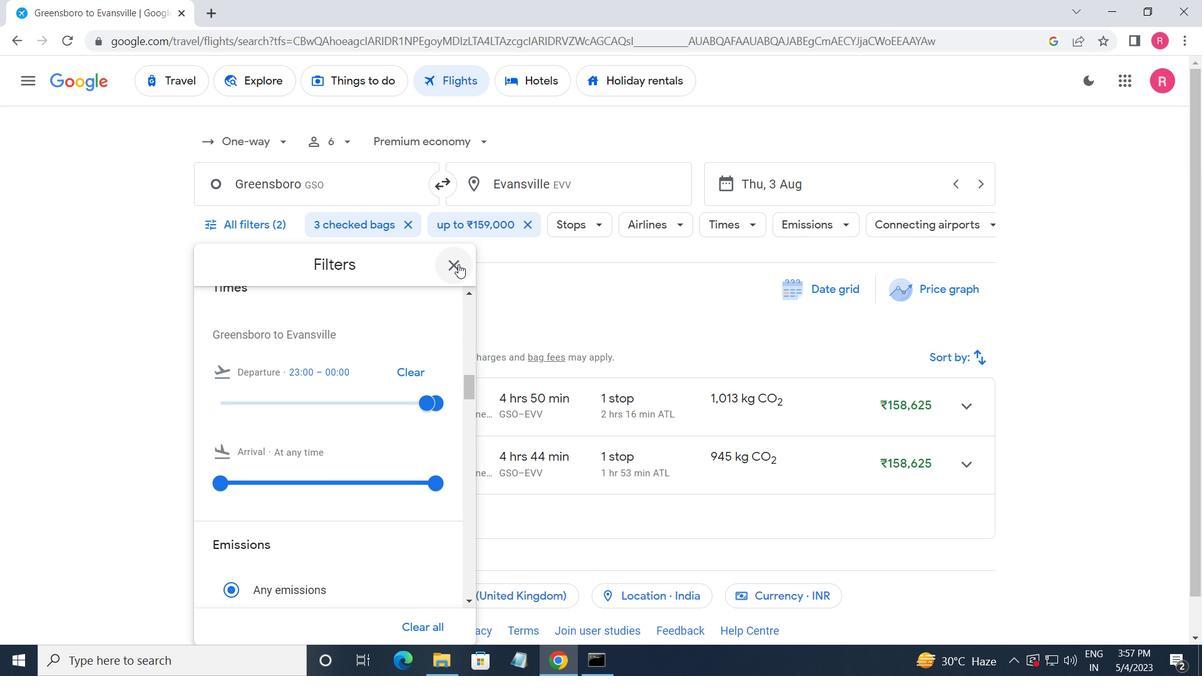
Action: Mouse moved to (434, 345)
Screenshot: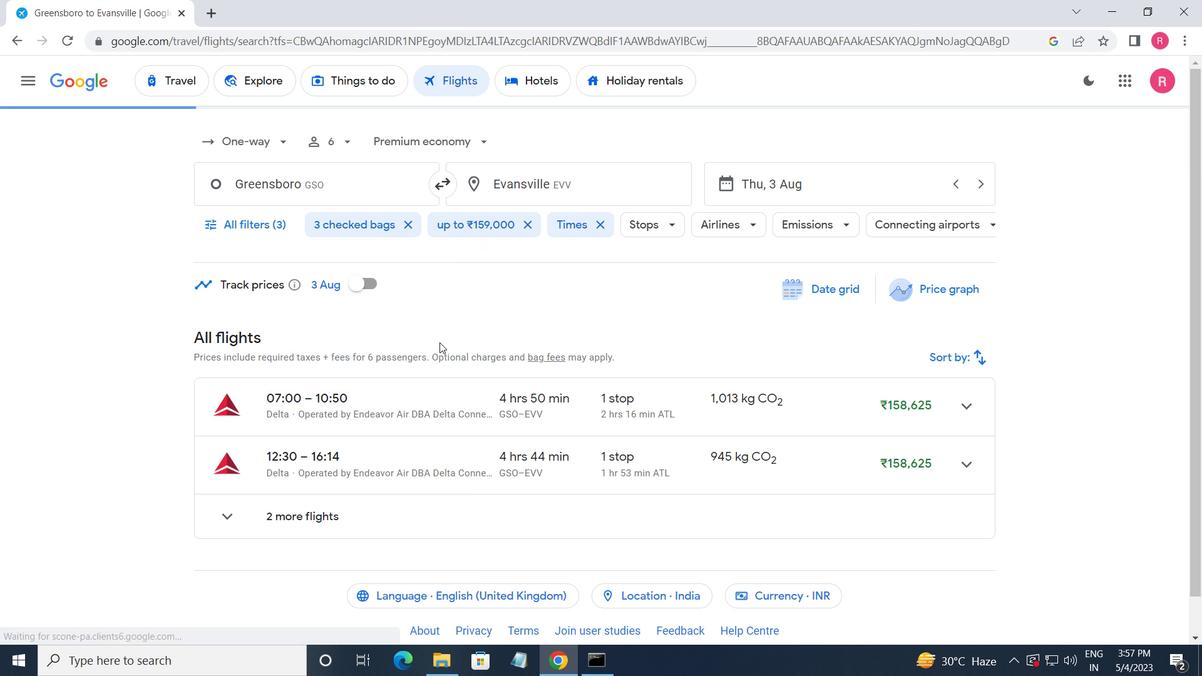 
